 Task: Find connections with filter location Narbonne with filter topic #mortgage with filter profile language Spanish with filter current company Vrinda Global with filter school St. Joseph's Boys' Higher Secondary School with filter industry Geothermal Electric Power Generation with filter service category Interior Design with filter keywords title Application Developer
Action: Mouse moved to (640, 106)
Screenshot: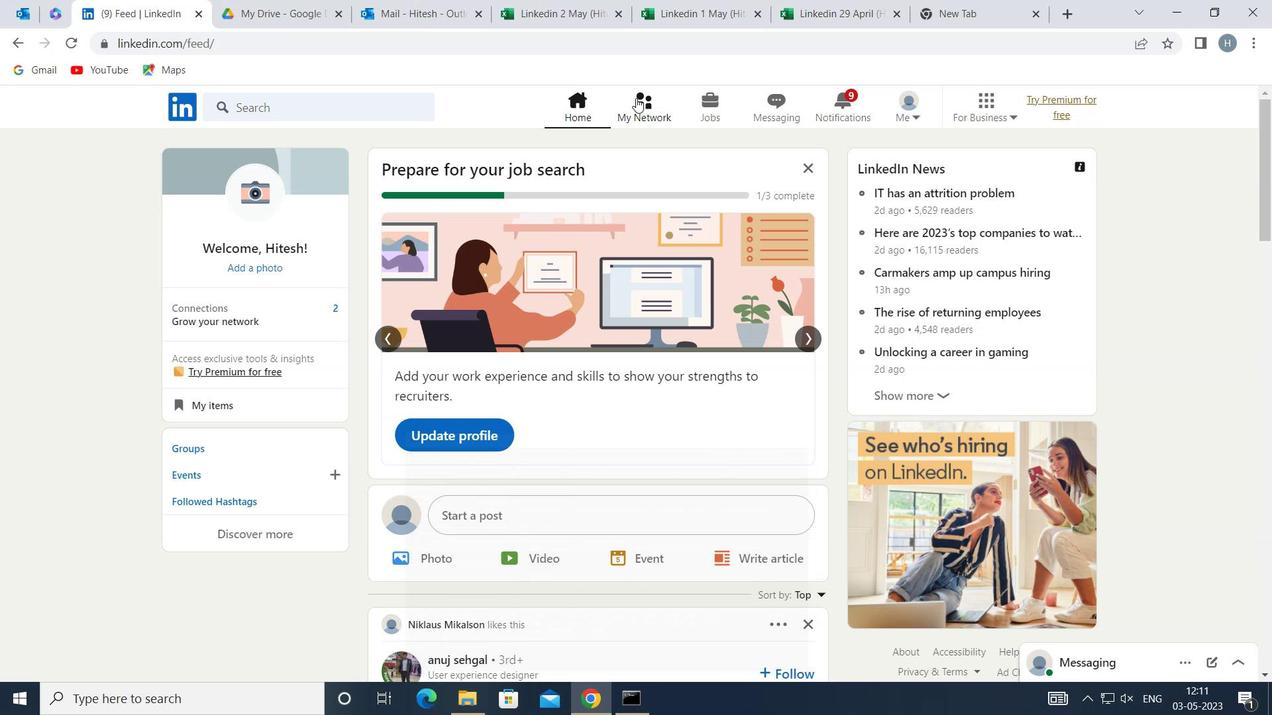 
Action: Mouse pressed left at (640, 106)
Screenshot: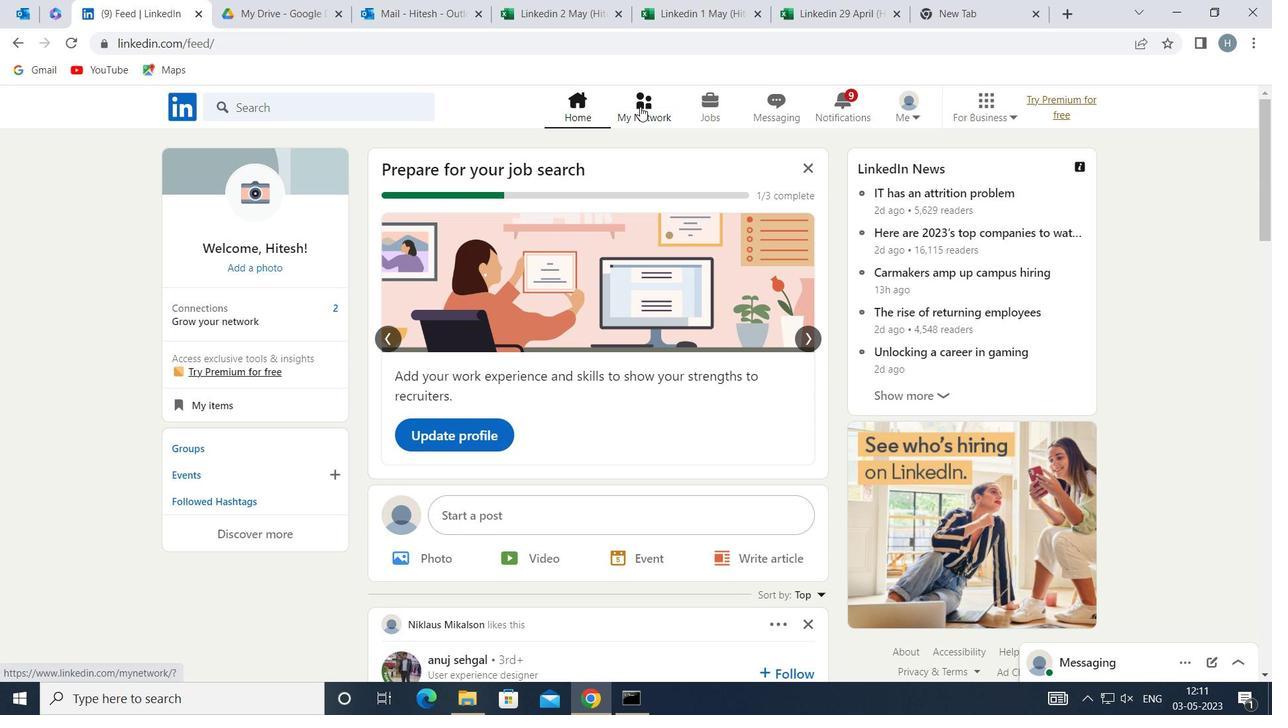 
Action: Mouse moved to (371, 202)
Screenshot: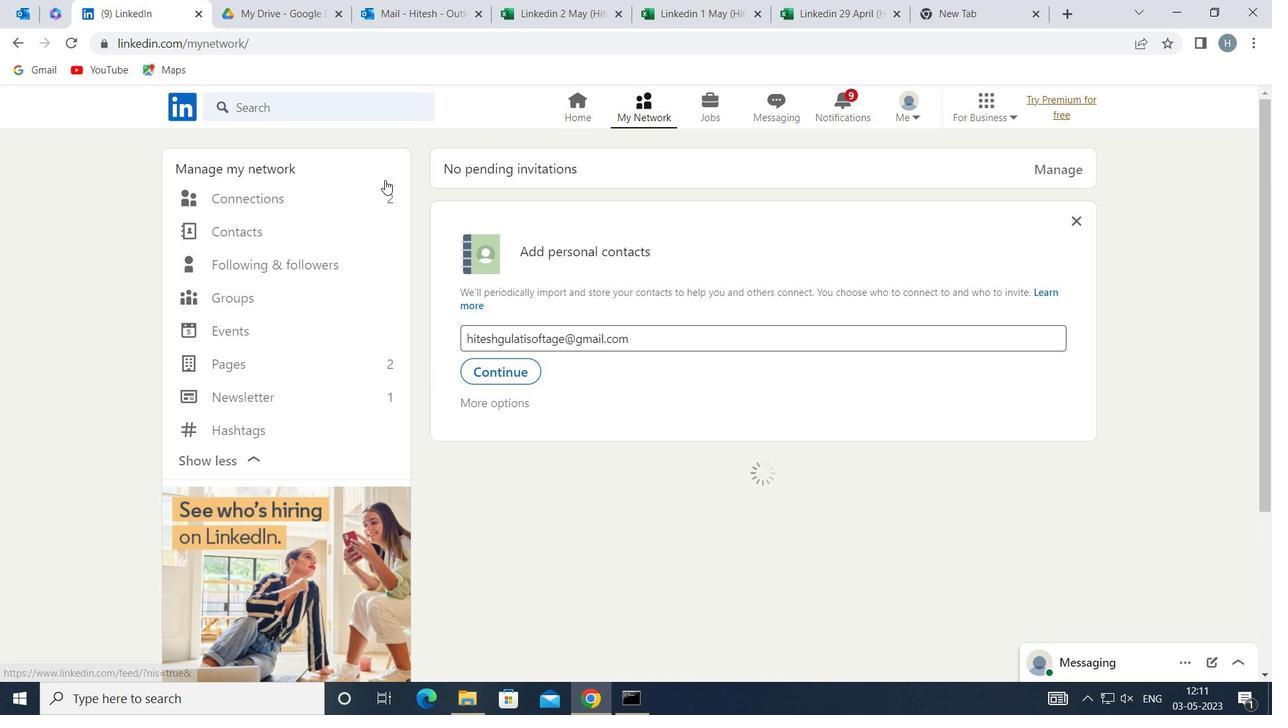 
Action: Mouse pressed left at (371, 202)
Screenshot: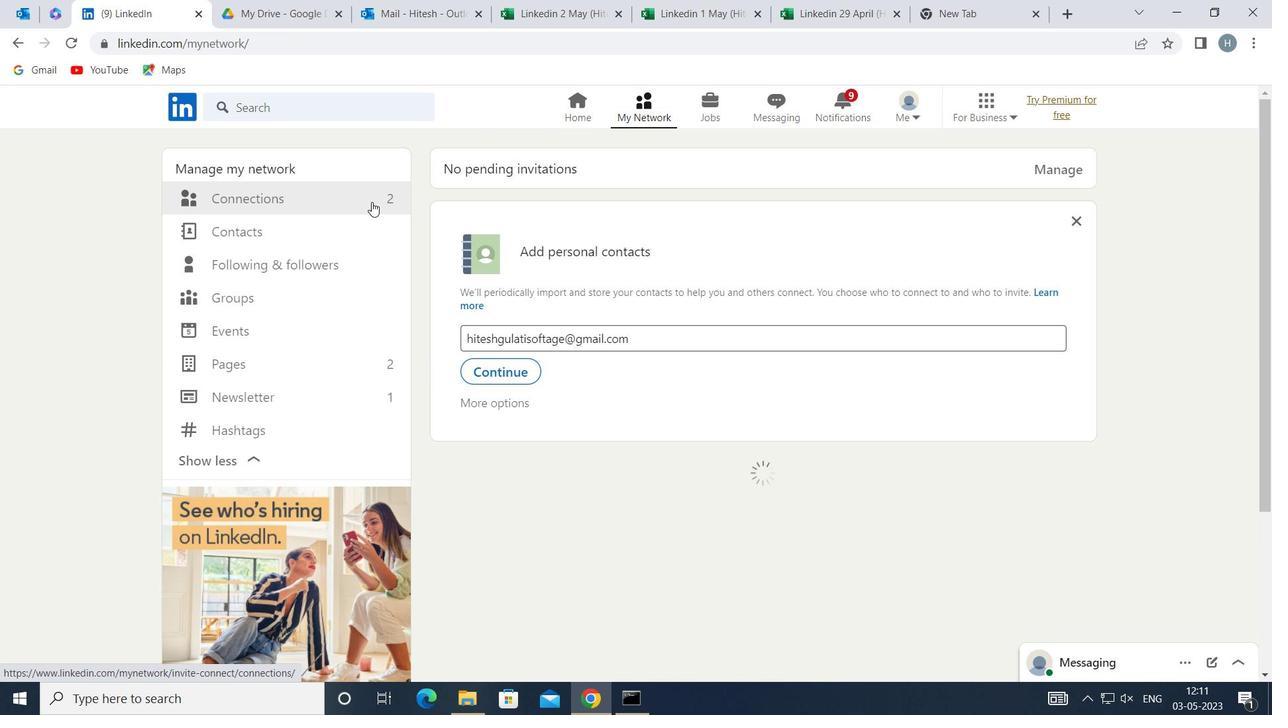 
Action: Mouse moved to (749, 200)
Screenshot: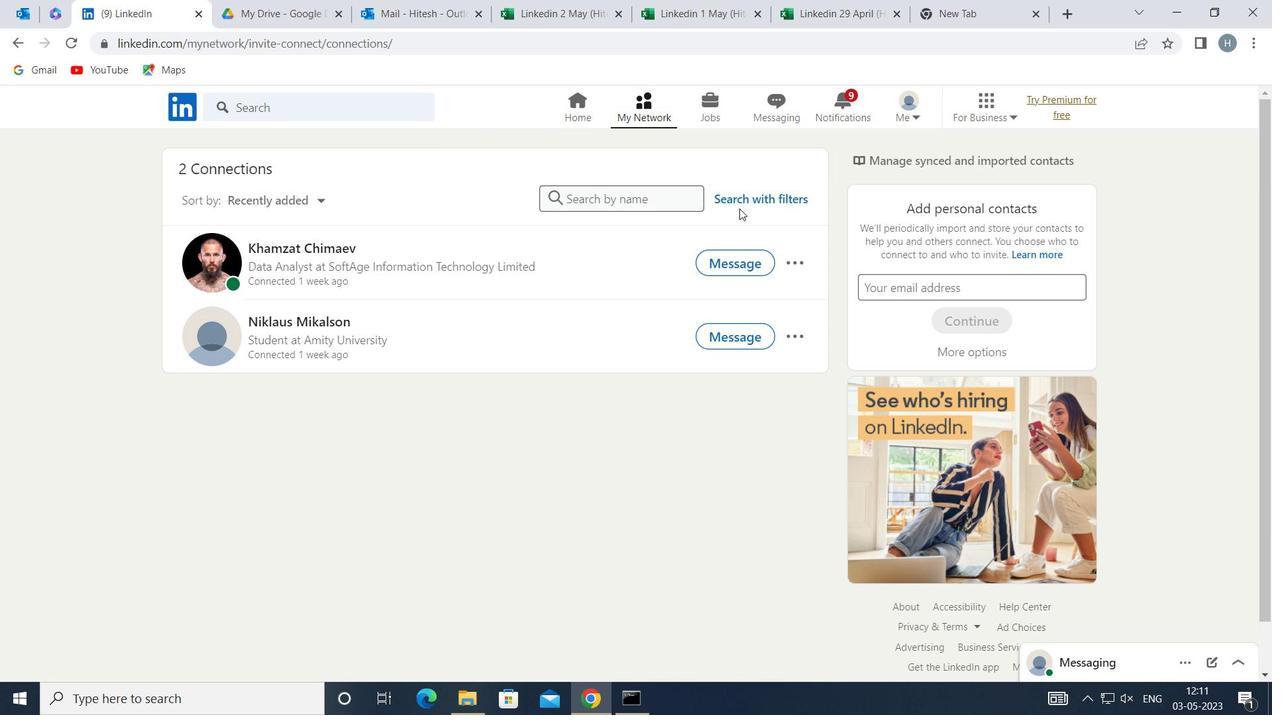 
Action: Mouse pressed left at (749, 200)
Screenshot: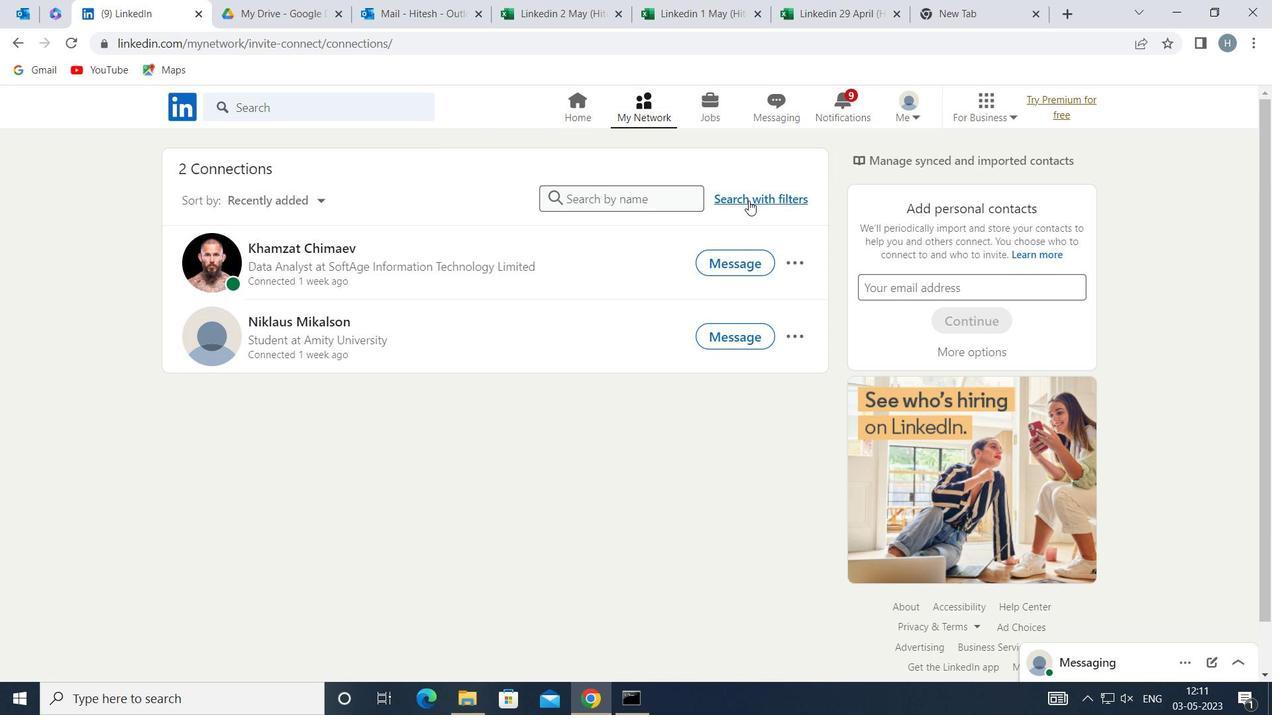 
Action: Mouse moved to (705, 153)
Screenshot: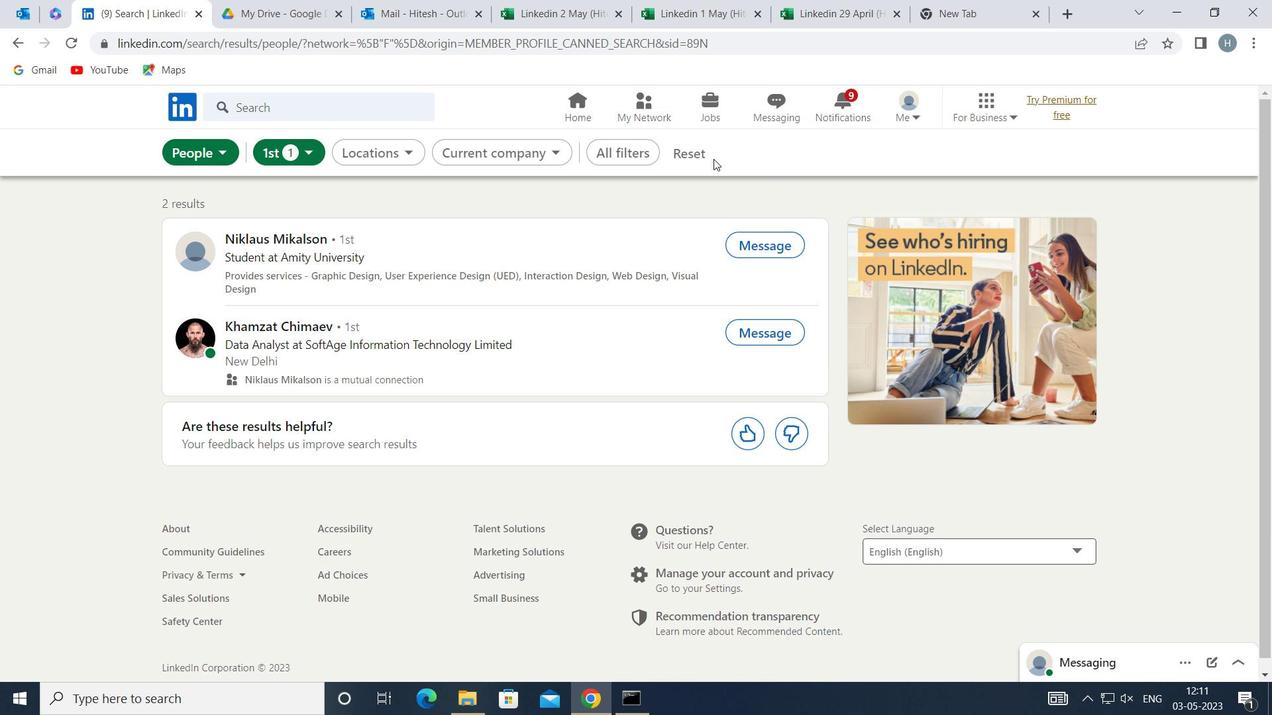 
Action: Mouse pressed left at (705, 153)
Screenshot: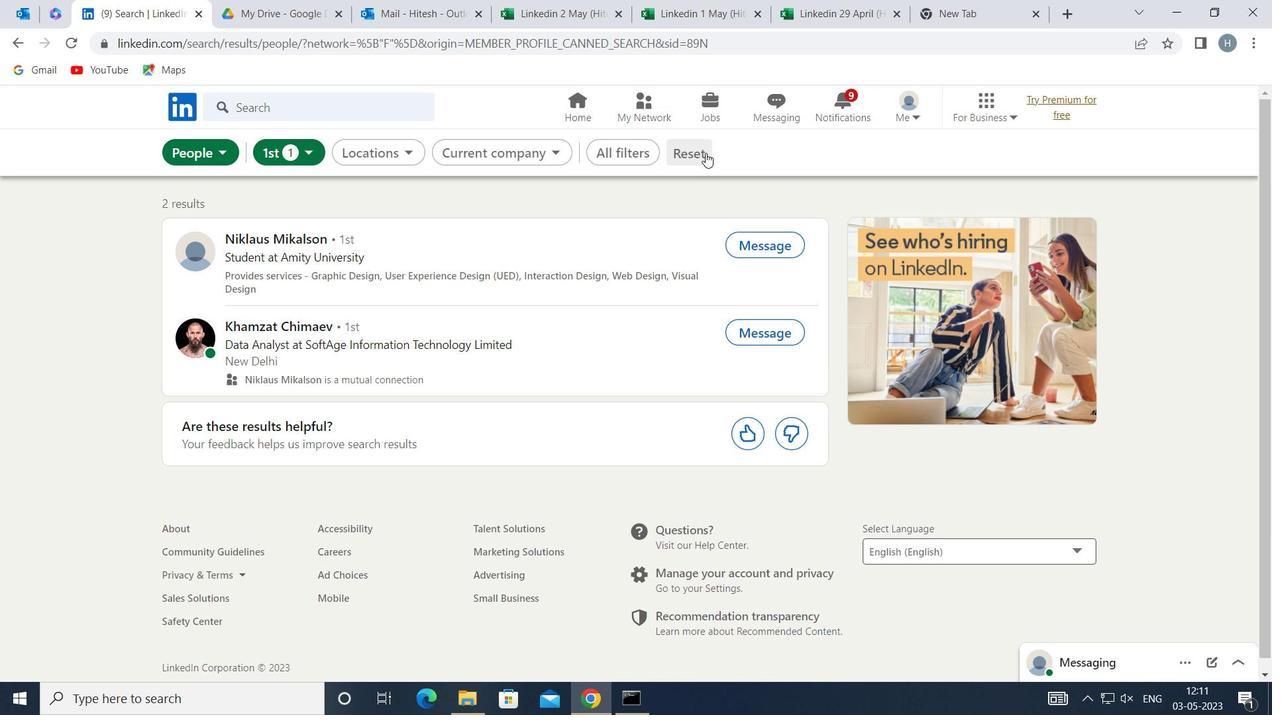 
Action: Mouse moved to (688, 153)
Screenshot: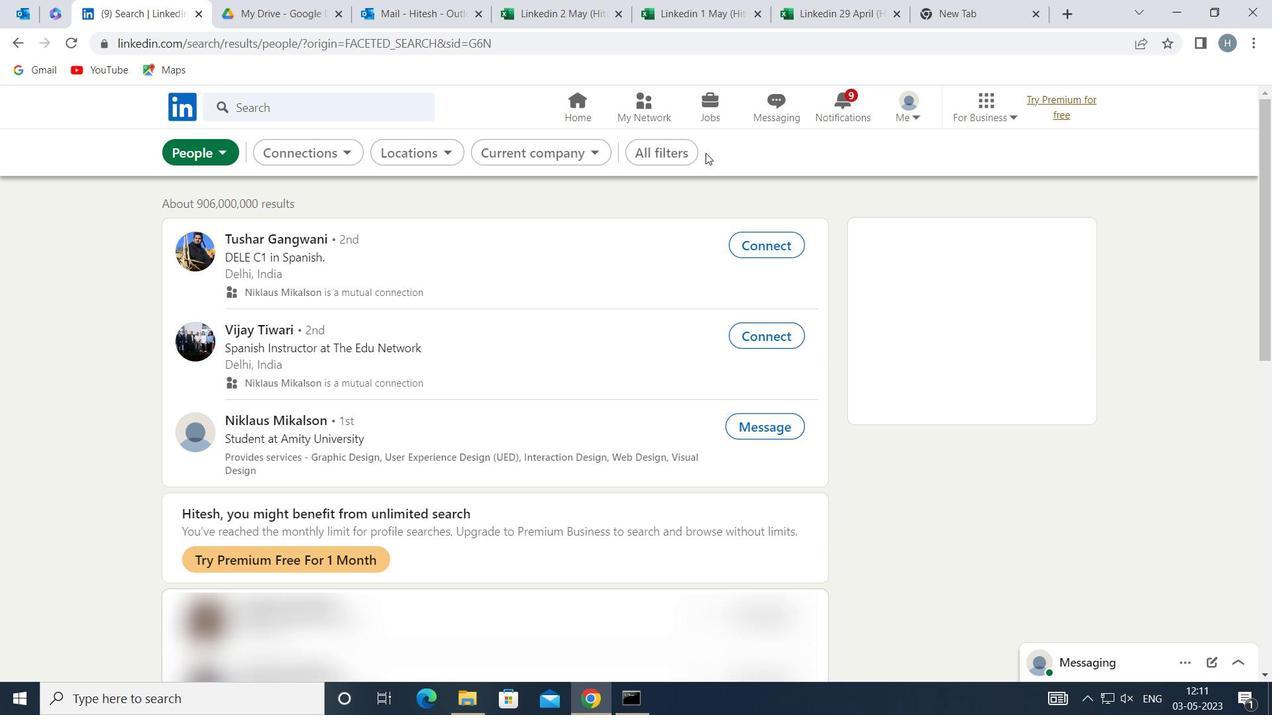 
Action: Mouse pressed left at (688, 153)
Screenshot: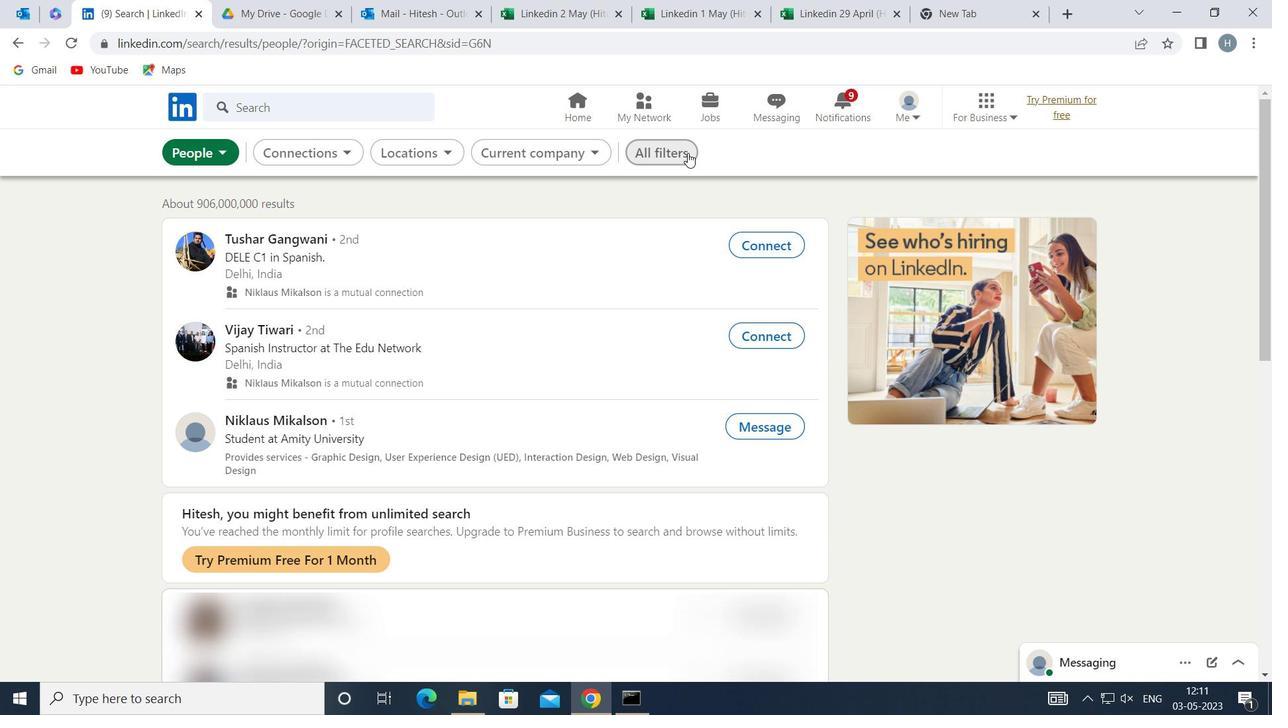 
Action: Mouse moved to (997, 323)
Screenshot: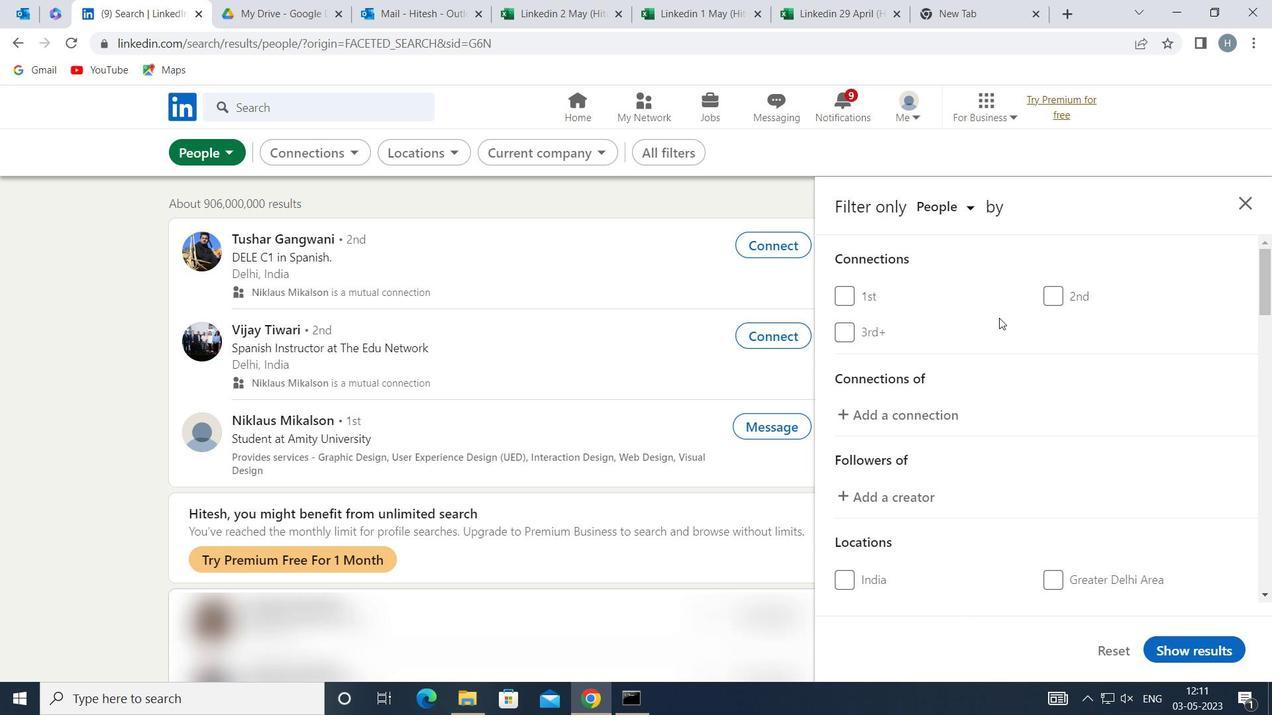 
Action: Mouse scrolled (997, 322) with delta (0, 0)
Screenshot: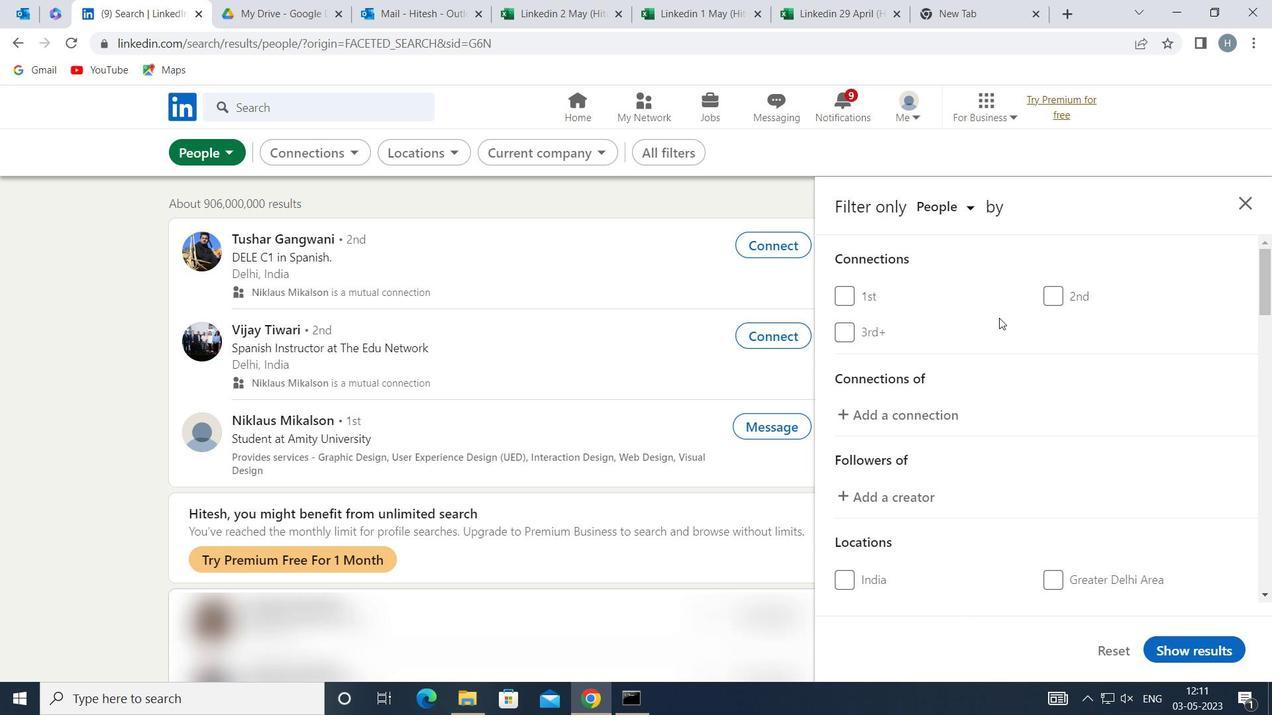 
Action: Mouse moved to (997, 325)
Screenshot: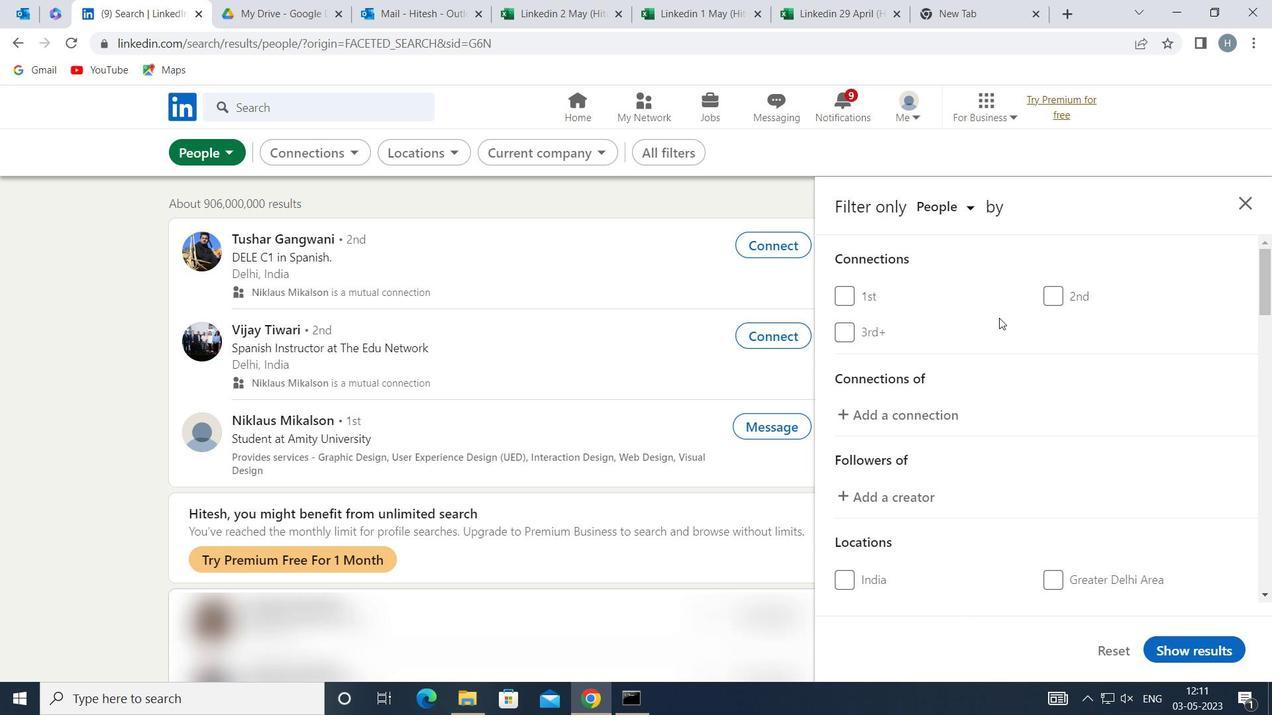 
Action: Mouse scrolled (997, 324) with delta (0, 0)
Screenshot: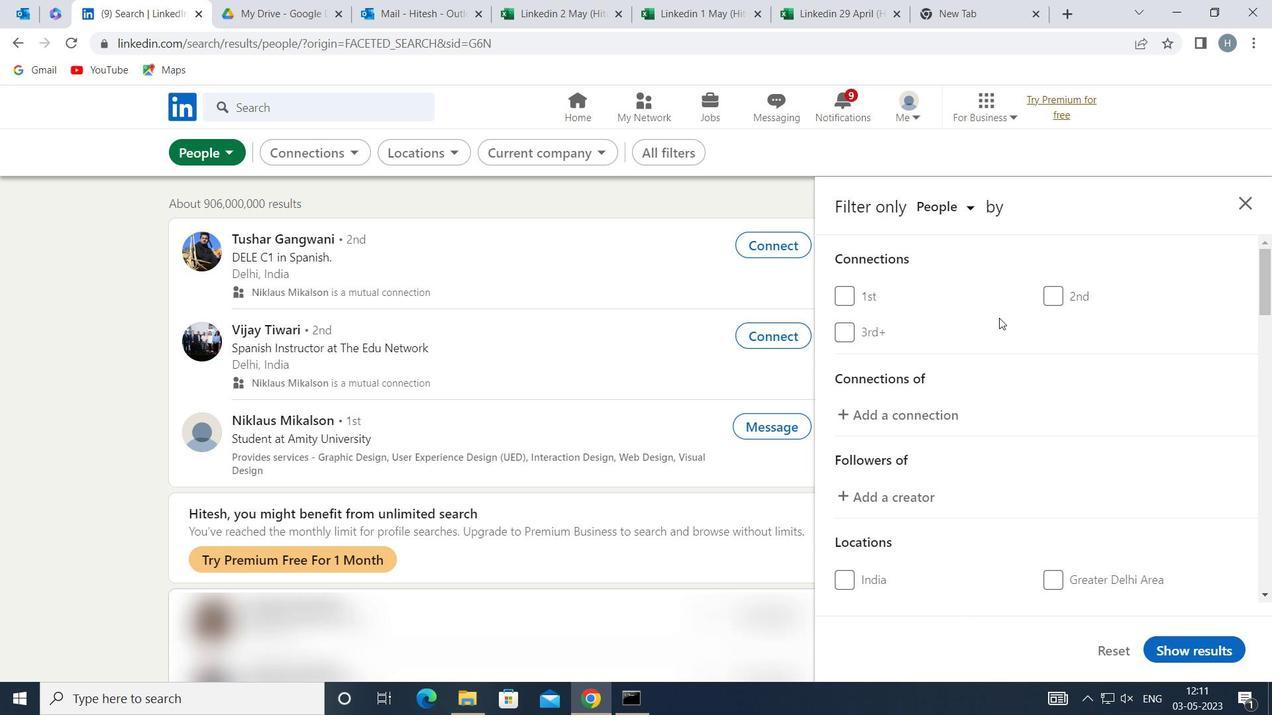 
Action: Mouse scrolled (997, 324) with delta (0, 0)
Screenshot: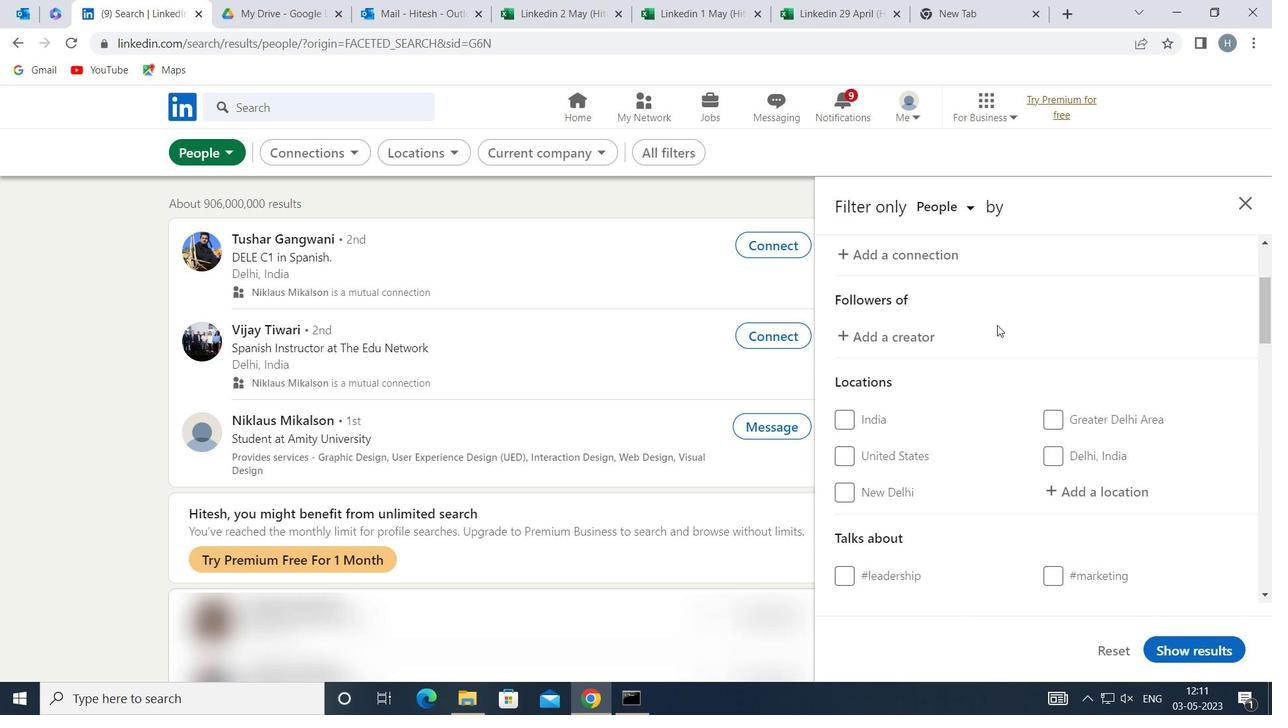 
Action: Mouse moved to (1072, 404)
Screenshot: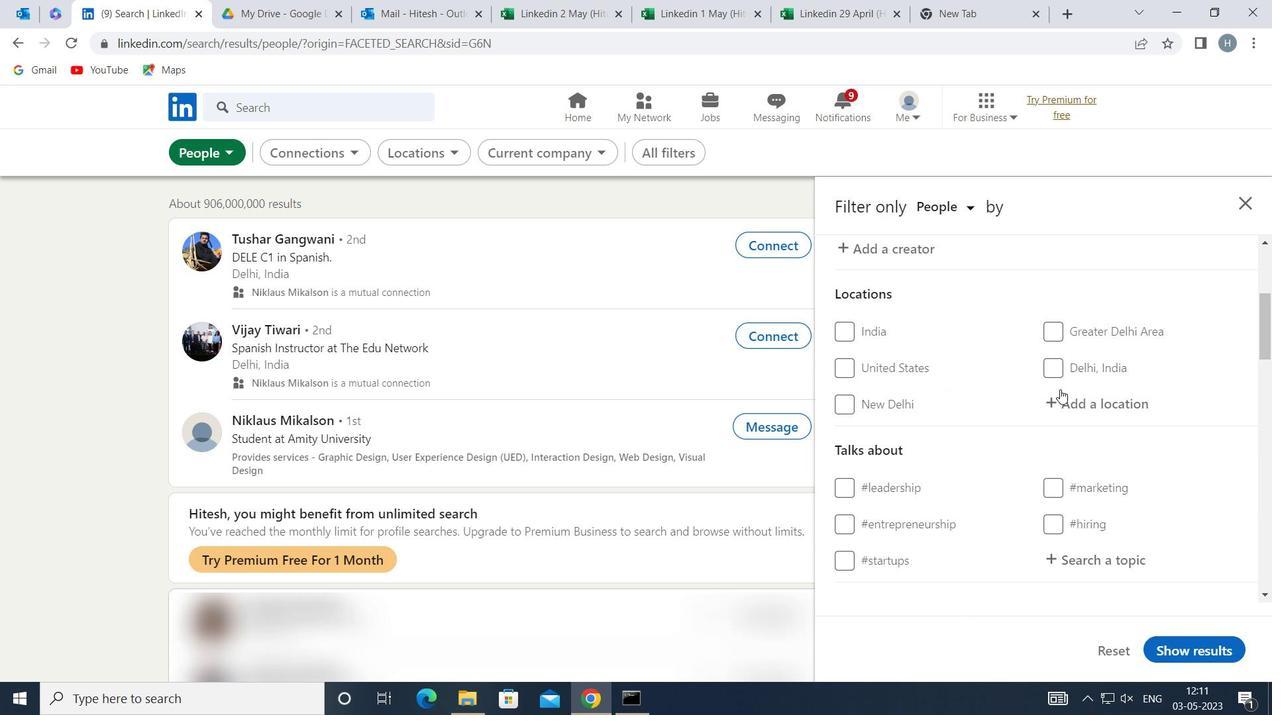 
Action: Mouse pressed left at (1072, 404)
Screenshot: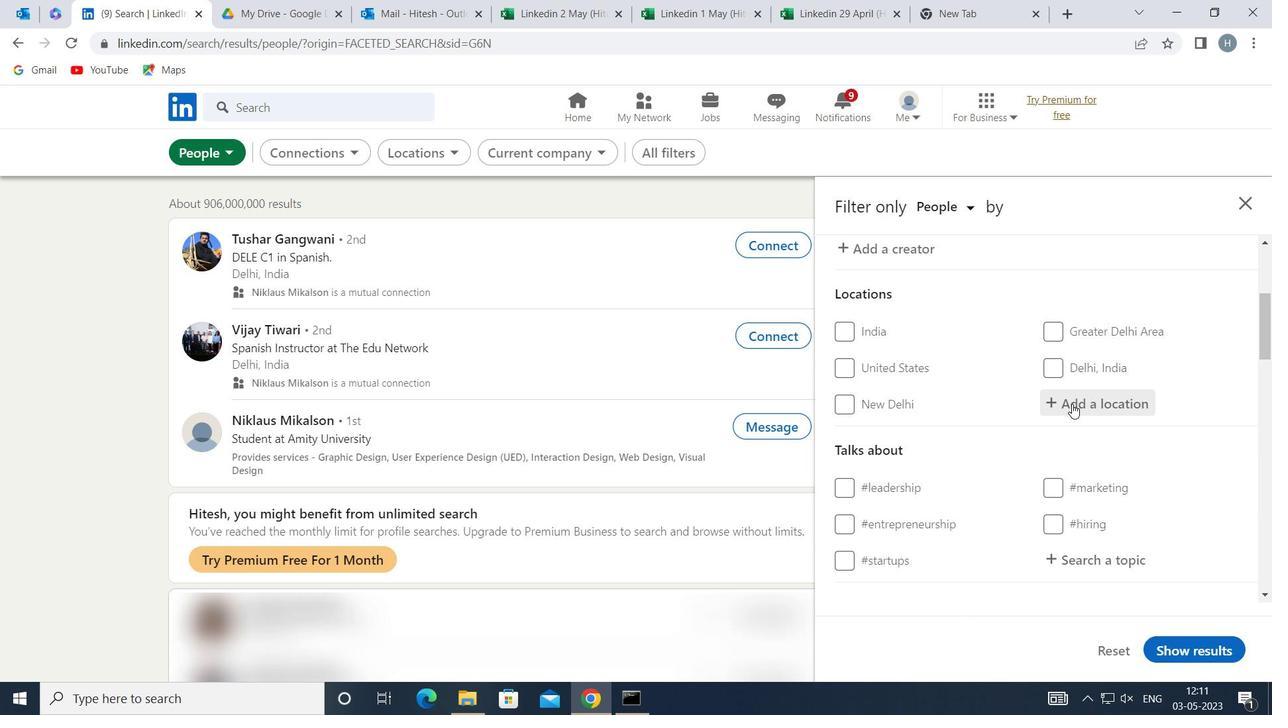 
Action: Key pressed <Key.shift>NARBONNE
Screenshot: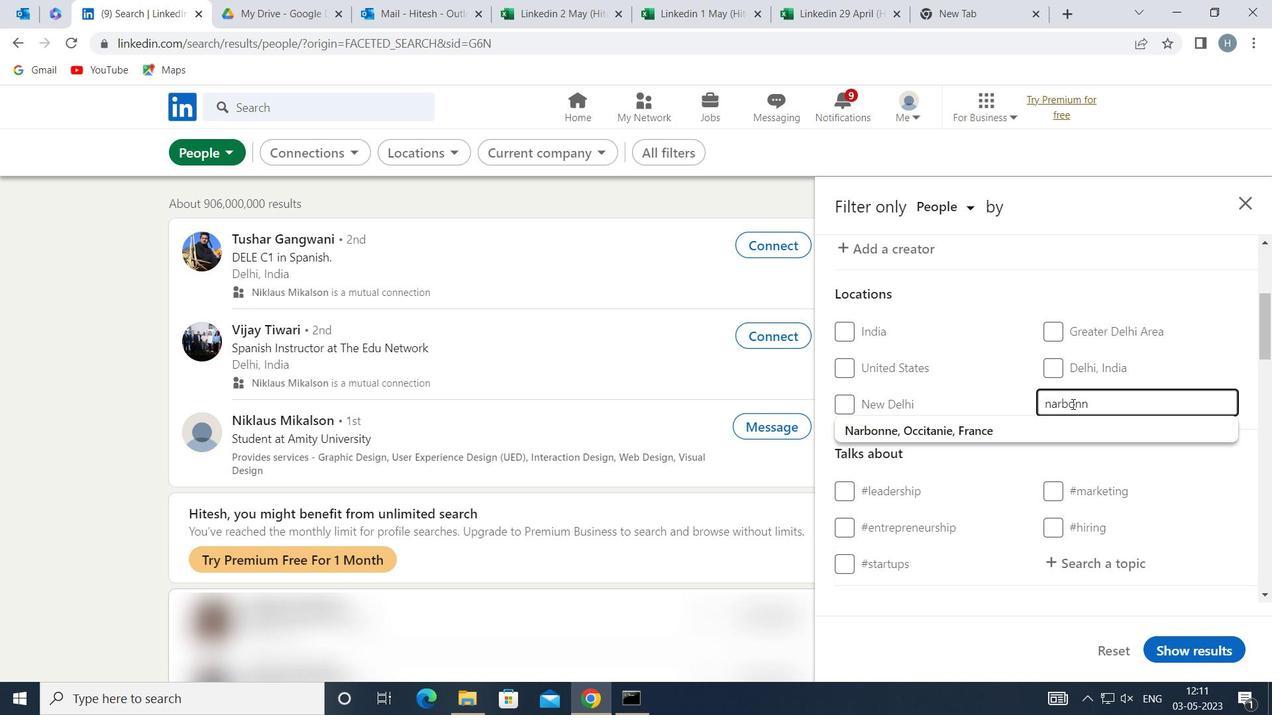 
Action: Mouse moved to (1054, 432)
Screenshot: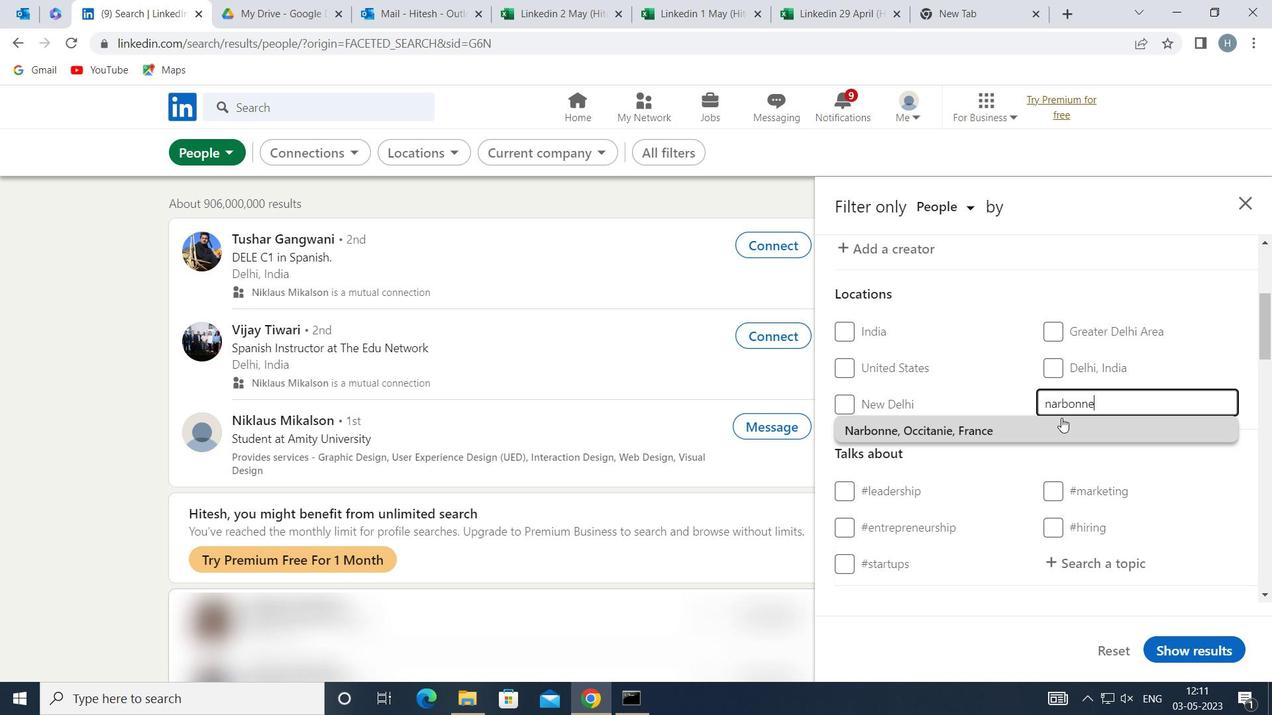 
Action: Mouse pressed left at (1054, 432)
Screenshot: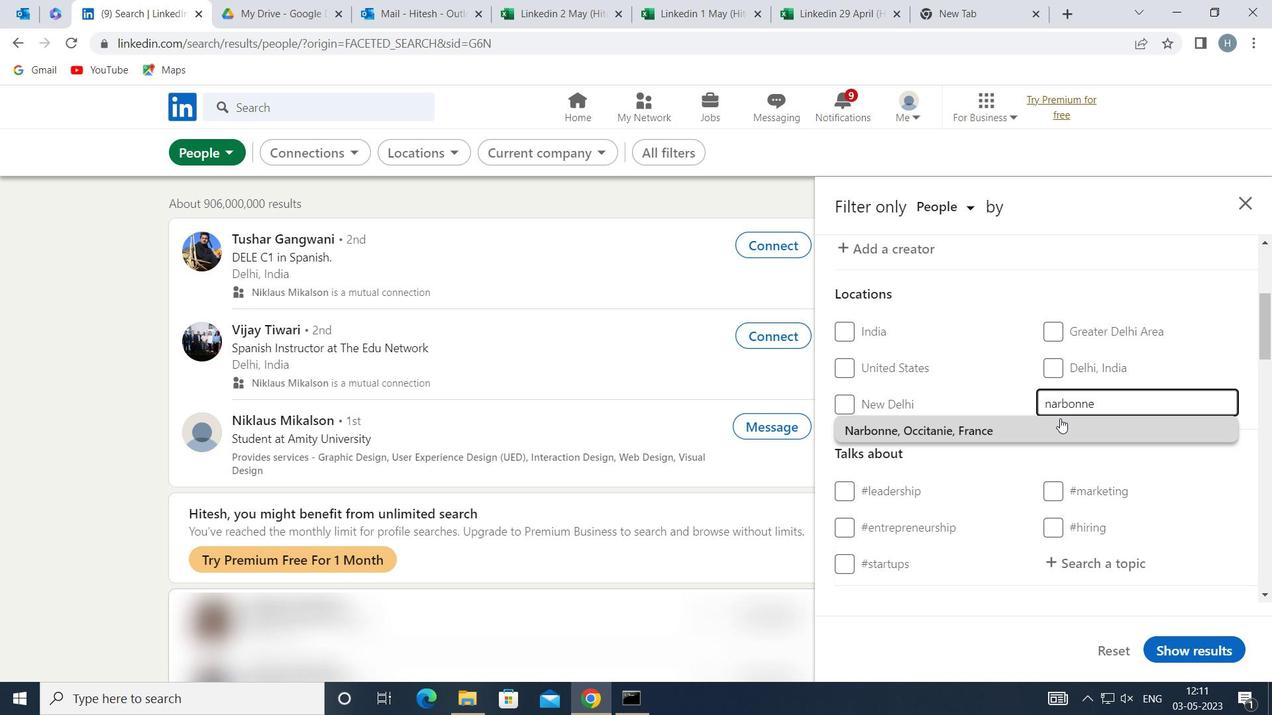 
Action: Mouse moved to (1053, 432)
Screenshot: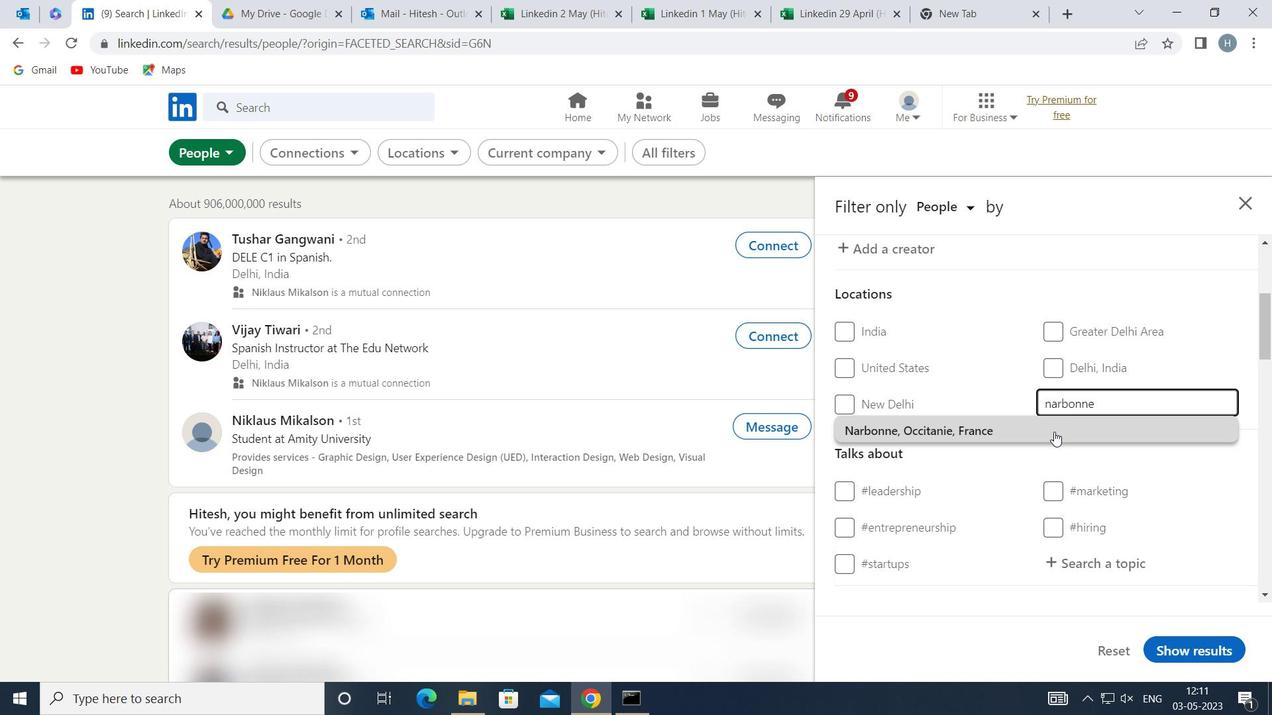 
Action: Mouse scrolled (1053, 431) with delta (0, 0)
Screenshot: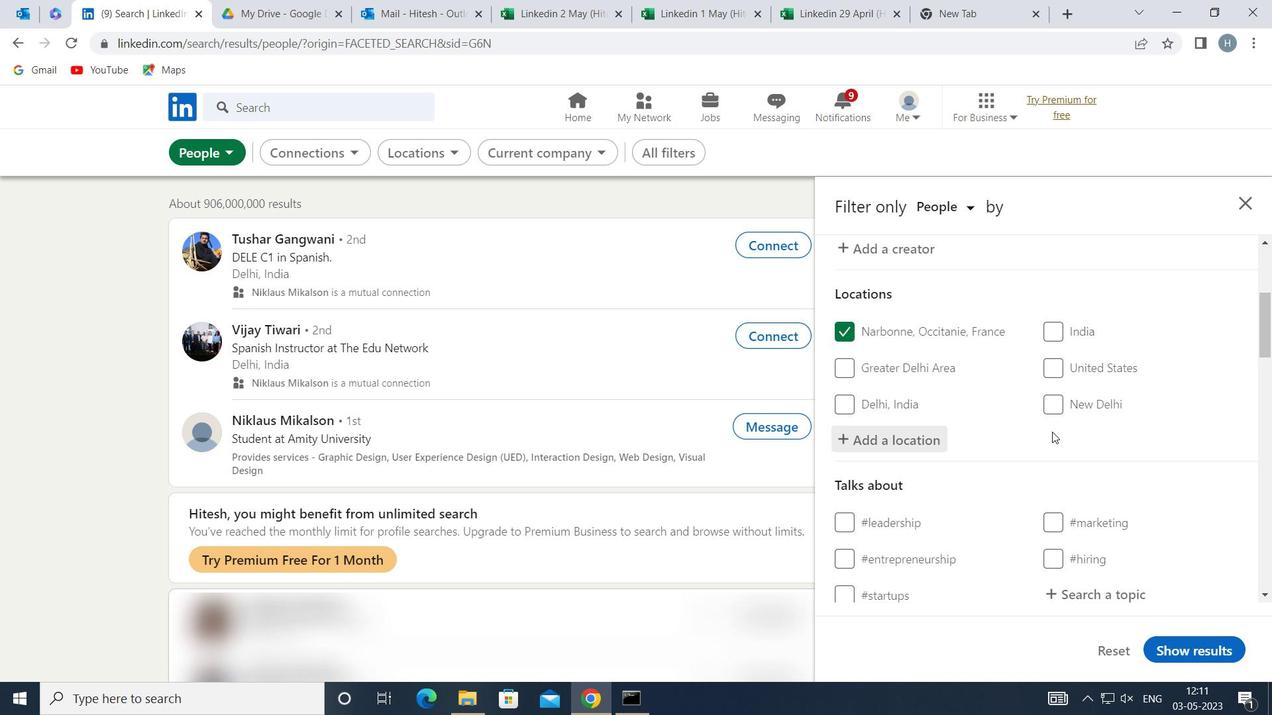
Action: Mouse scrolled (1053, 431) with delta (0, 0)
Screenshot: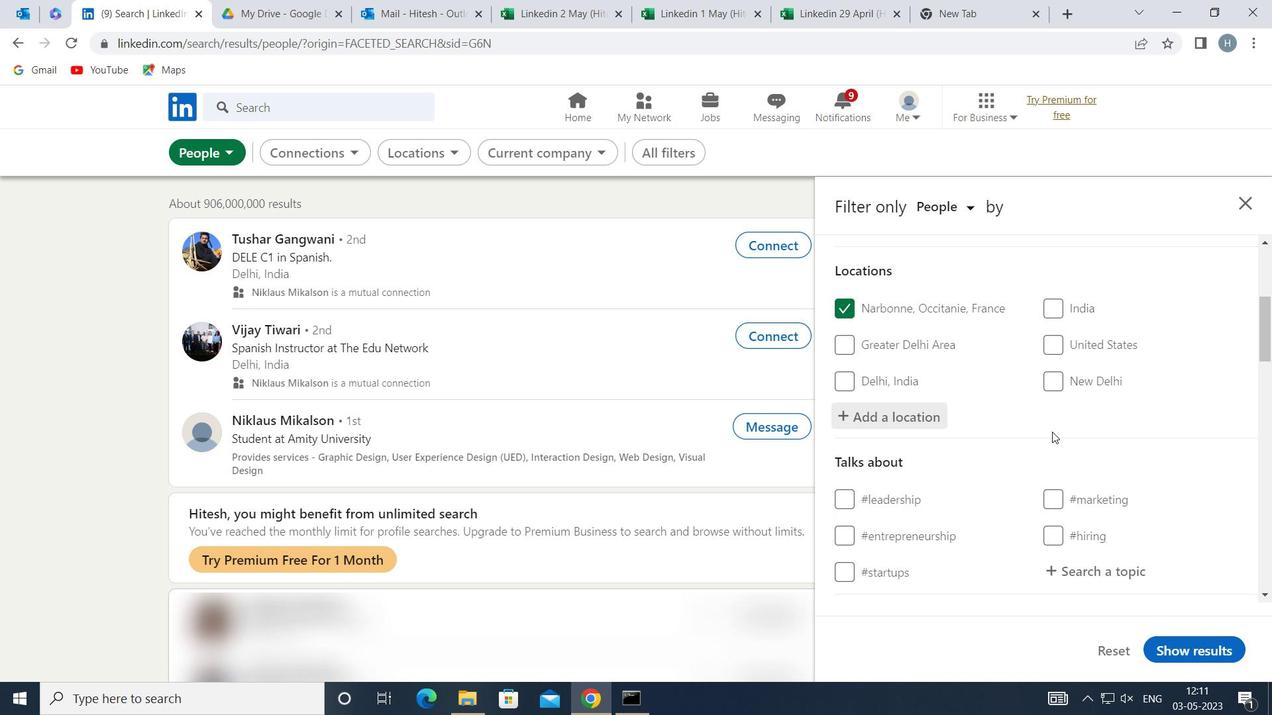 
Action: Mouse moved to (1099, 430)
Screenshot: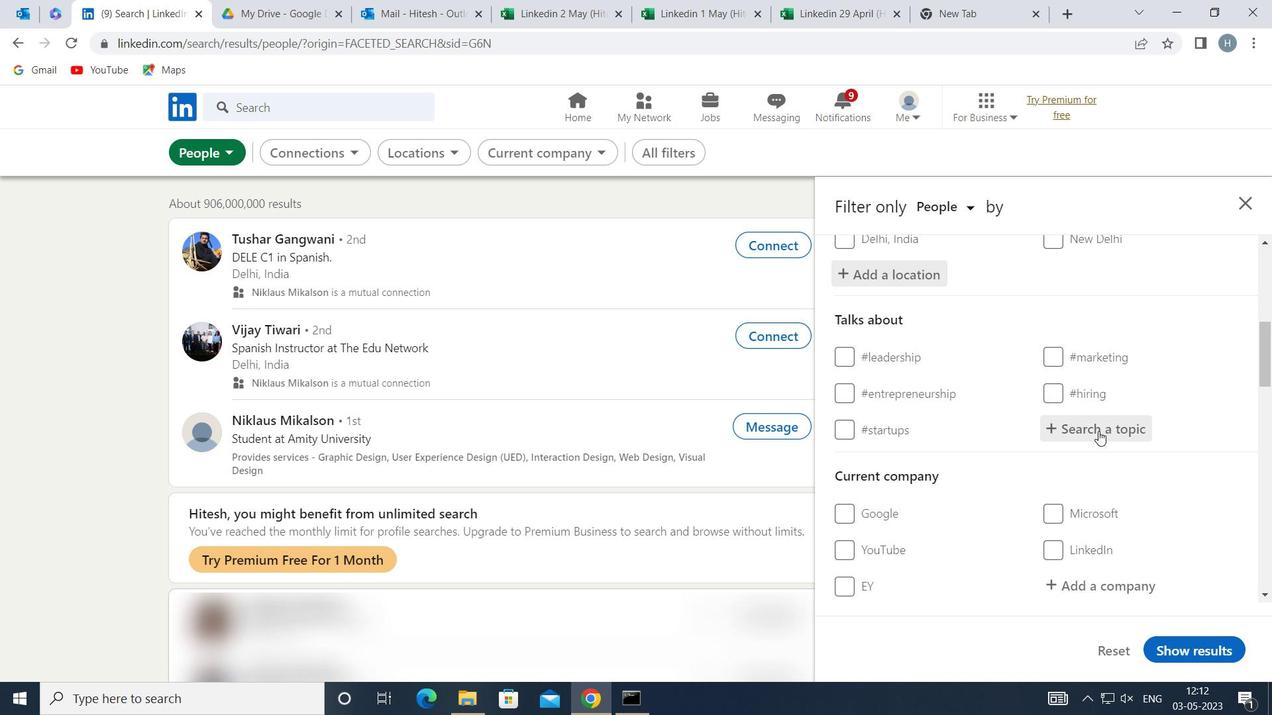 
Action: Mouse pressed left at (1099, 430)
Screenshot: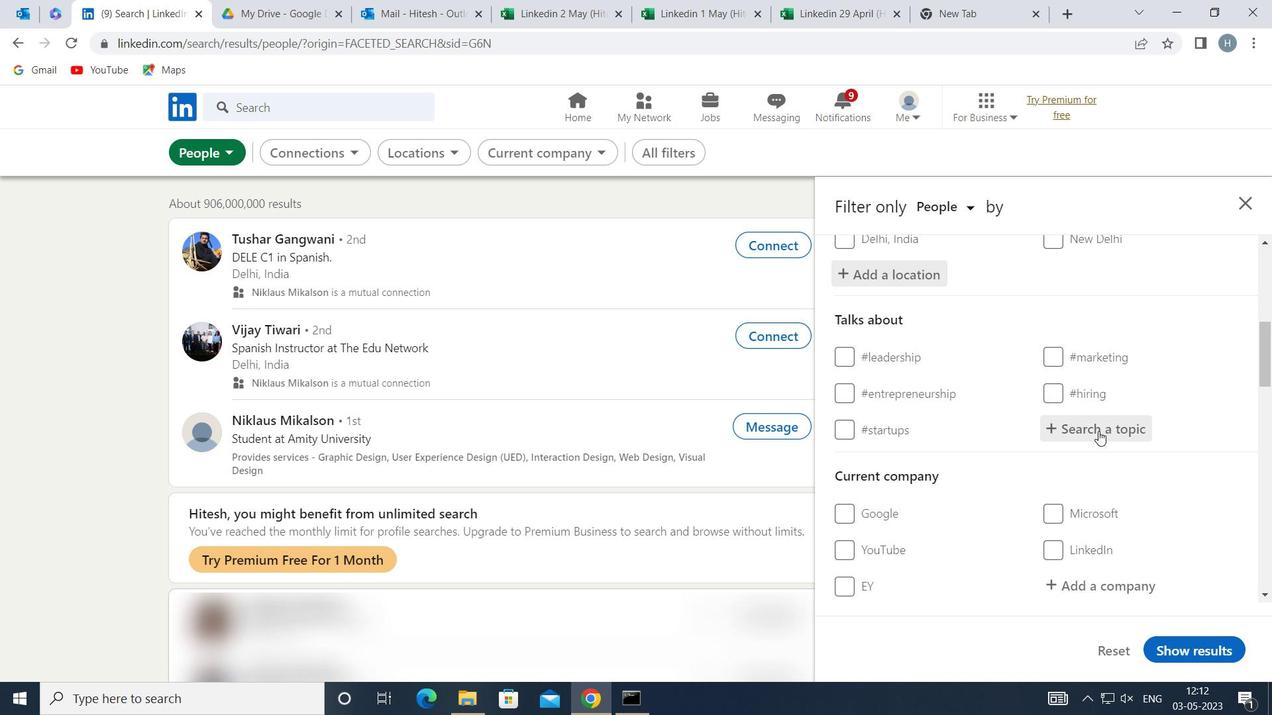 
Action: Key pressed <Key.shift>MORTGAGE
Screenshot: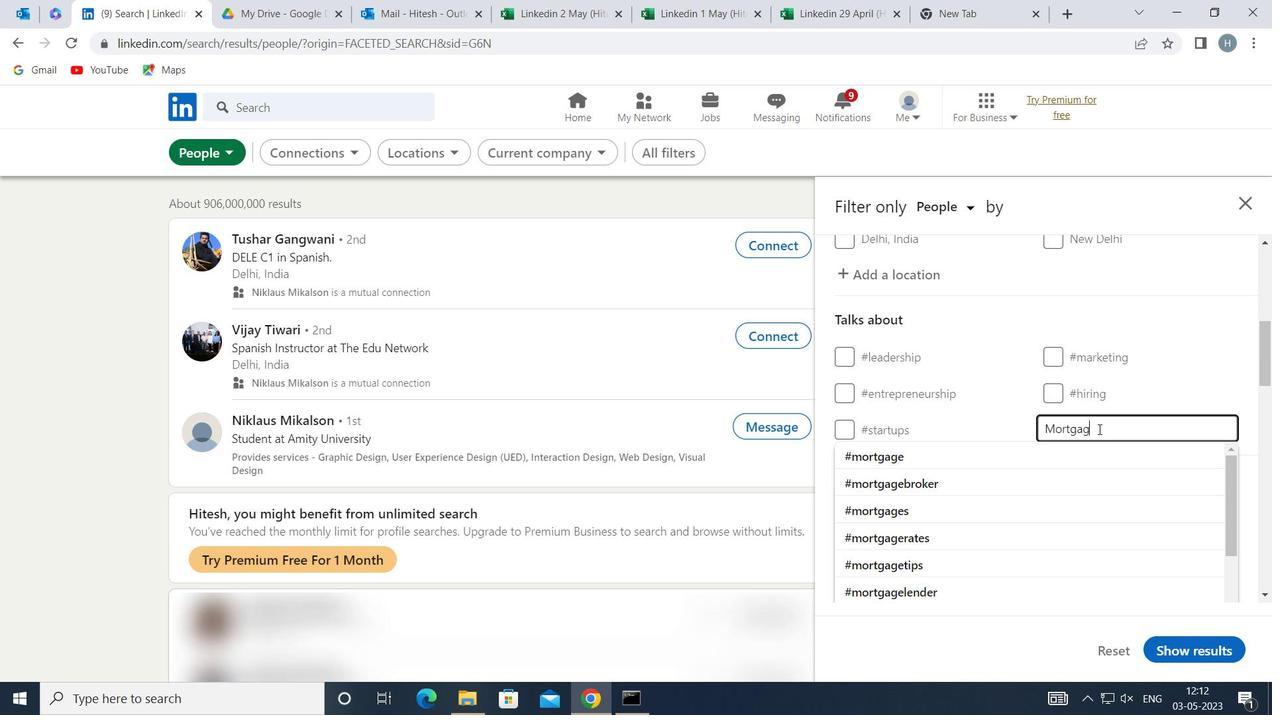 
Action: Mouse moved to (1002, 452)
Screenshot: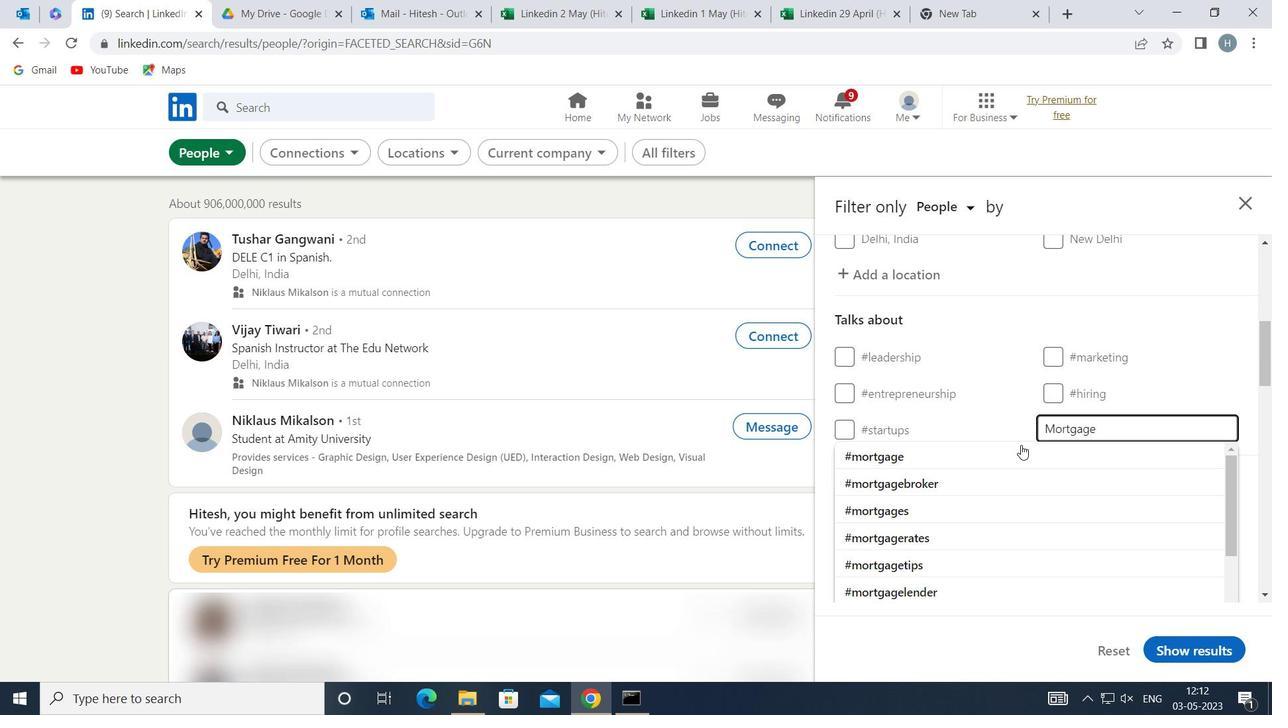 
Action: Mouse pressed left at (1002, 452)
Screenshot: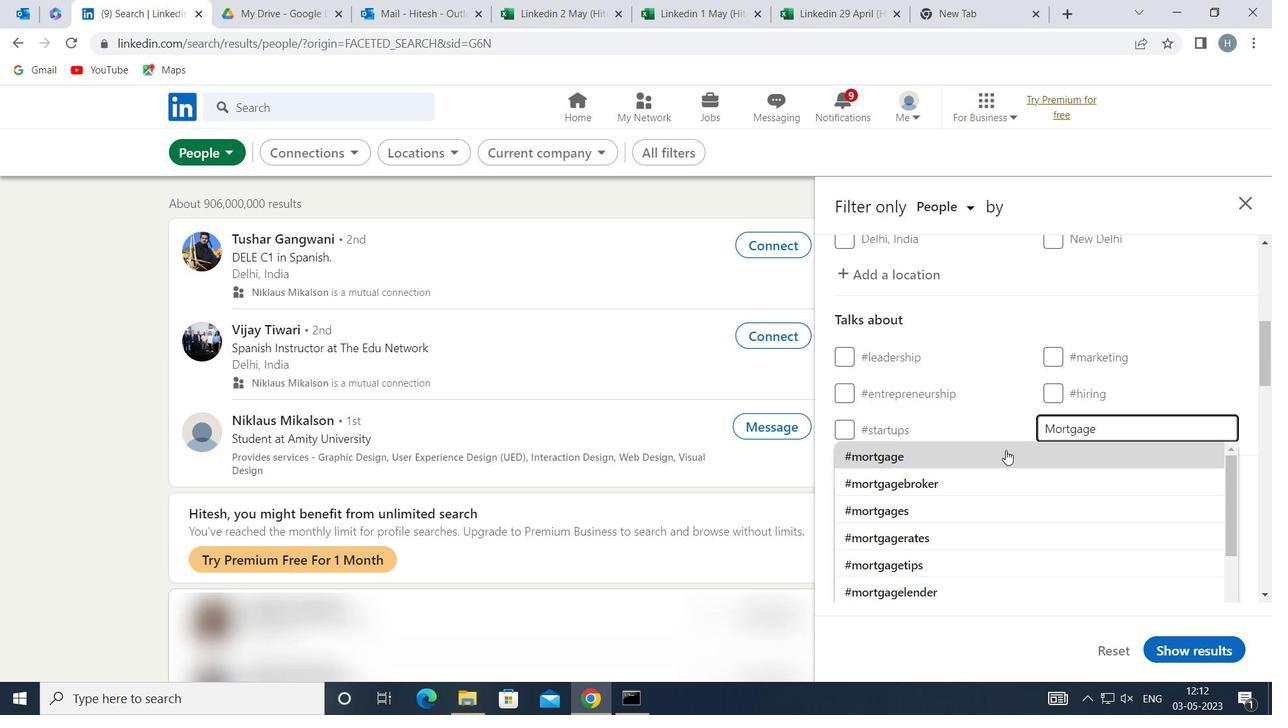 
Action: Mouse moved to (1004, 425)
Screenshot: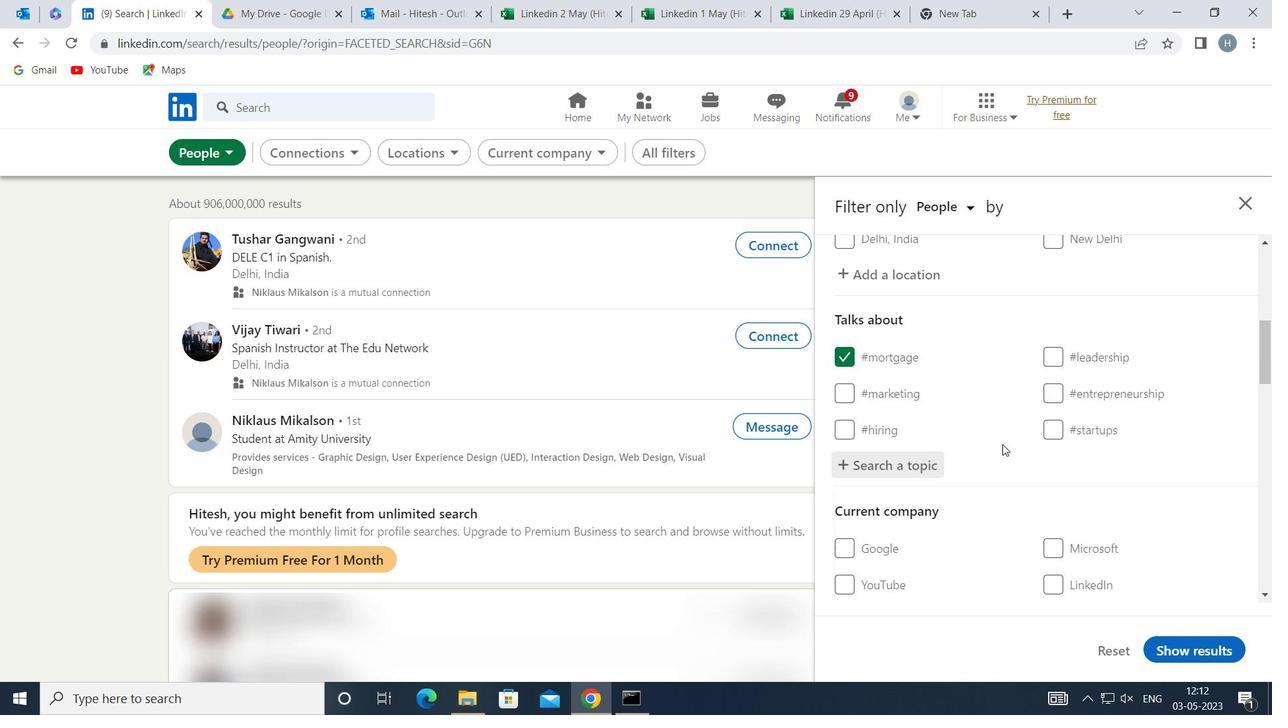 
Action: Mouse scrolled (1004, 424) with delta (0, 0)
Screenshot: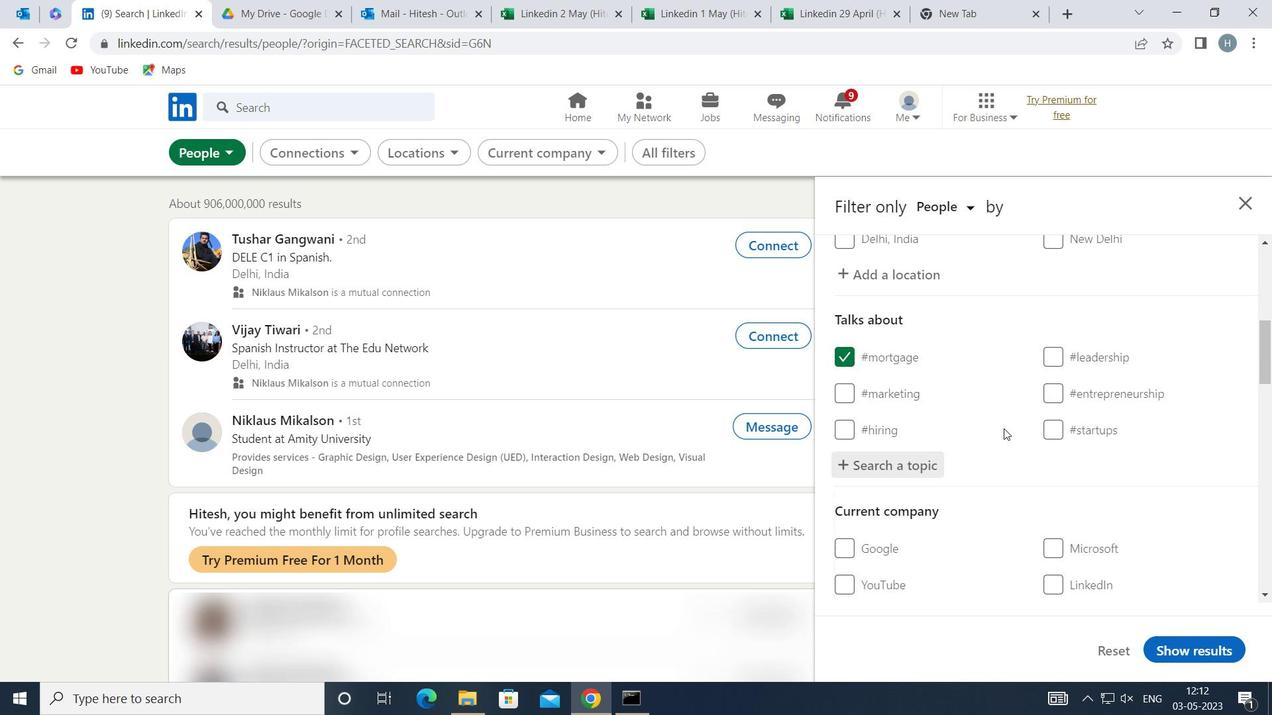 
Action: Mouse moved to (1004, 424)
Screenshot: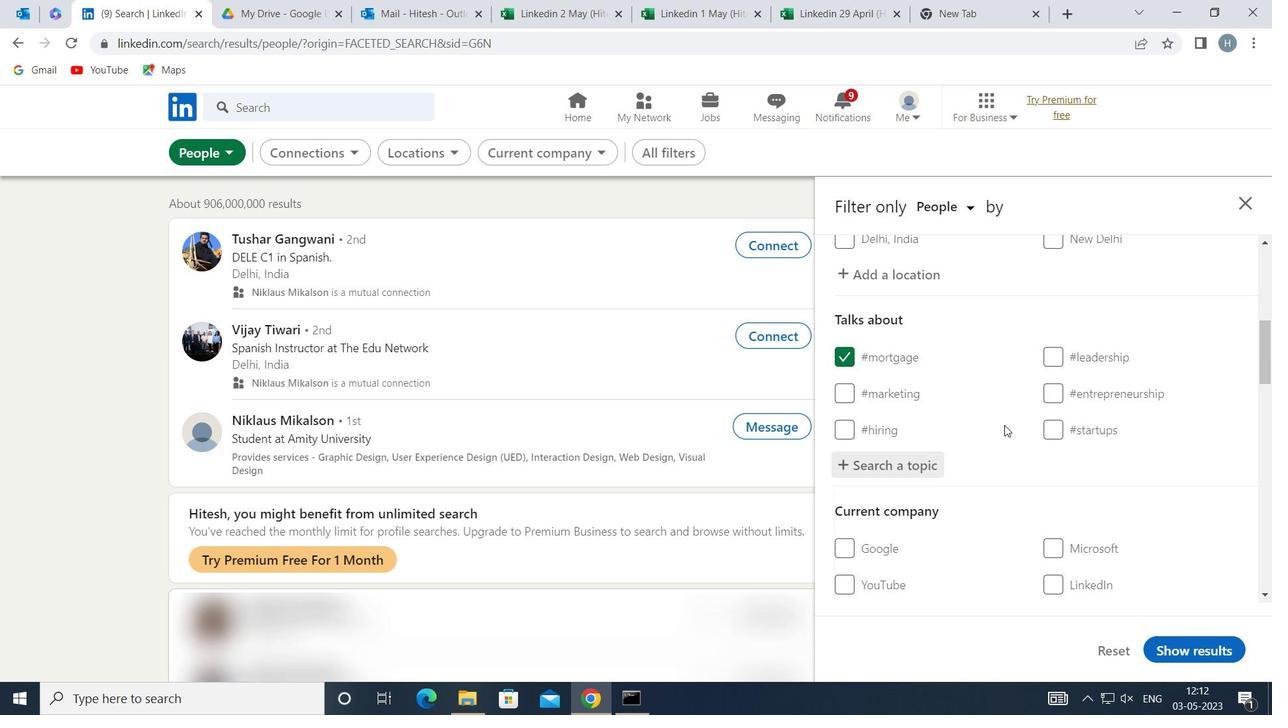 
Action: Mouse scrolled (1004, 423) with delta (0, 0)
Screenshot: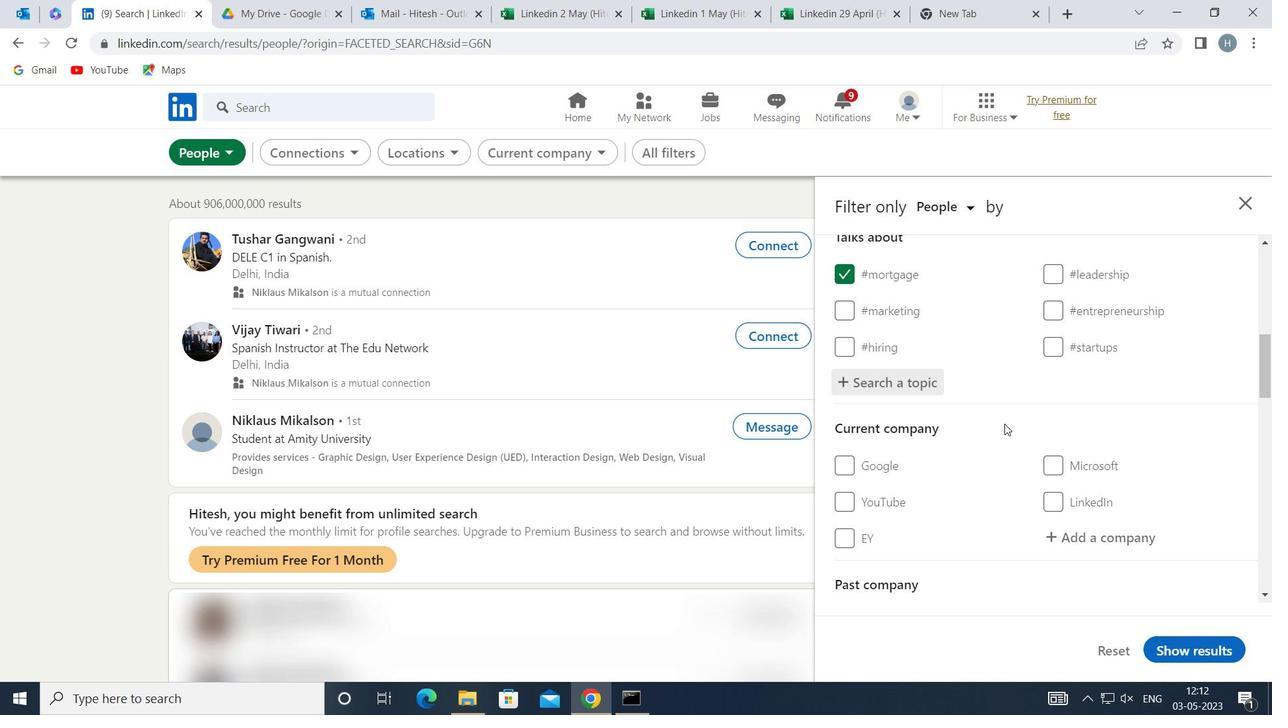 
Action: Mouse scrolled (1004, 423) with delta (0, 0)
Screenshot: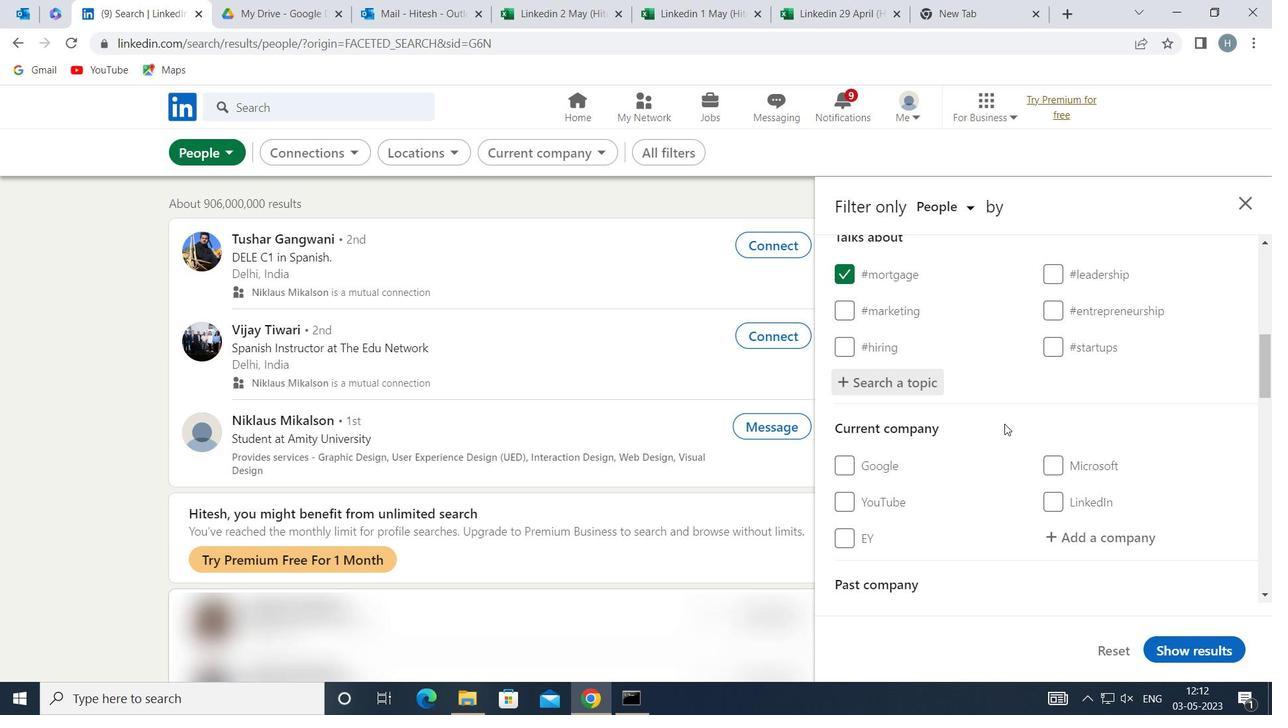 
Action: Mouse moved to (1005, 424)
Screenshot: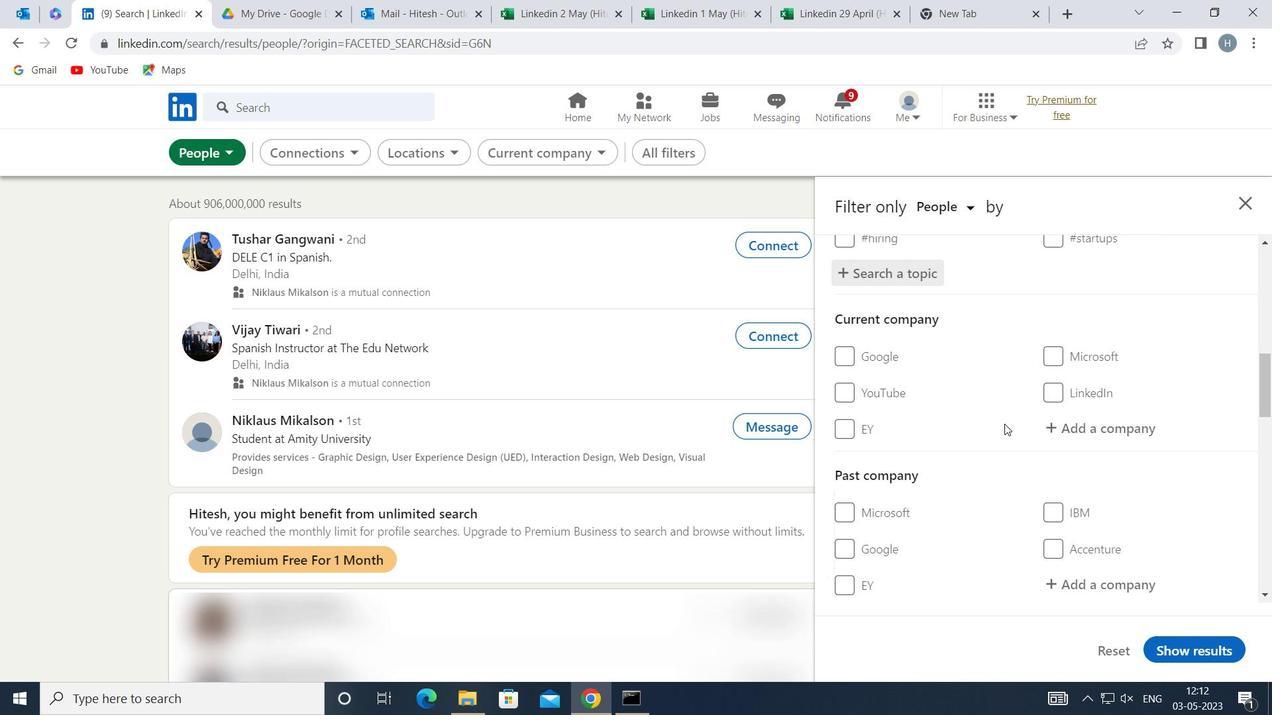 
Action: Mouse scrolled (1005, 424) with delta (0, 0)
Screenshot: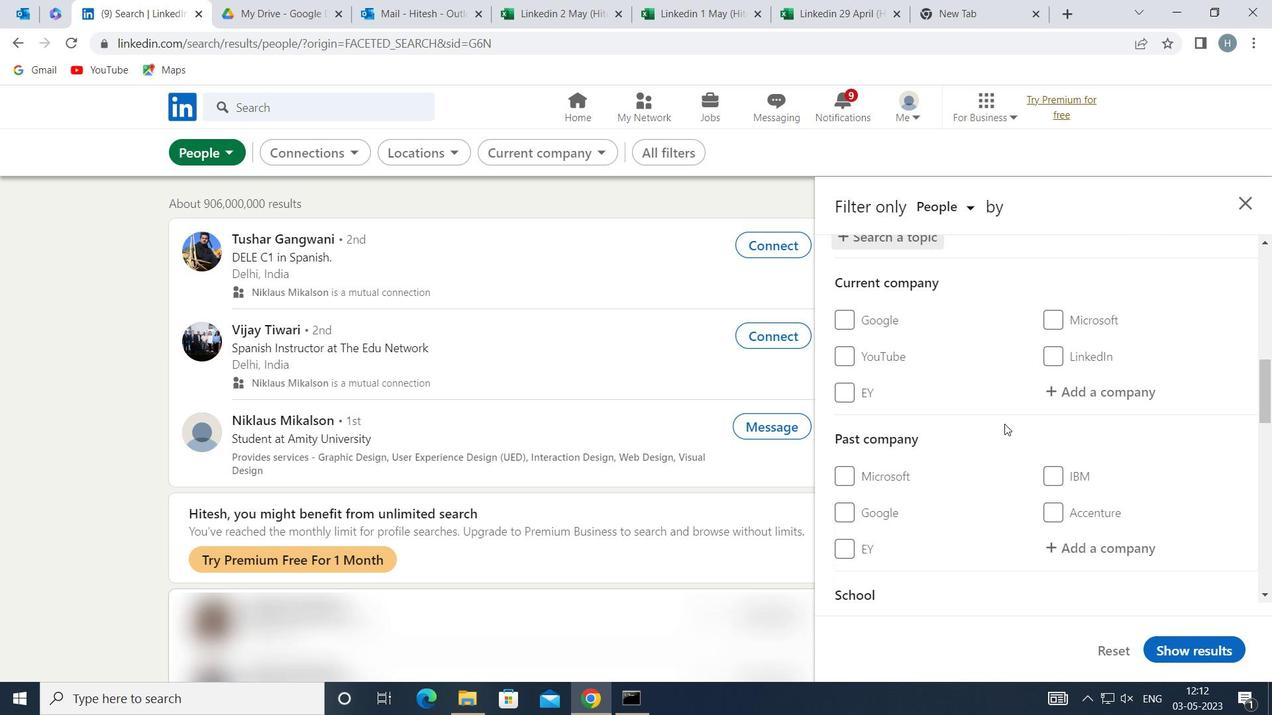 
Action: Mouse moved to (1005, 434)
Screenshot: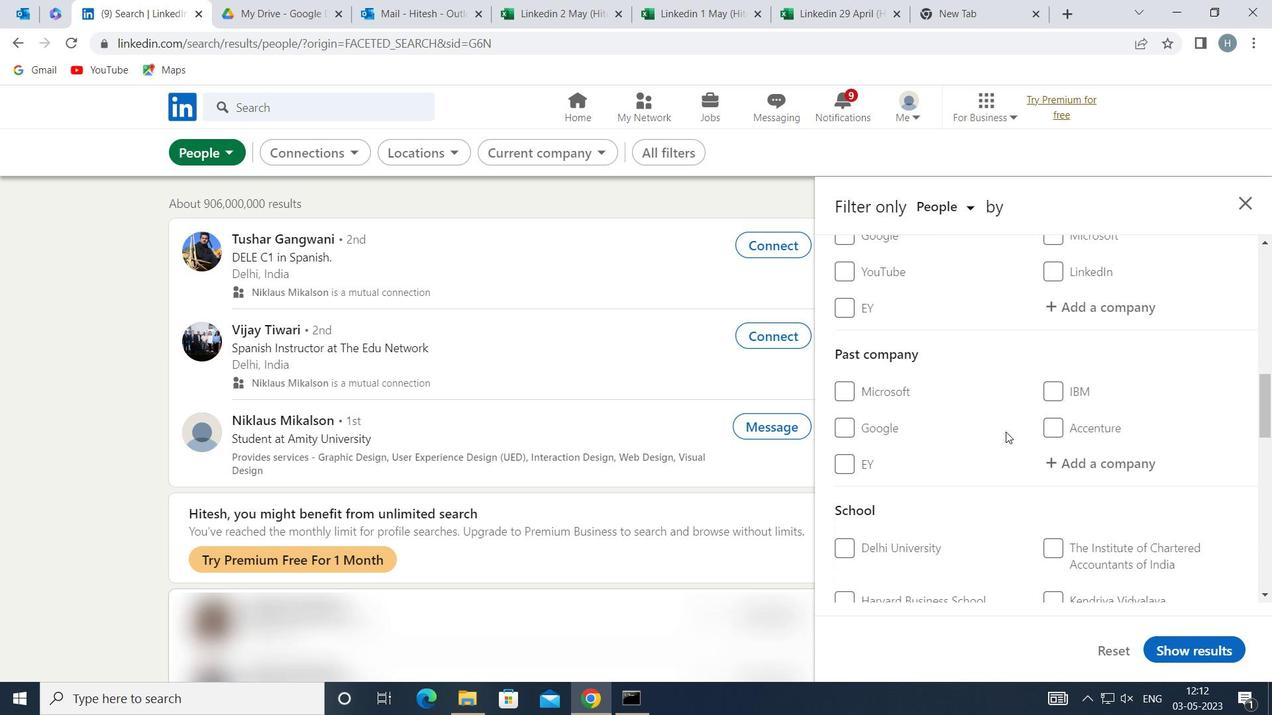 
Action: Mouse scrolled (1005, 433) with delta (0, 0)
Screenshot: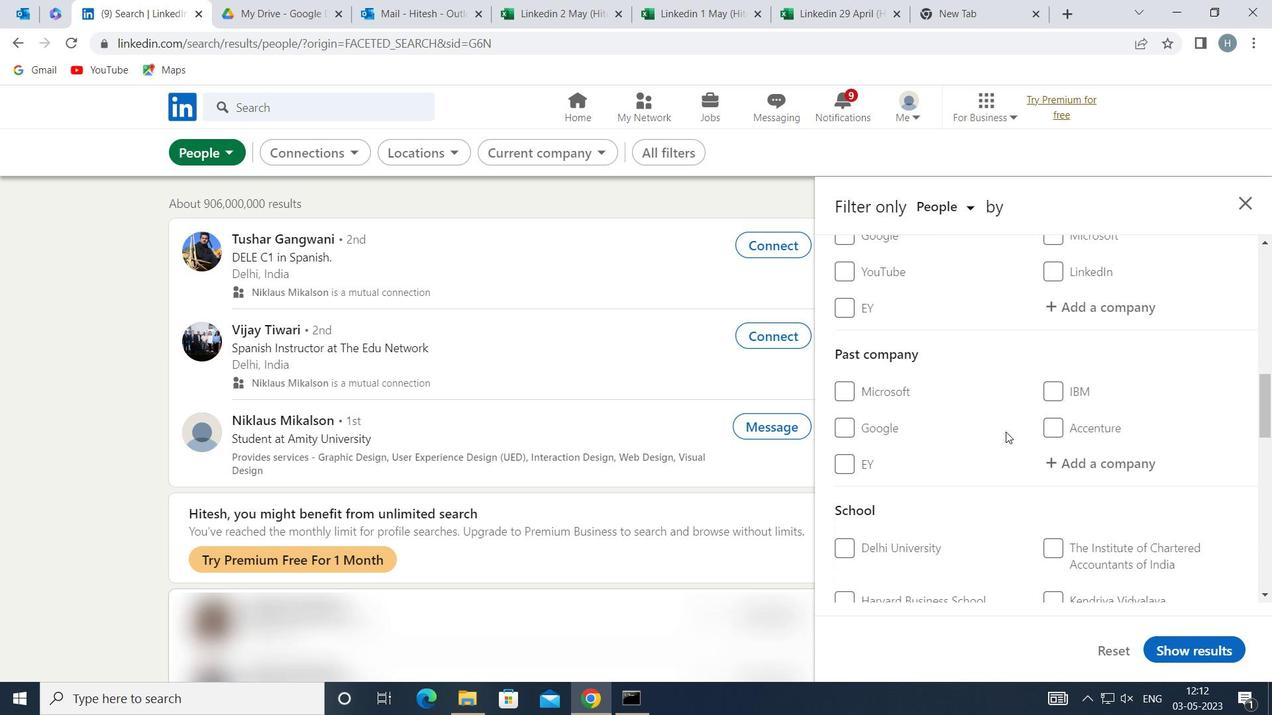 
Action: Mouse moved to (1003, 444)
Screenshot: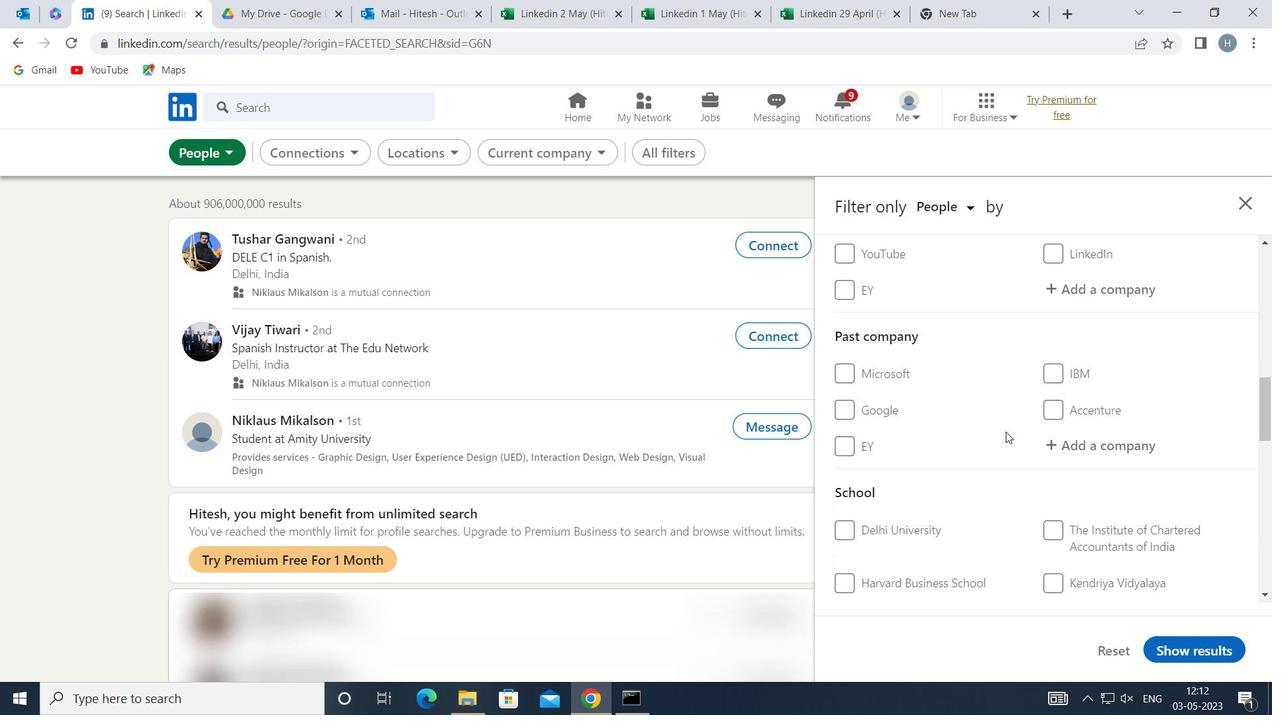 
Action: Mouse scrolled (1003, 444) with delta (0, 0)
Screenshot: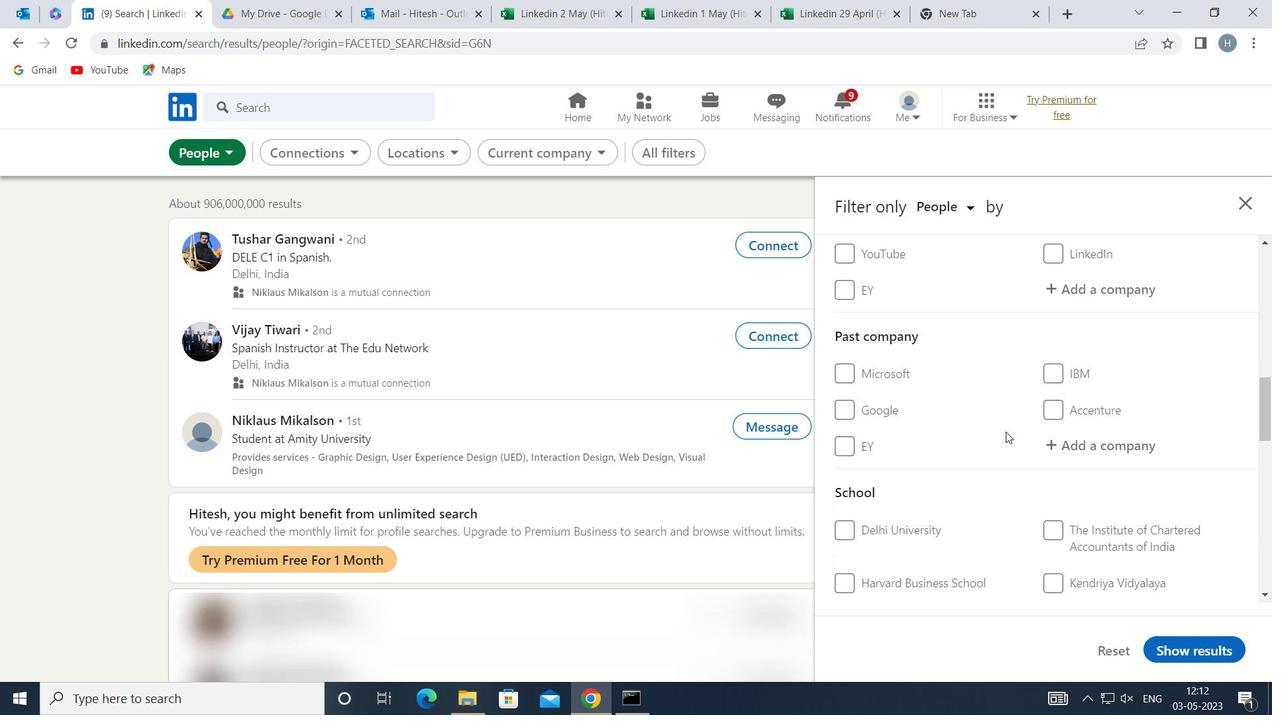 
Action: Mouse moved to (1002, 450)
Screenshot: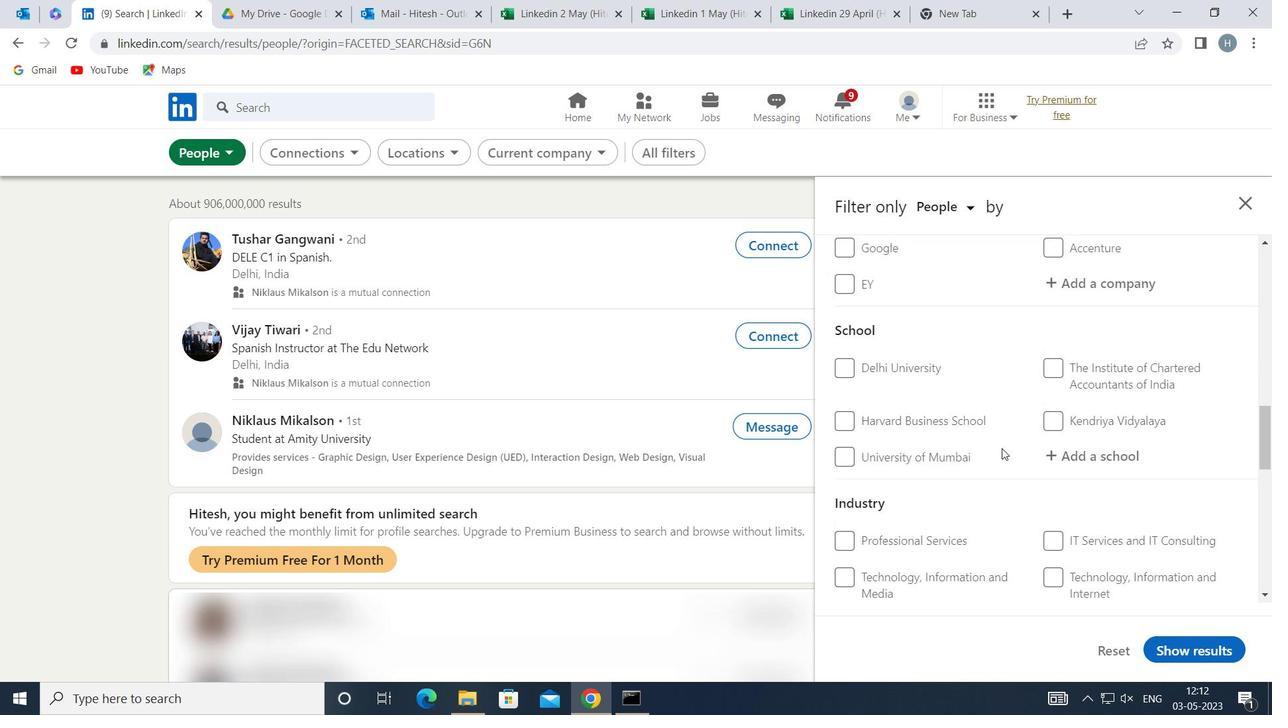 
Action: Mouse scrolled (1002, 449) with delta (0, 0)
Screenshot: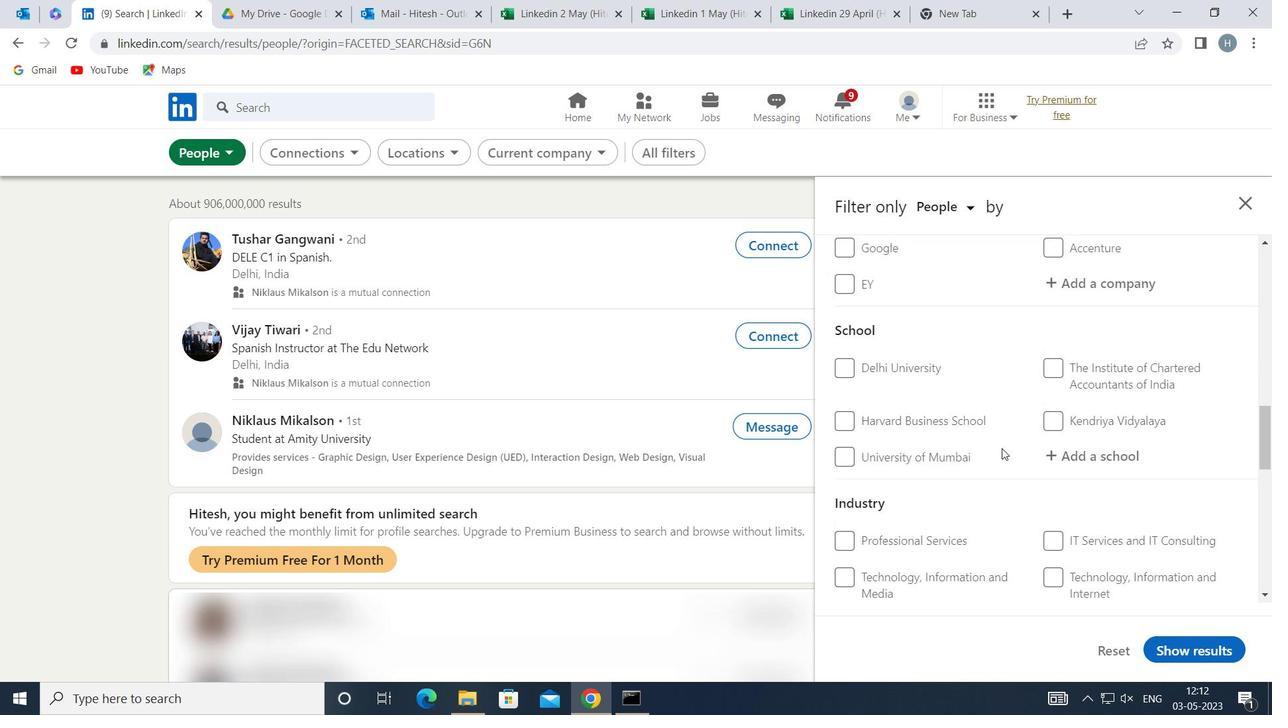 
Action: Mouse moved to (1002, 452)
Screenshot: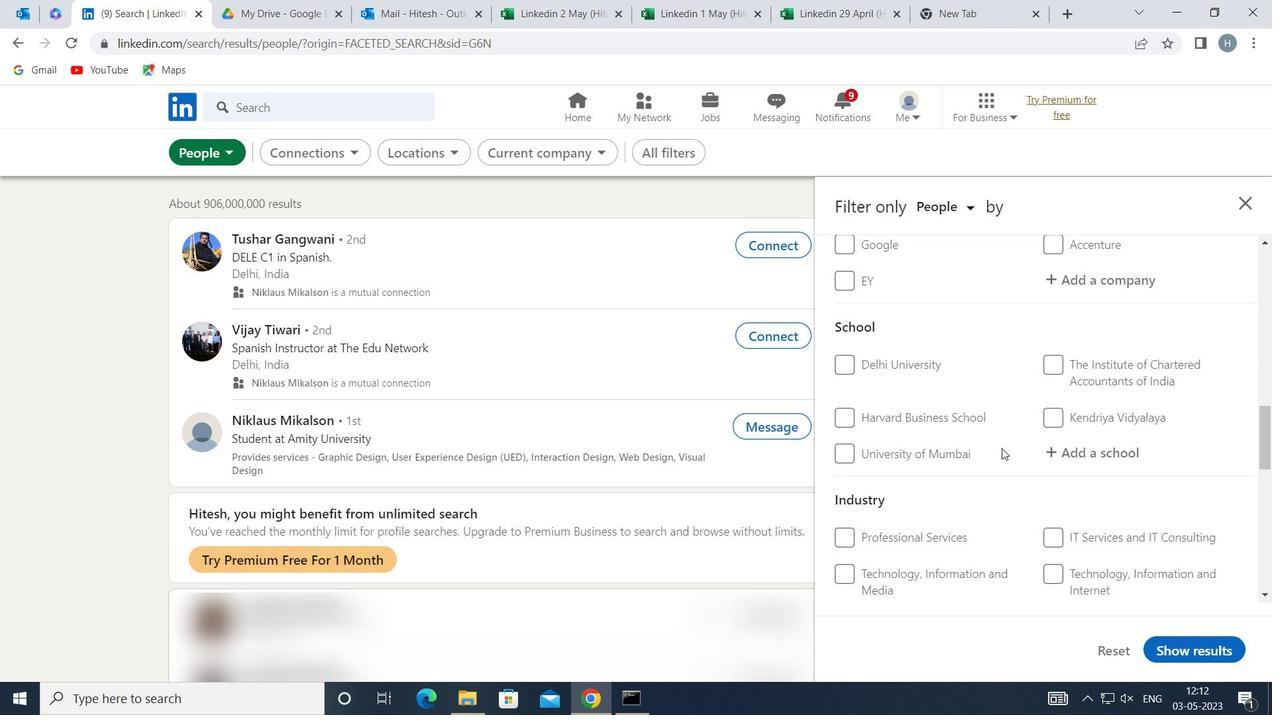 
Action: Mouse scrolled (1002, 451) with delta (0, 0)
Screenshot: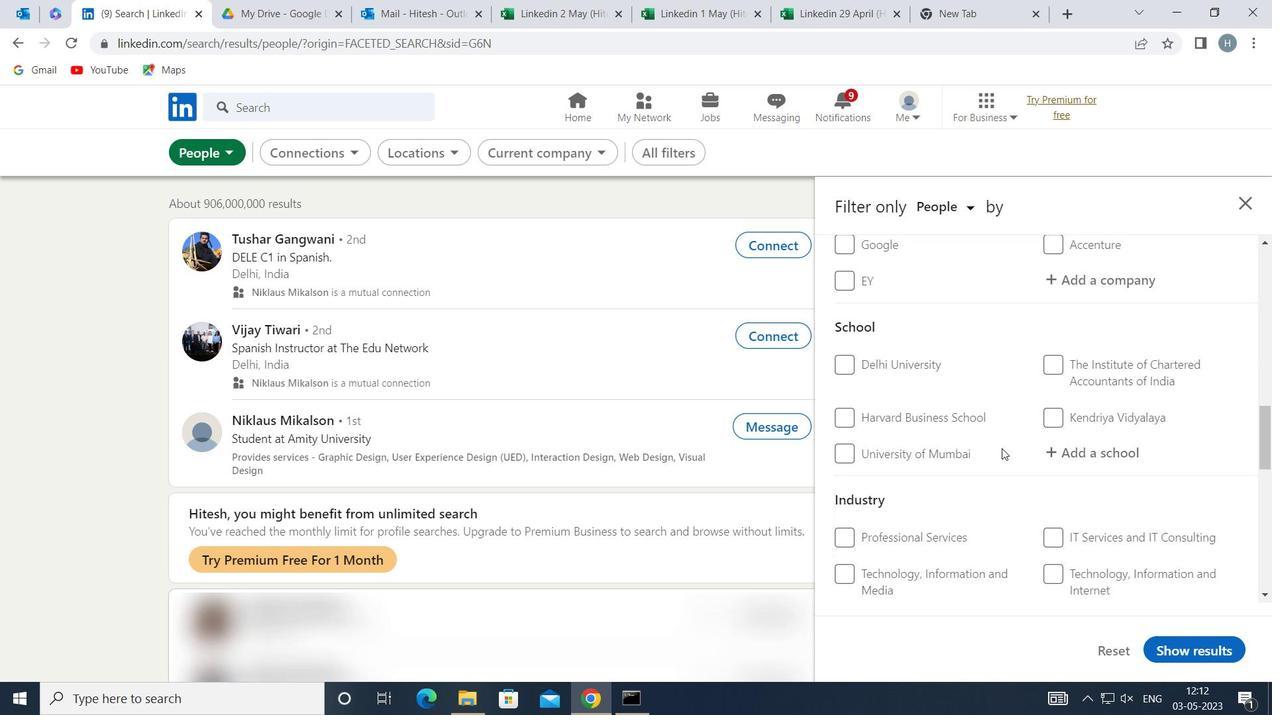 
Action: Mouse scrolled (1002, 451) with delta (0, 0)
Screenshot: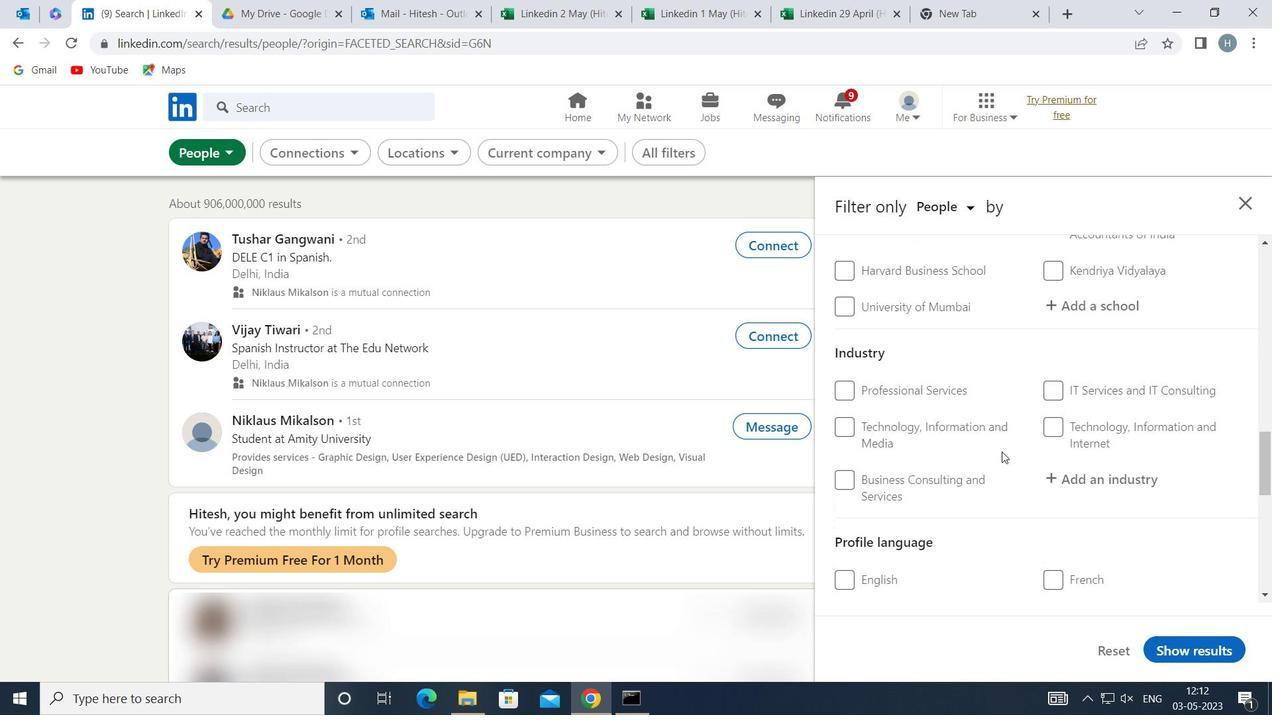 
Action: Mouse moved to (853, 519)
Screenshot: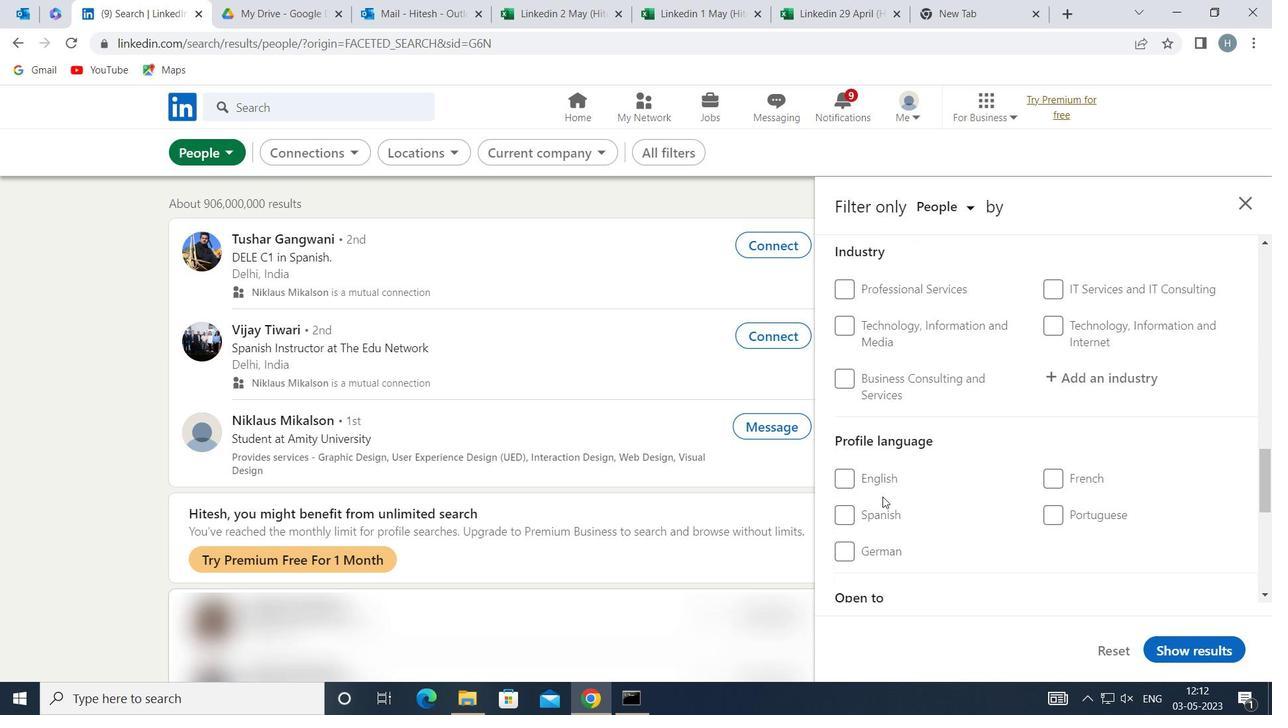 
Action: Mouse pressed left at (853, 519)
Screenshot: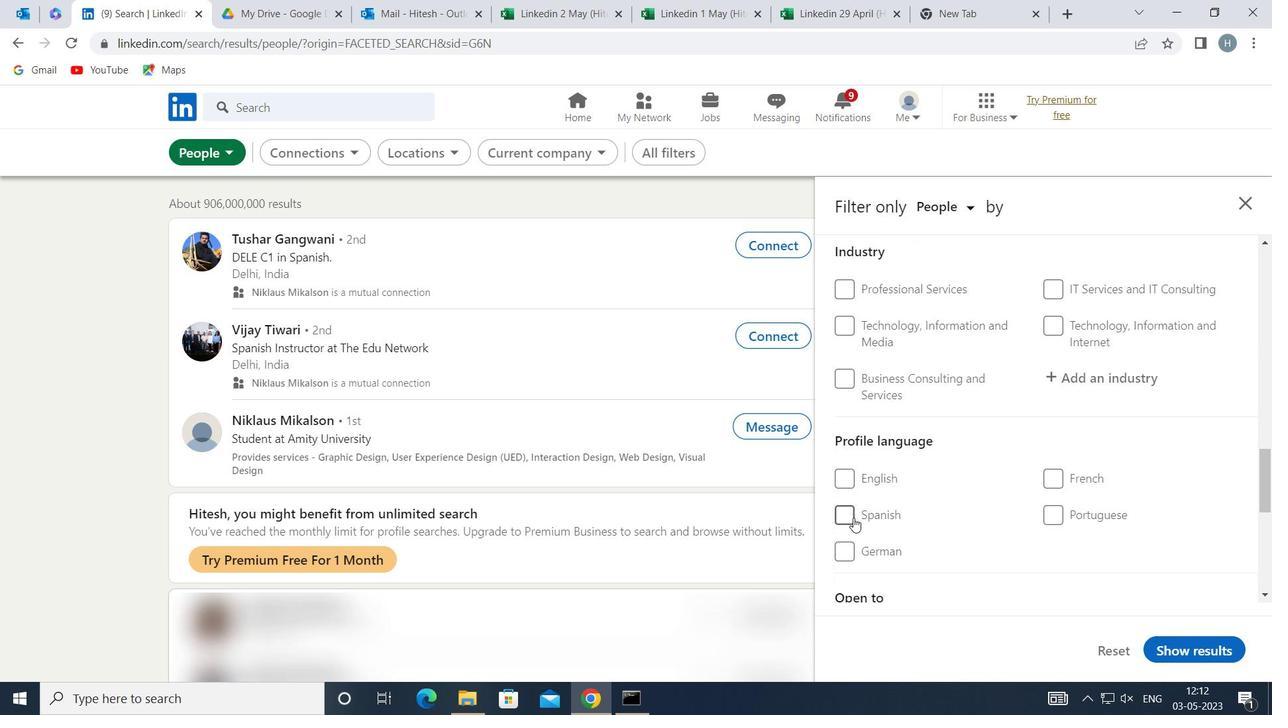 
Action: Mouse moved to (1021, 478)
Screenshot: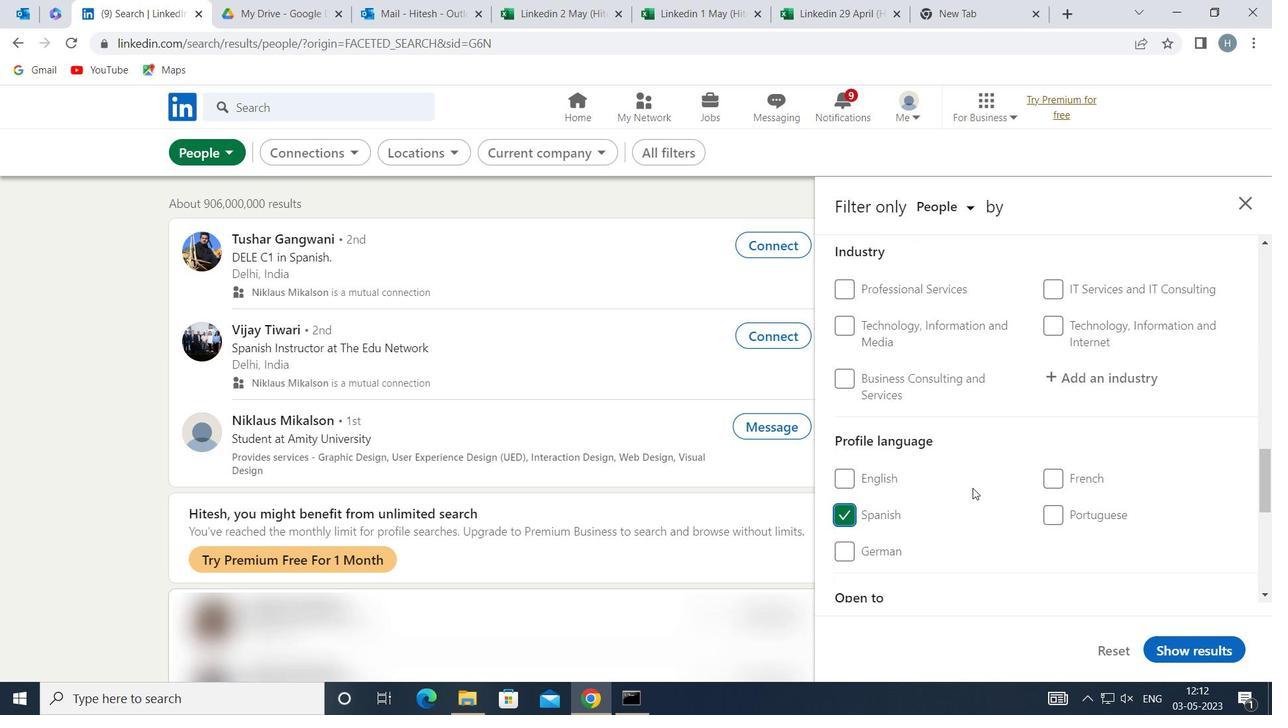 
Action: Mouse scrolled (1021, 479) with delta (0, 0)
Screenshot: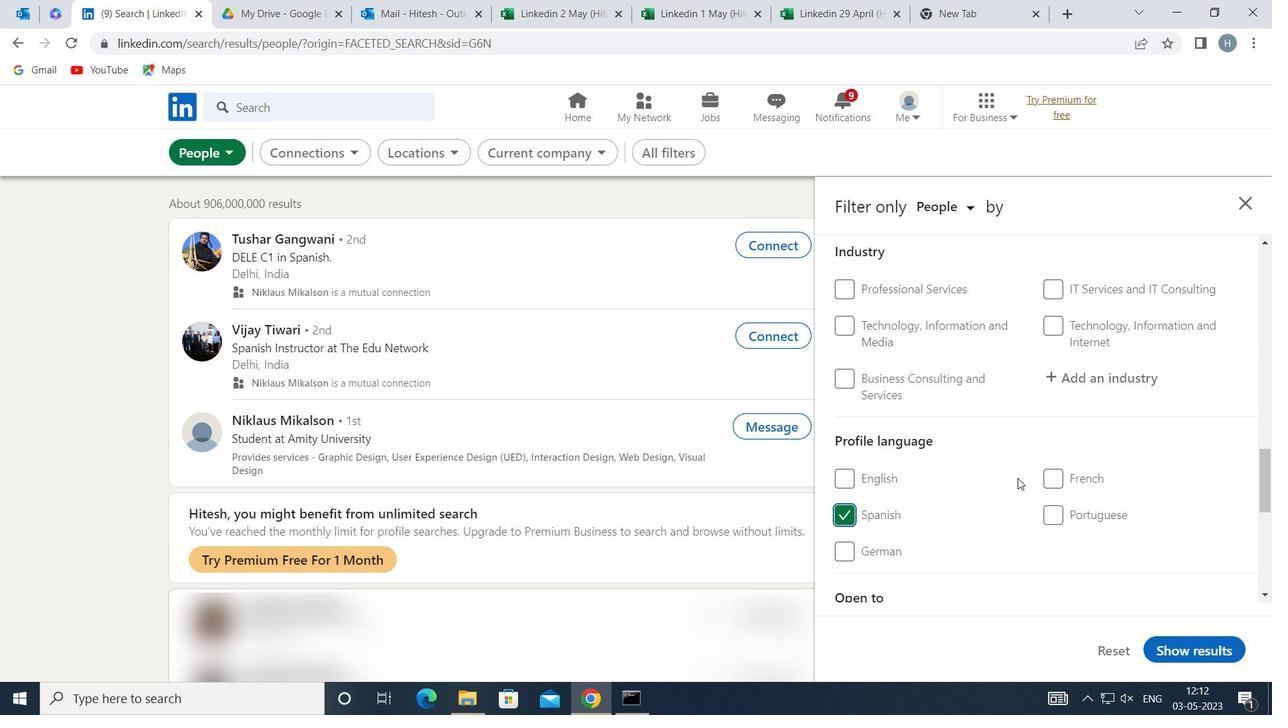 
Action: Mouse moved to (1021, 471)
Screenshot: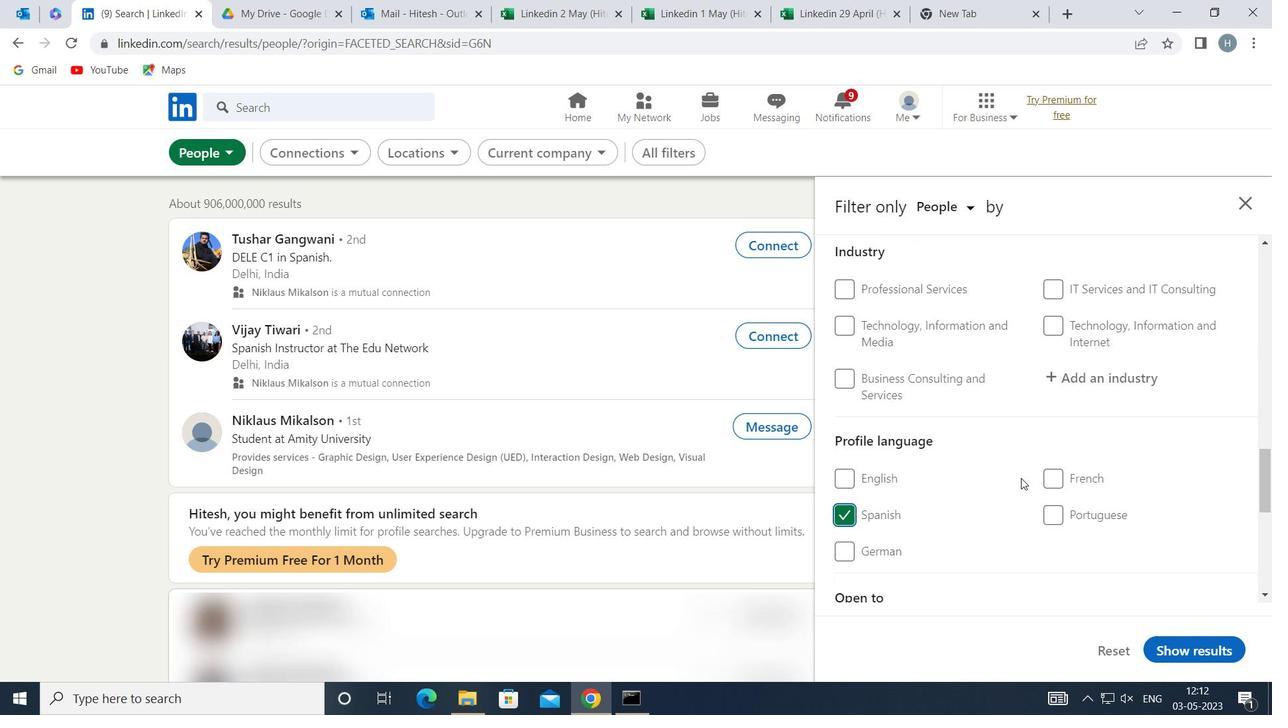 
Action: Mouse scrolled (1021, 472) with delta (0, 0)
Screenshot: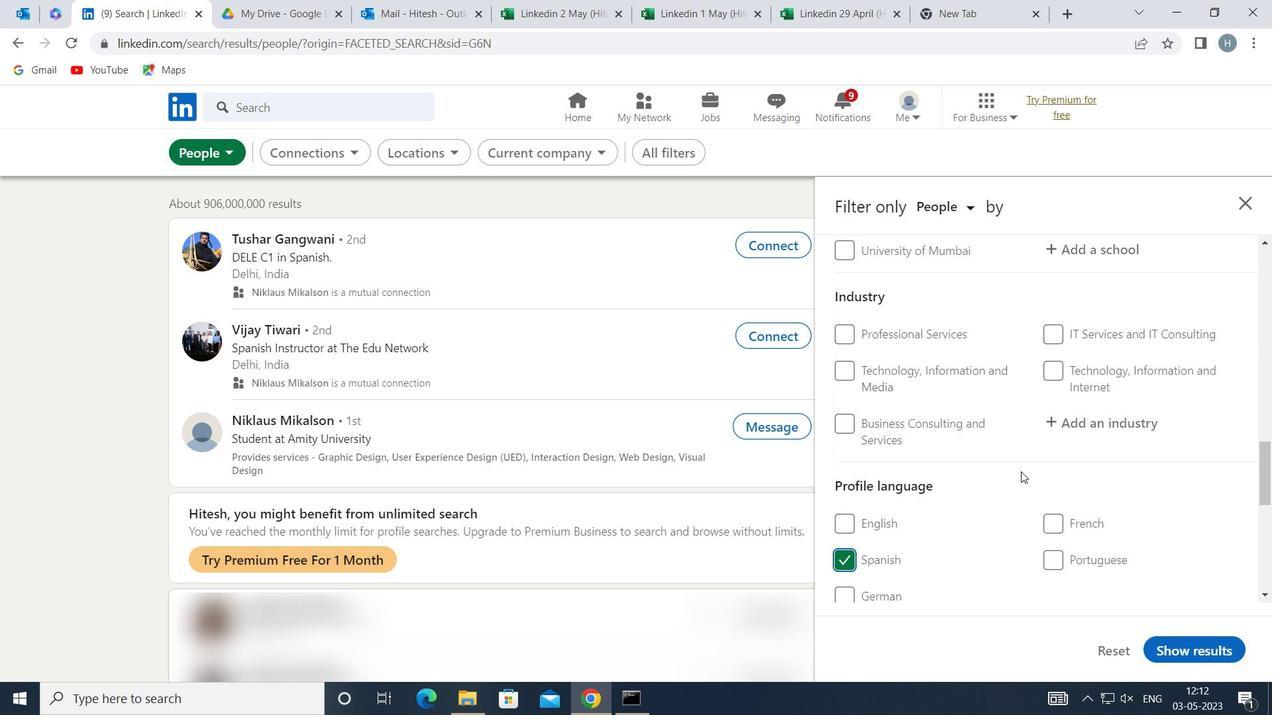 
Action: Mouse scrolled (1021, 472) with delta (0, 0)
Screenshot: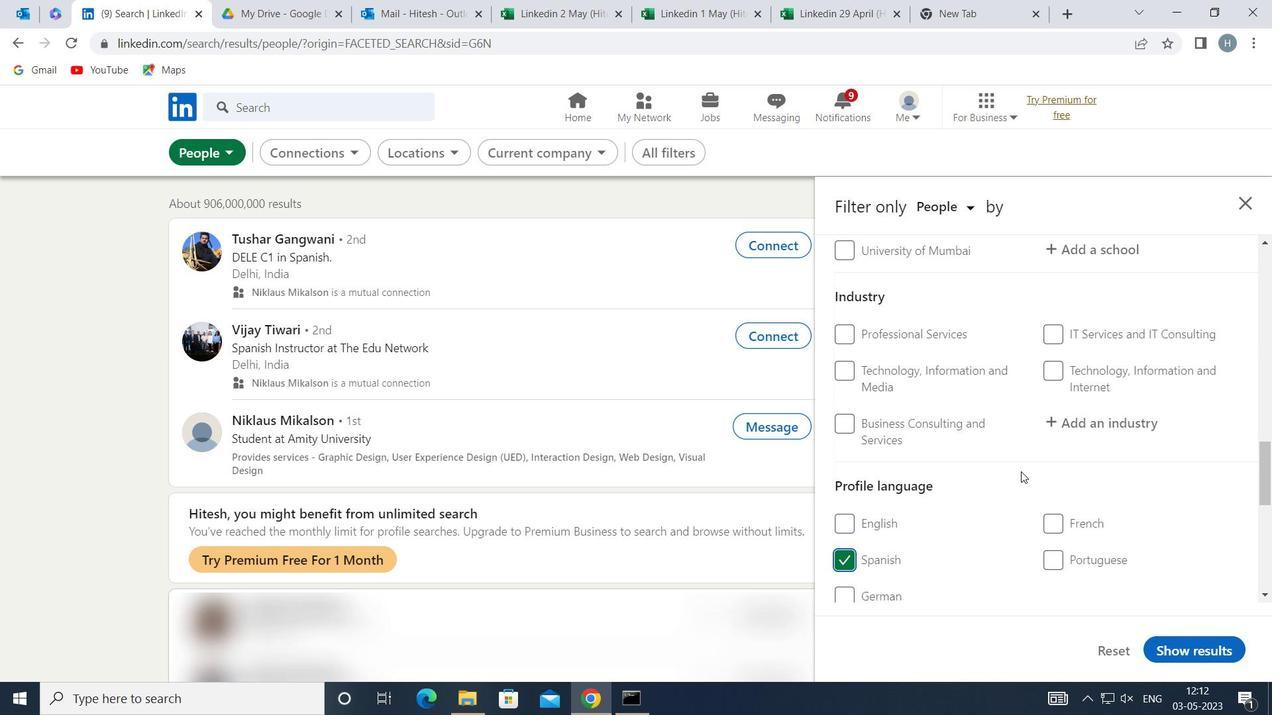 
Action: Mouse scrolled (1021, 472) with delta (0, 0)
Screenshot: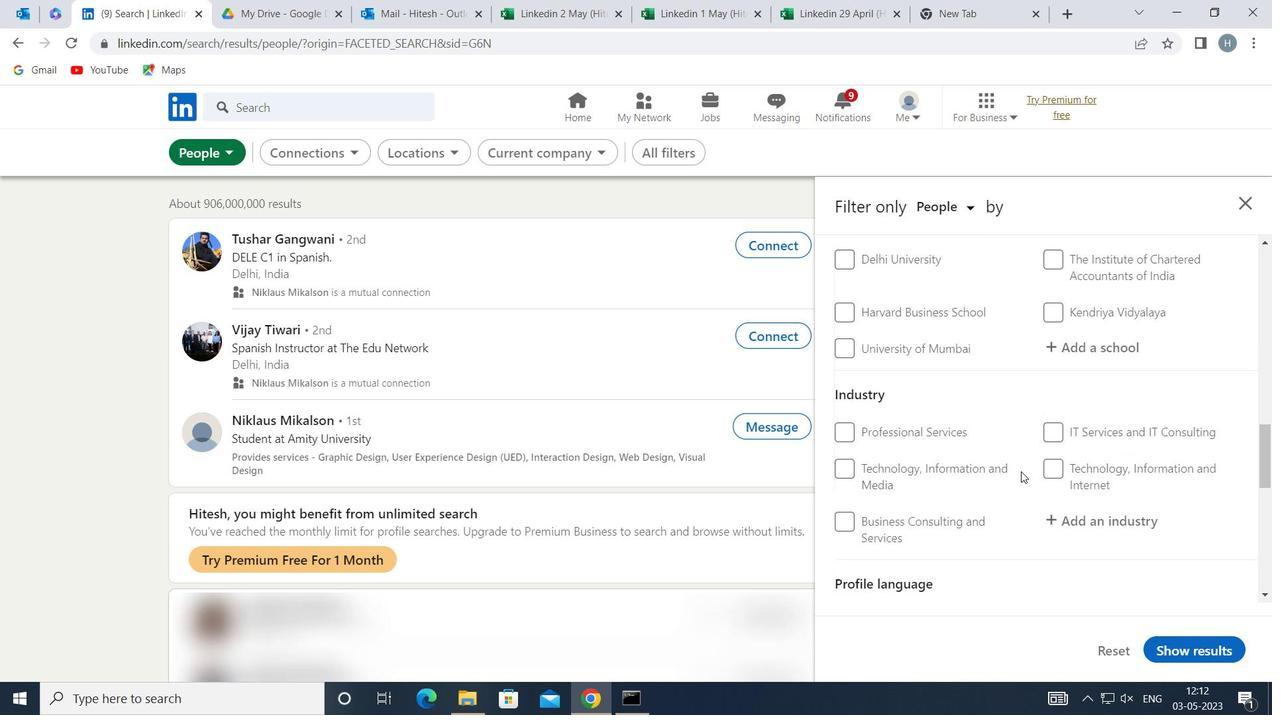 
Action: Mouse scrolled (1021, 472) with delta (0, 0)
Screenshot: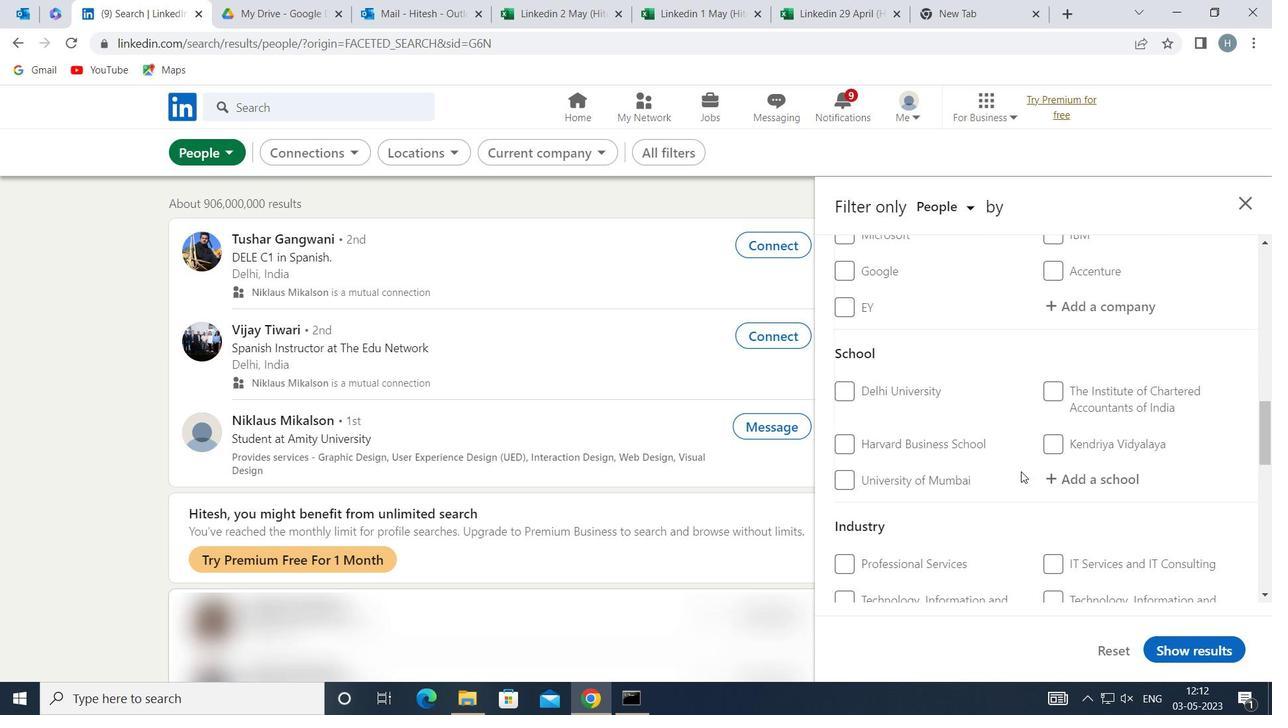 
Action: Mouse scrolled (1021, 472) with delta (0, 0)
Screenshot: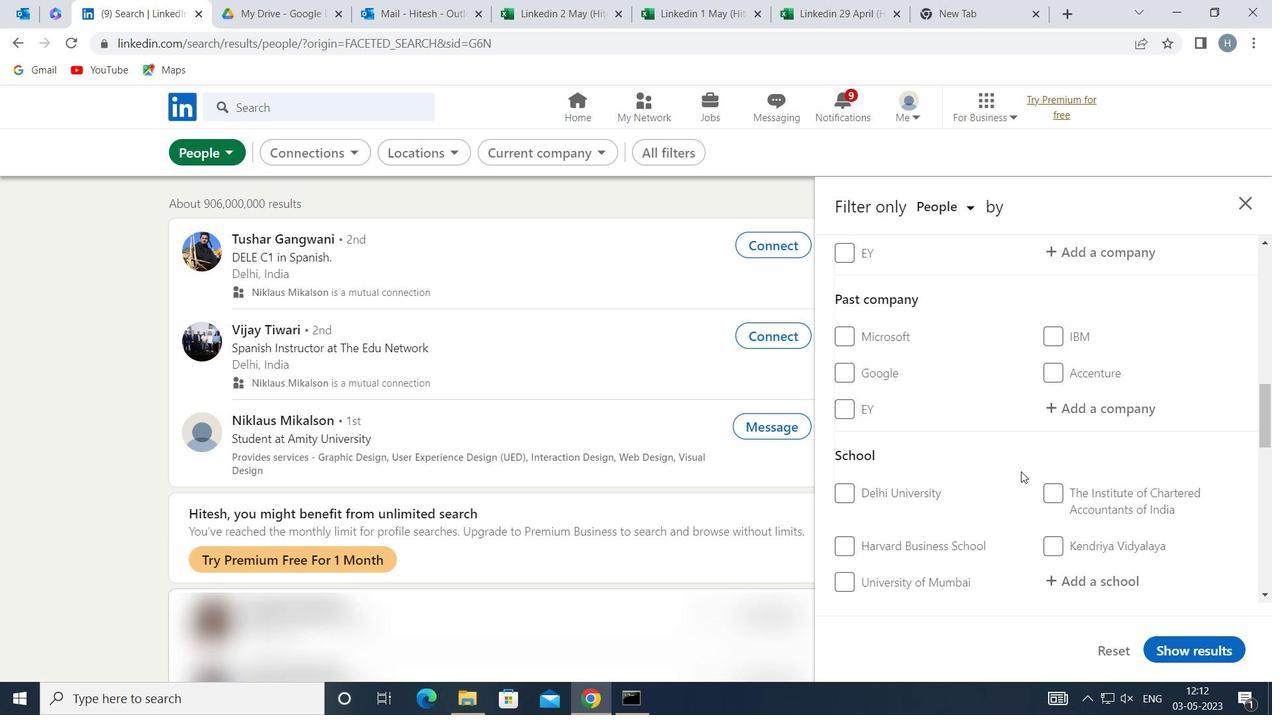 
Action: Mouse scrolled (1021, 472) with delta (0, 0)
Screenshot: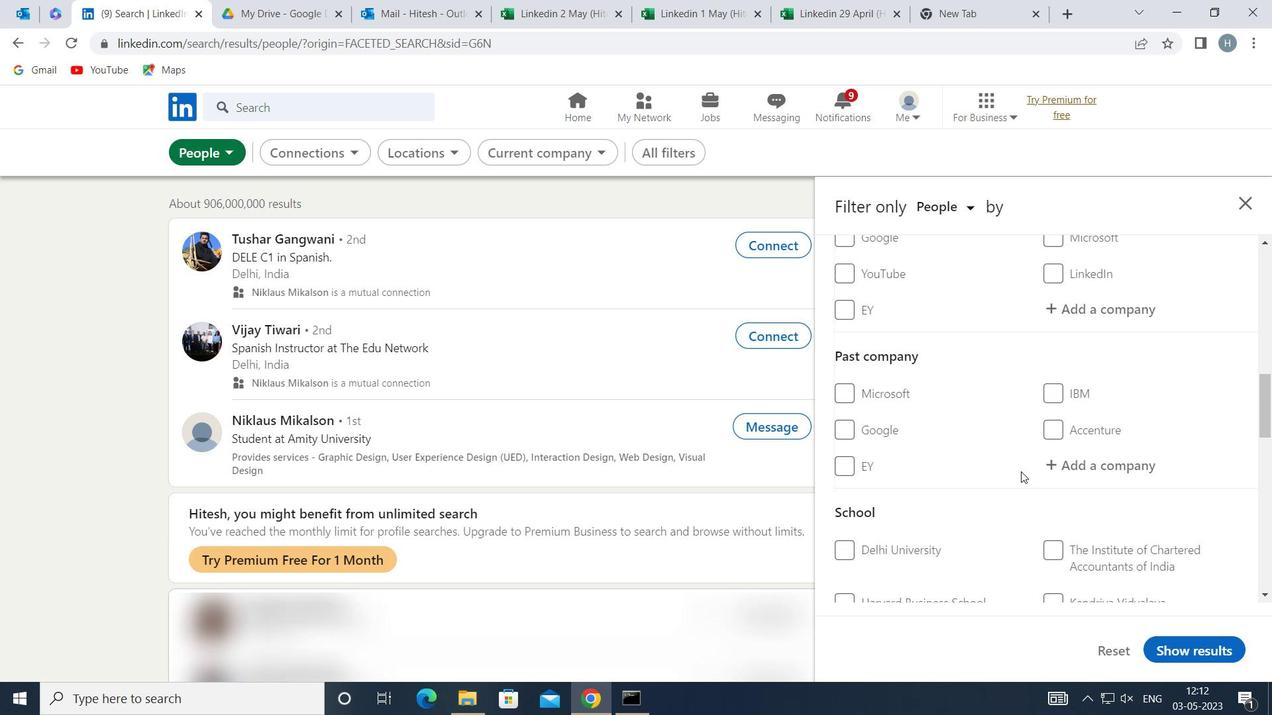 
Action: Mouse scrolled (1021, 472) with delta (0, 0)
Screenshot: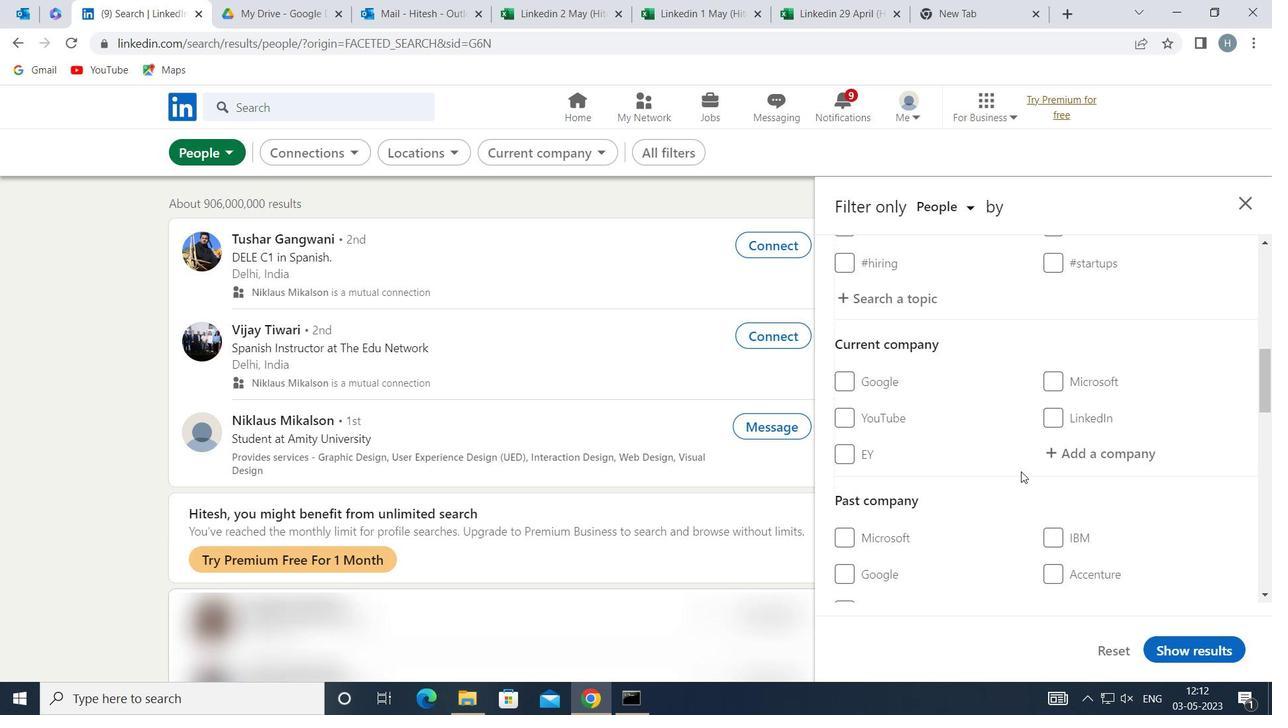 
Action: Mouse moved to (1041, 479)
Screenshot: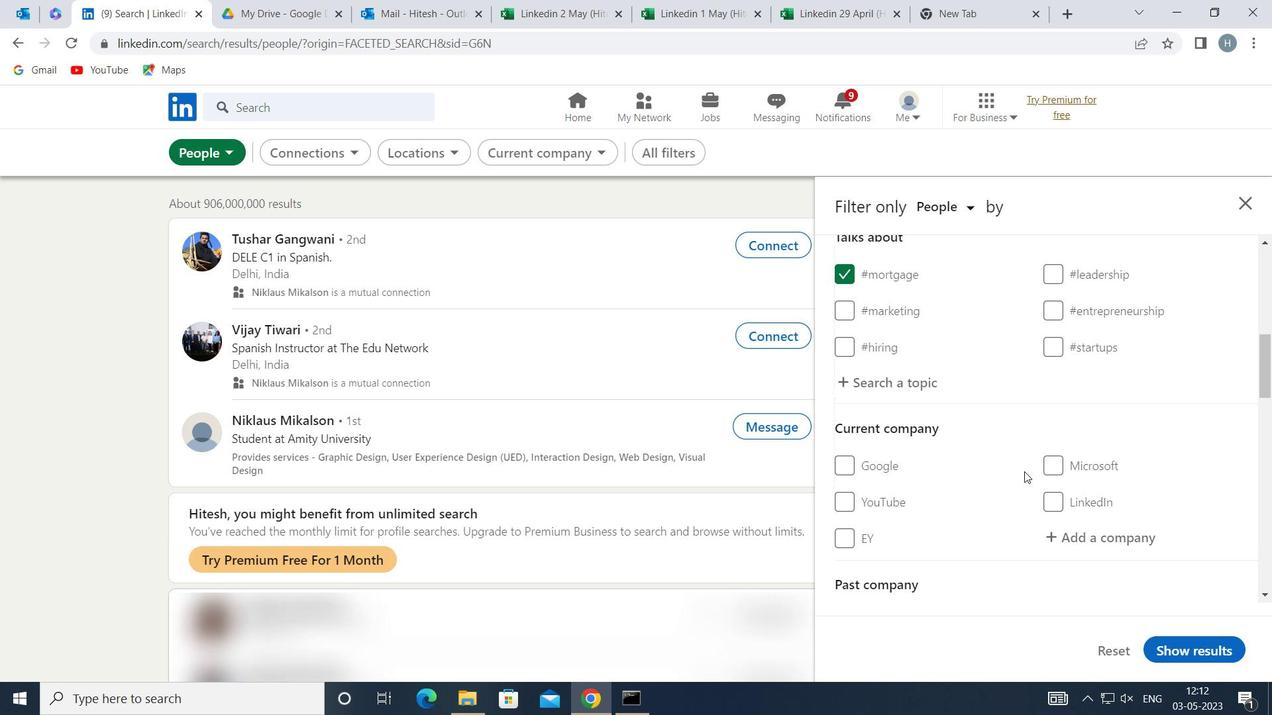 
Action: Mouse scrolled (1041, 478) with delta (0, 0)
Screenshot: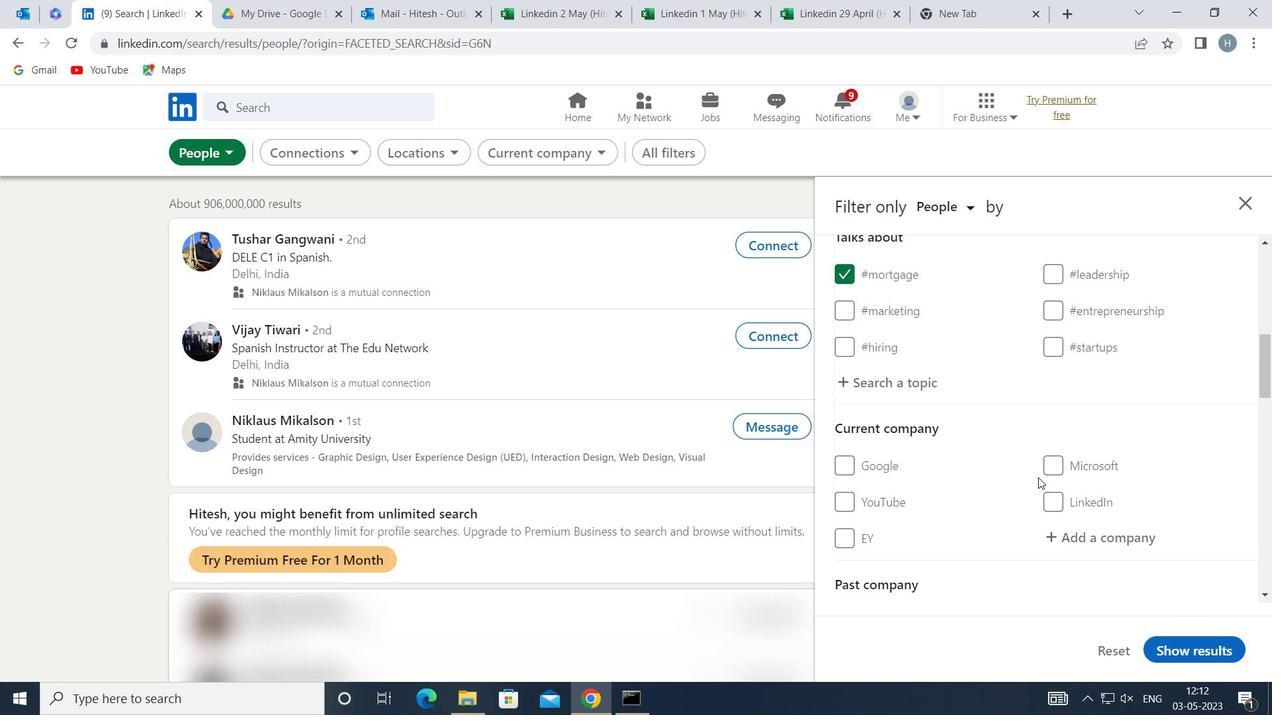 
Action: Mouse moved to (1110, 450)
Screenshot: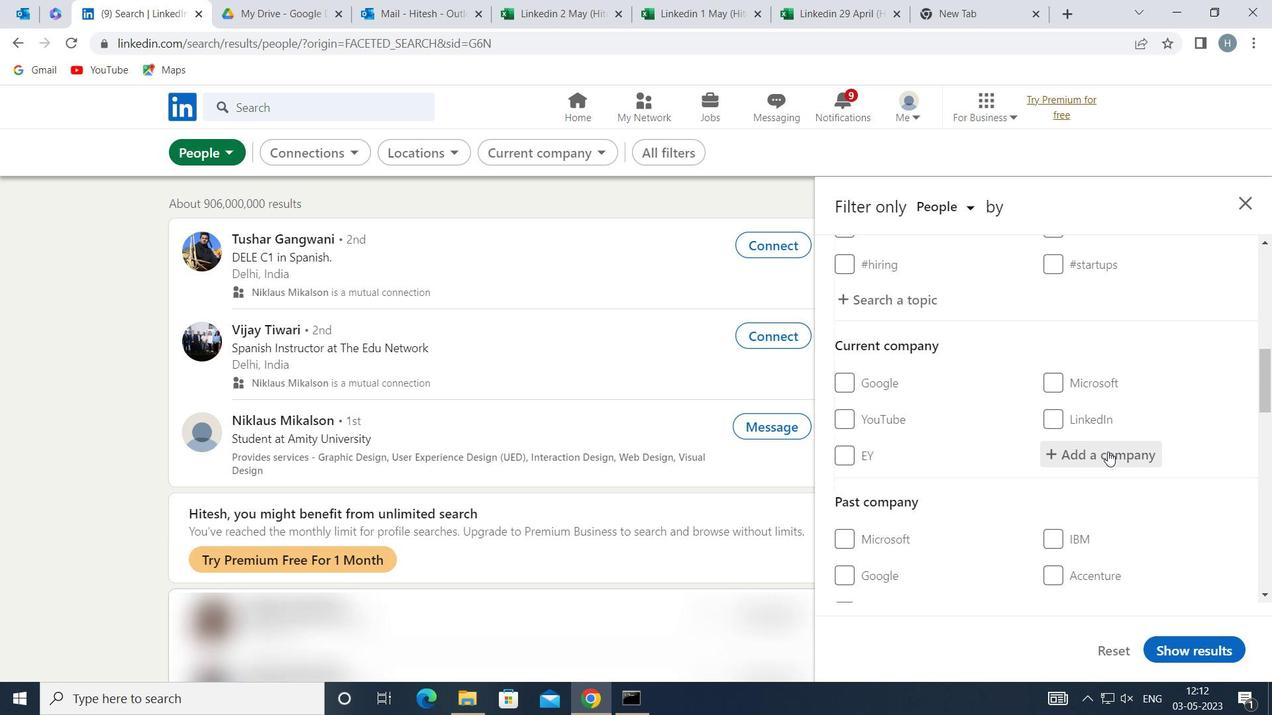 
Action: Mouse pressed left at (1110, 450)
Screenshot: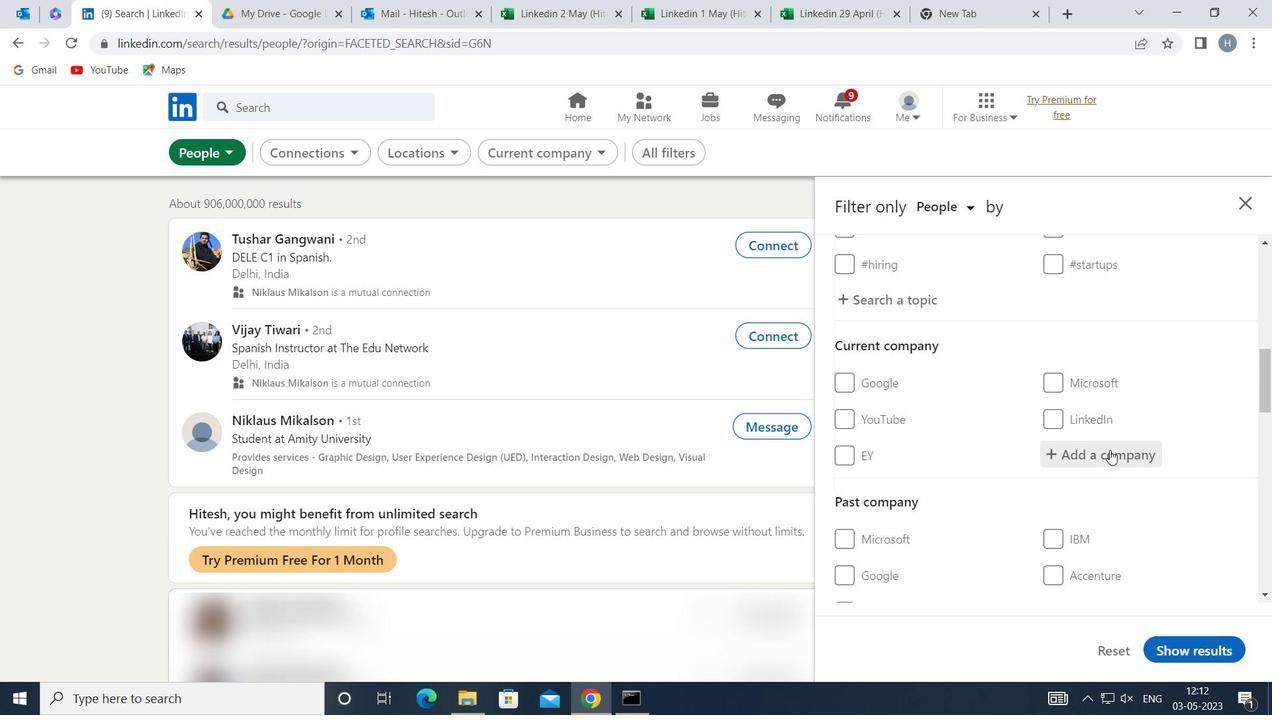 
Action: Mouse moved to (1098, 449)
Screenshot: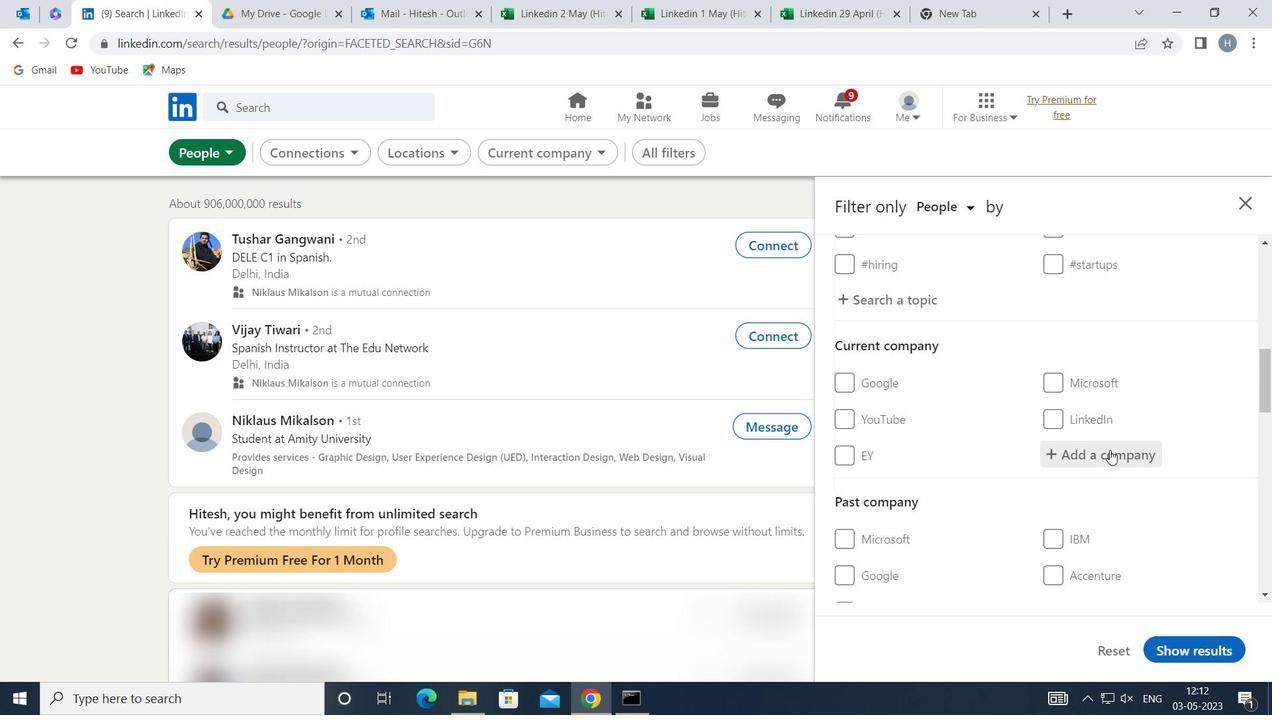 
Action: Key pressed <Key.shift>VRINDA<Key.space><Key.shift>GLOBAL
Screenshot: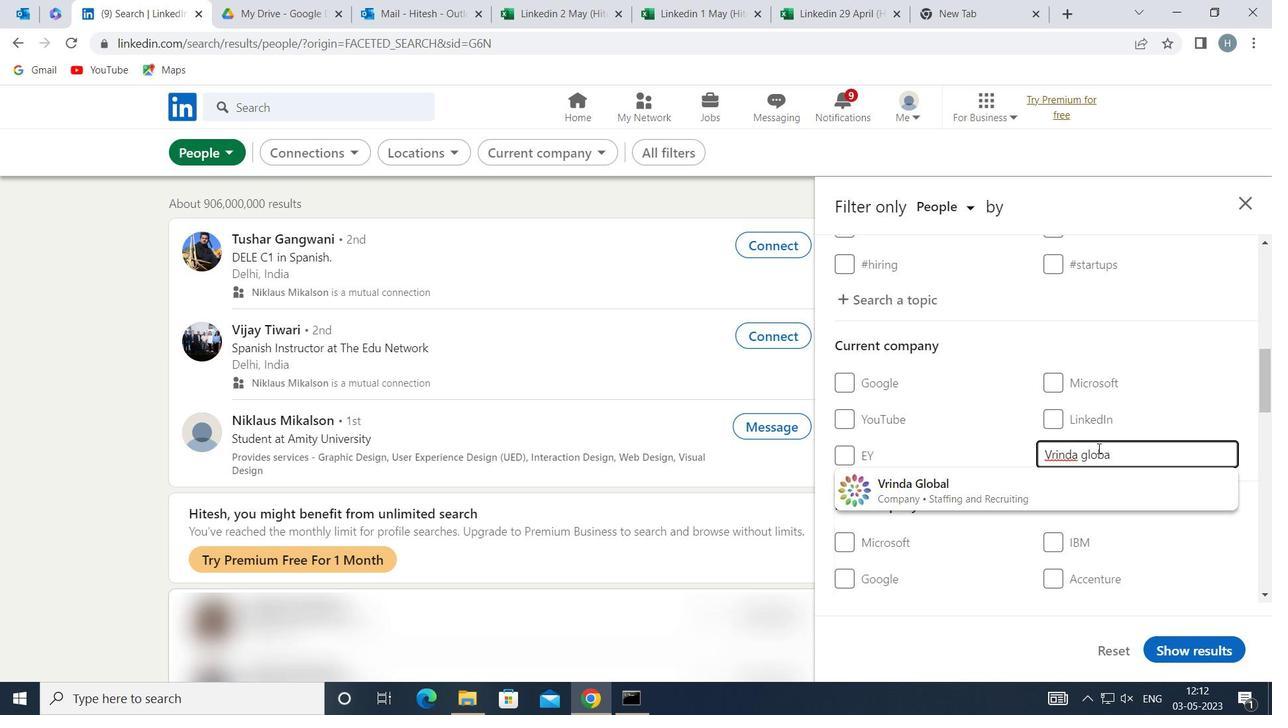 
Action: Mouse moved to (1062, 487)
Screenshot: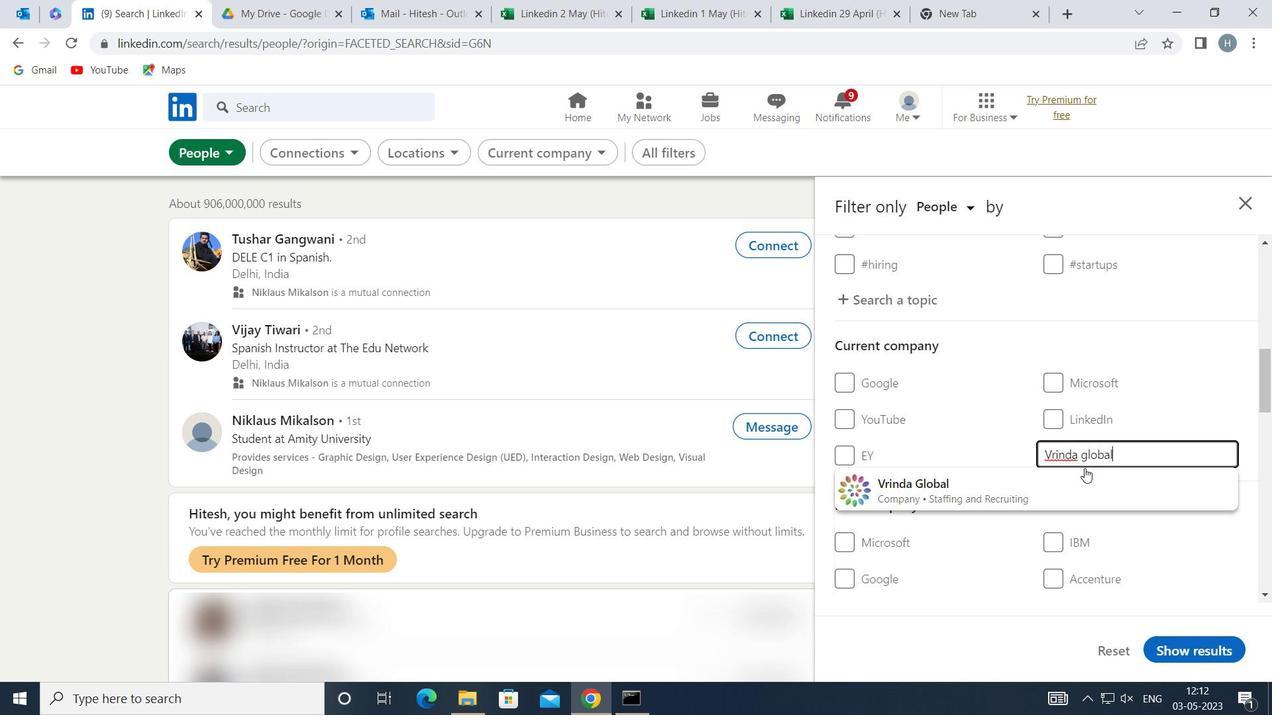 
Action: Mouse pressed left at (1062, 487)
Screenshot: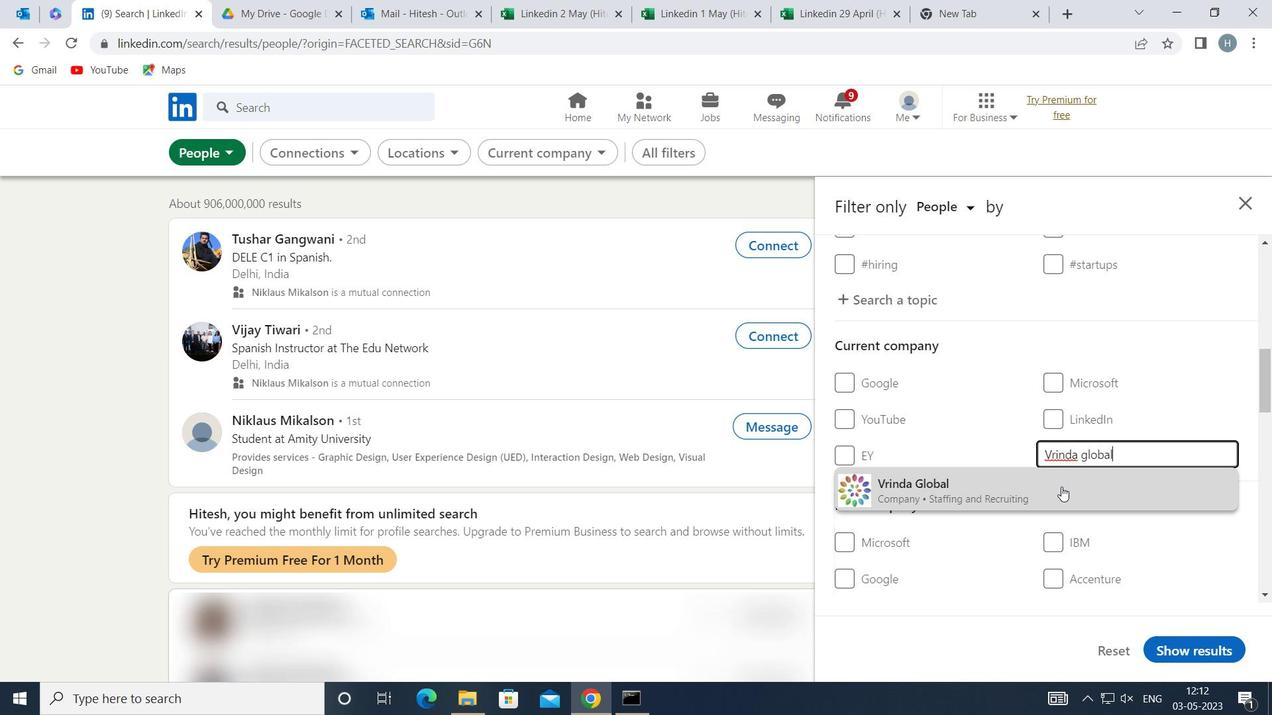 
Action: Mouse moved to (1006, 446)
Screenshot: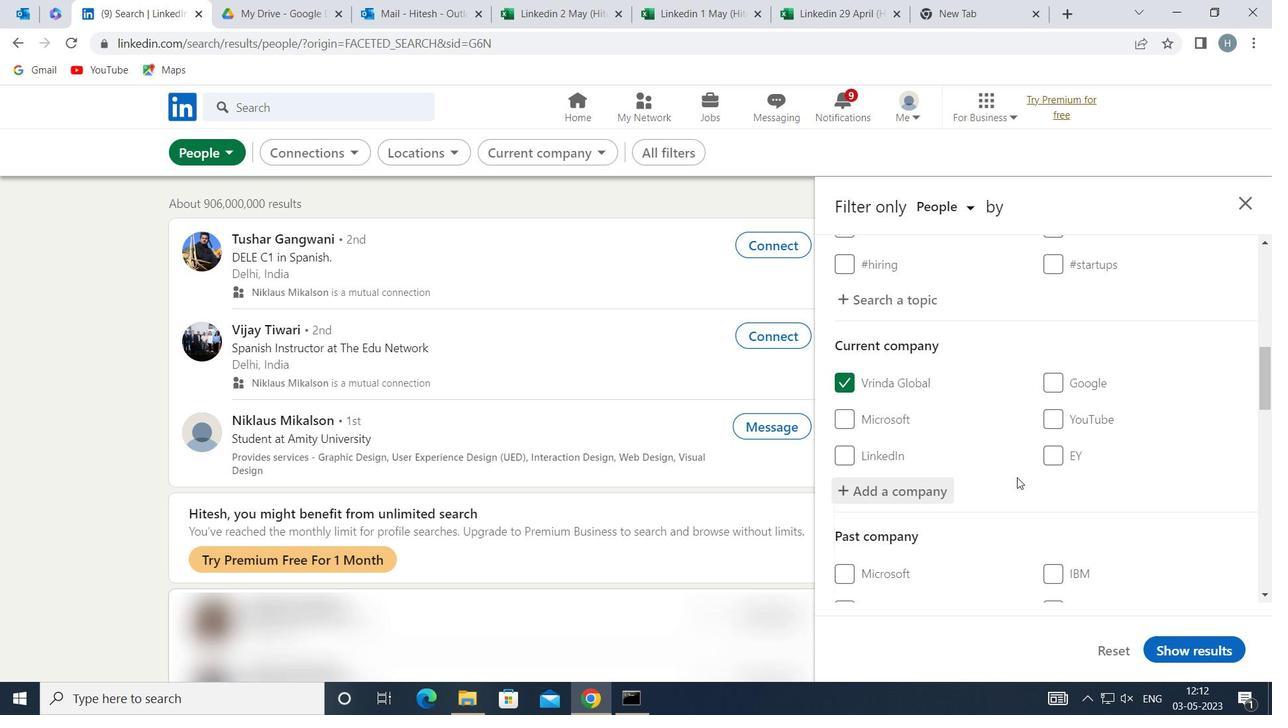 
Action: Mouse scrolled (1006, 446) with delta (0, 0)
Screenshot: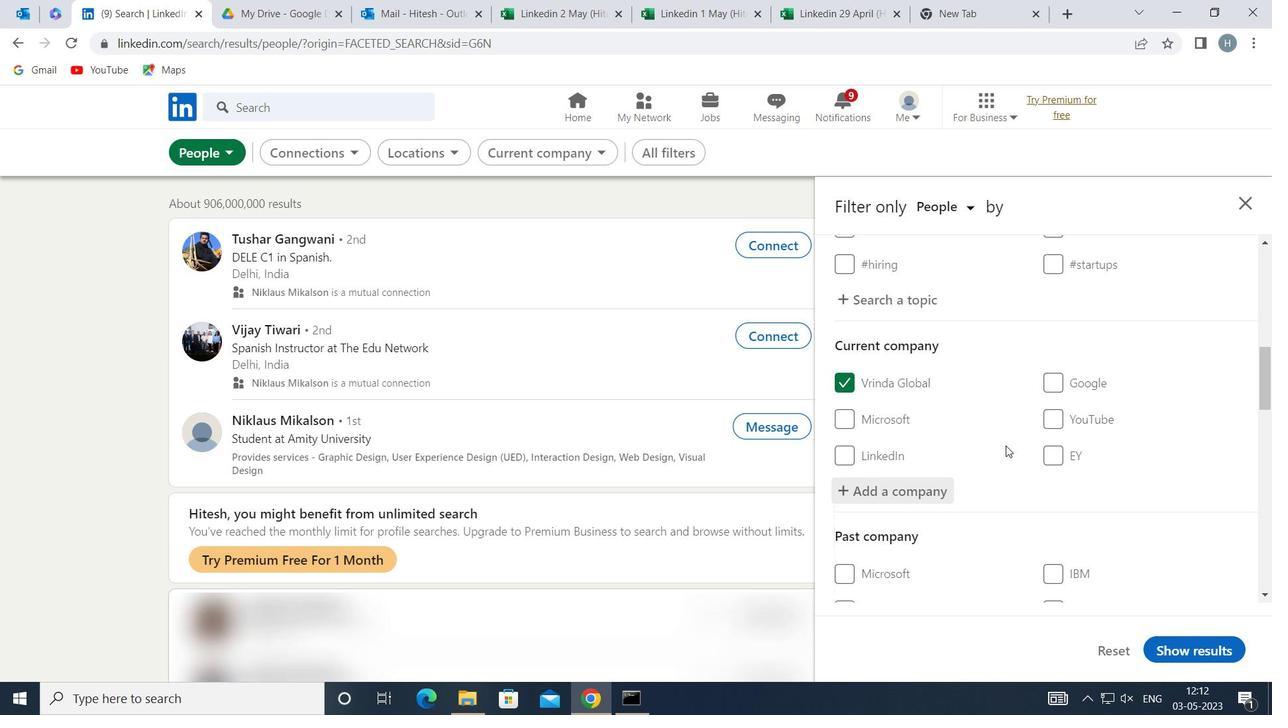 
Action: Mouse scrolled (1006, 446) with delta (0, 0)
Screenshot: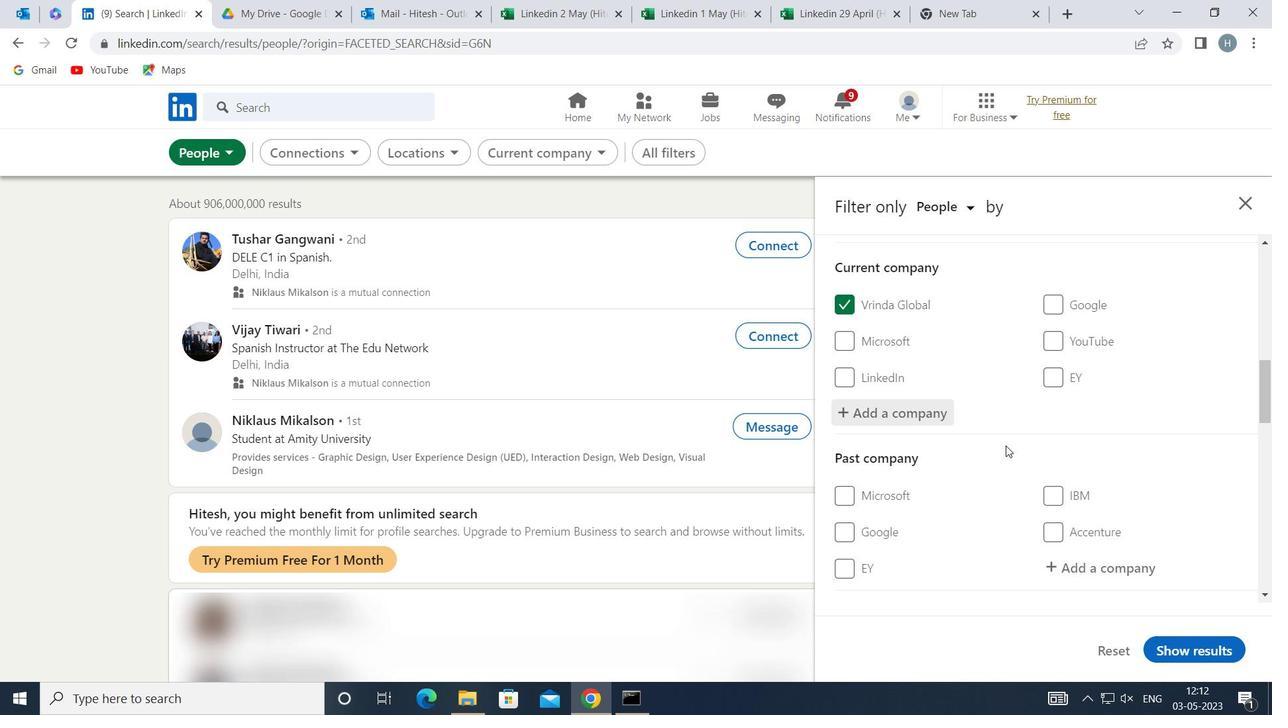 
Action: Mouse scrolled (1006, 446) with delta (0, 0)
Screenshot: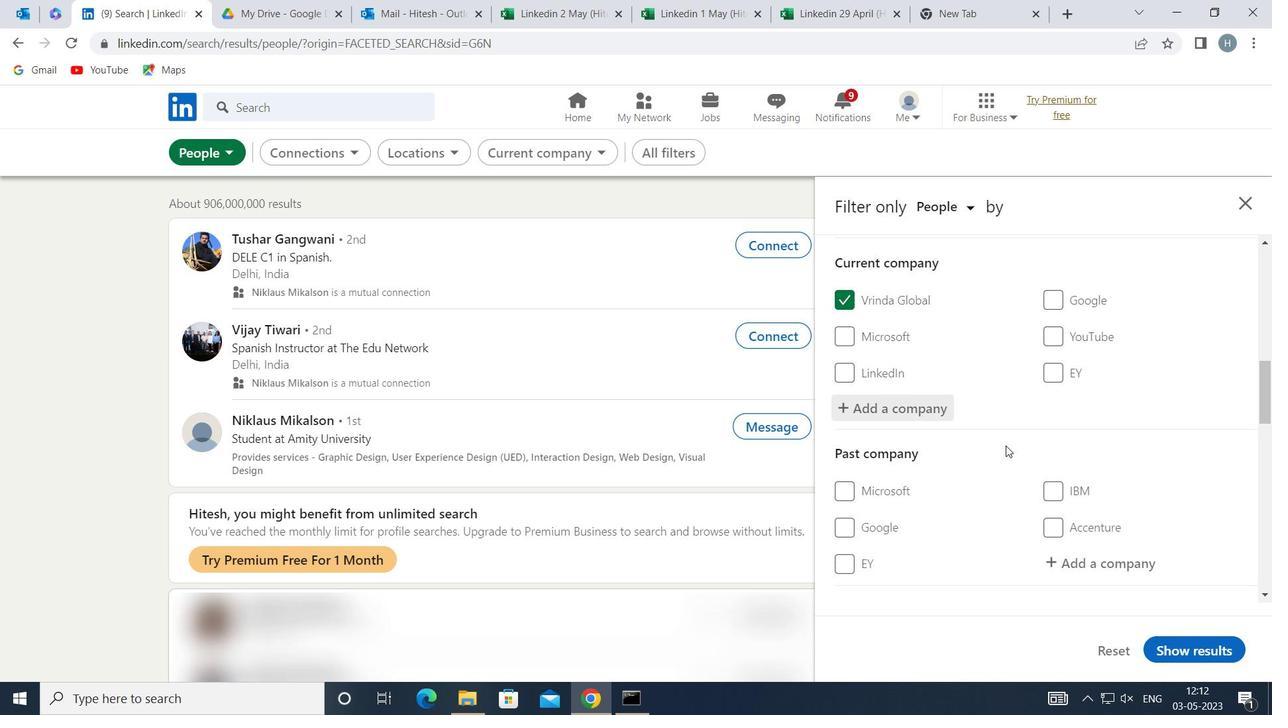 
Action: Mouse moved to (1006, 446)
Screenshot: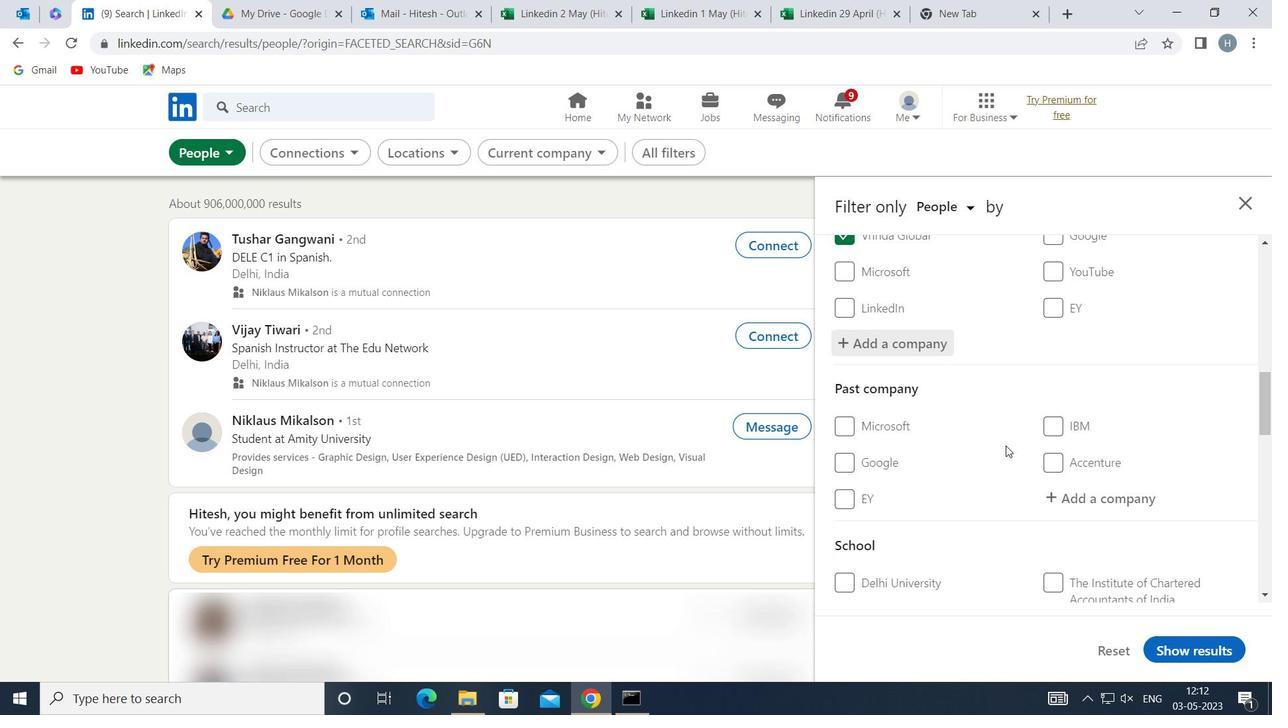 
Action: Mouse scrolled (1006, 445) with delta (0, 0)
Screenshot: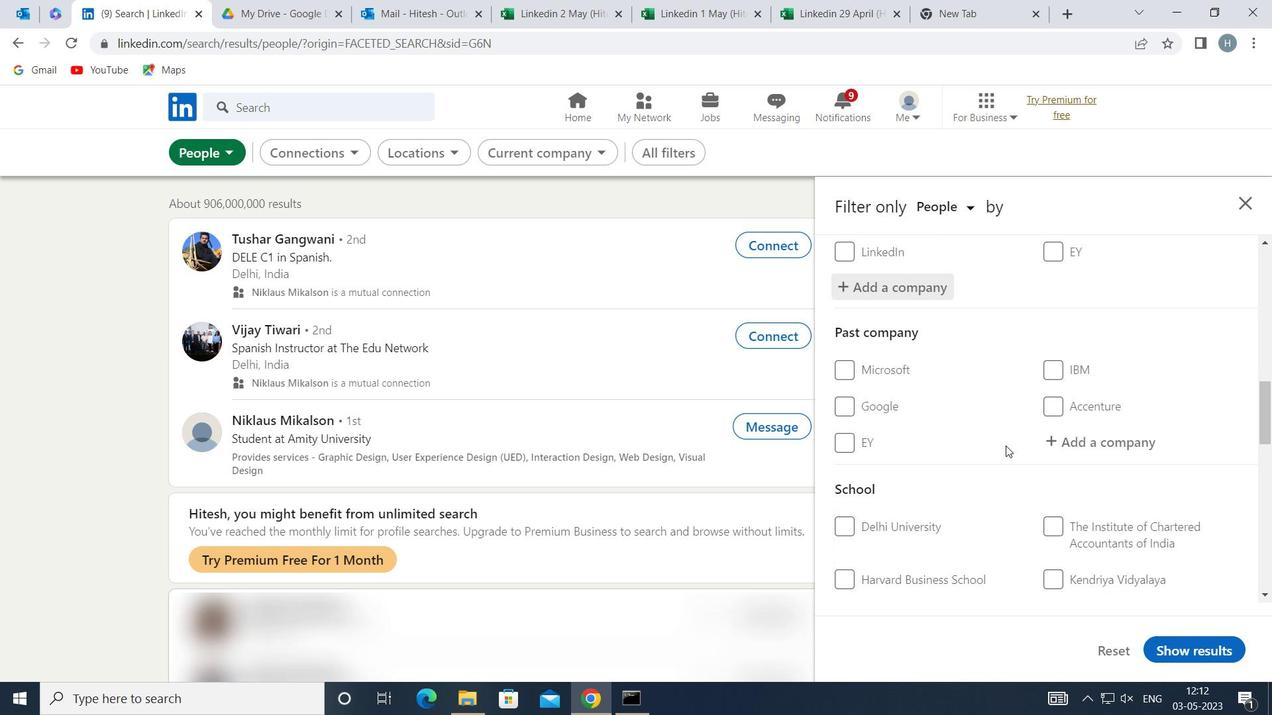 
Action: Mouse moved to (1084, 479)
Screenshot: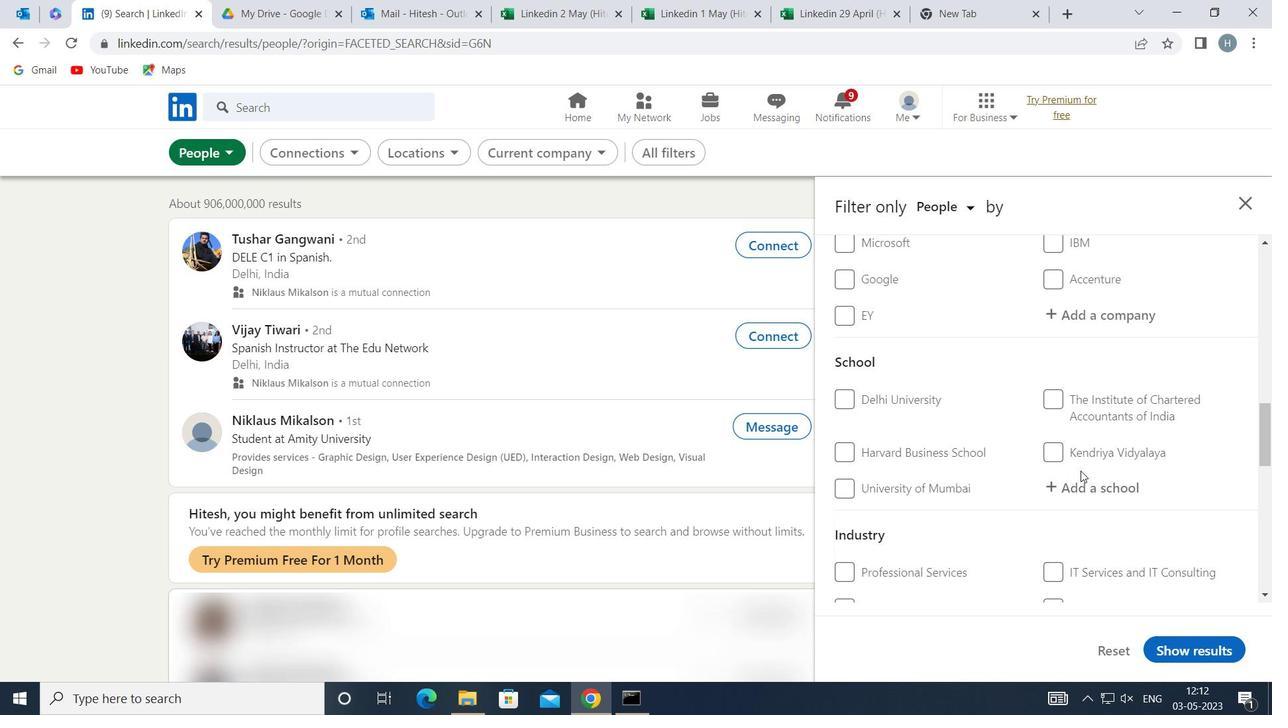 
Action: Mouse pressed left at (1084, 479)
Screenshot: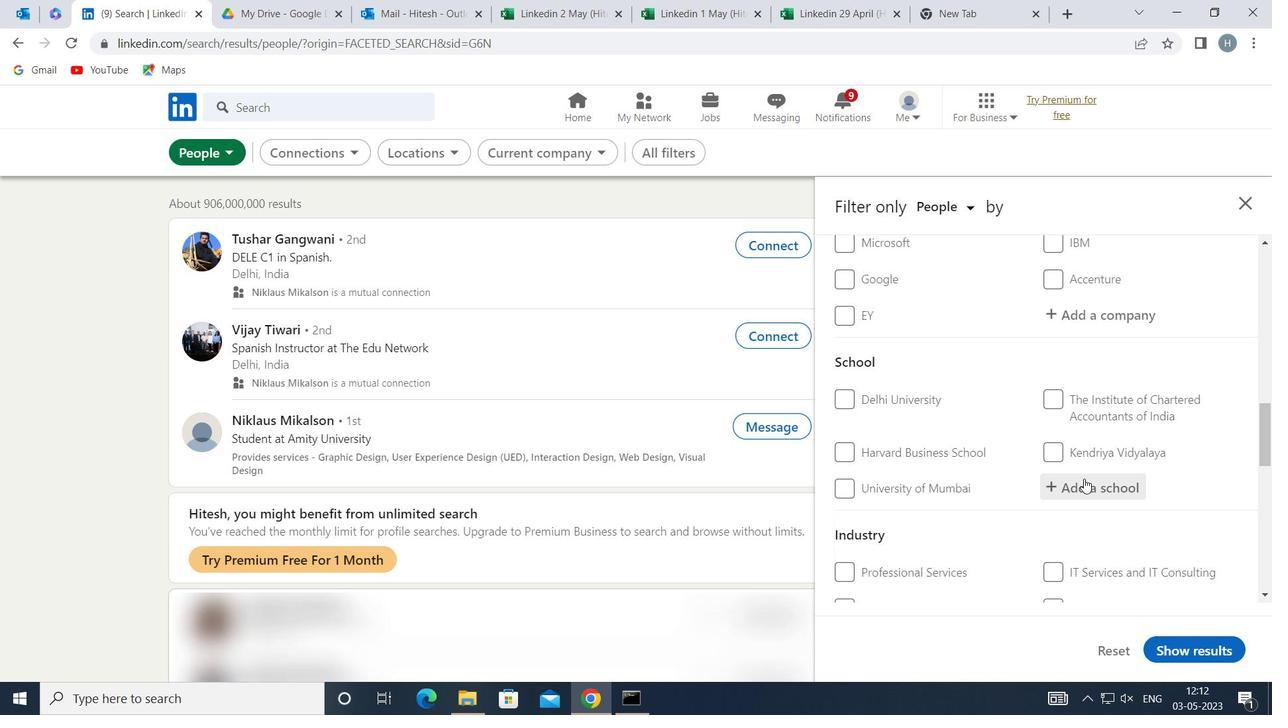 
Action: Mouse moved to (1086, 480)
Screenshot: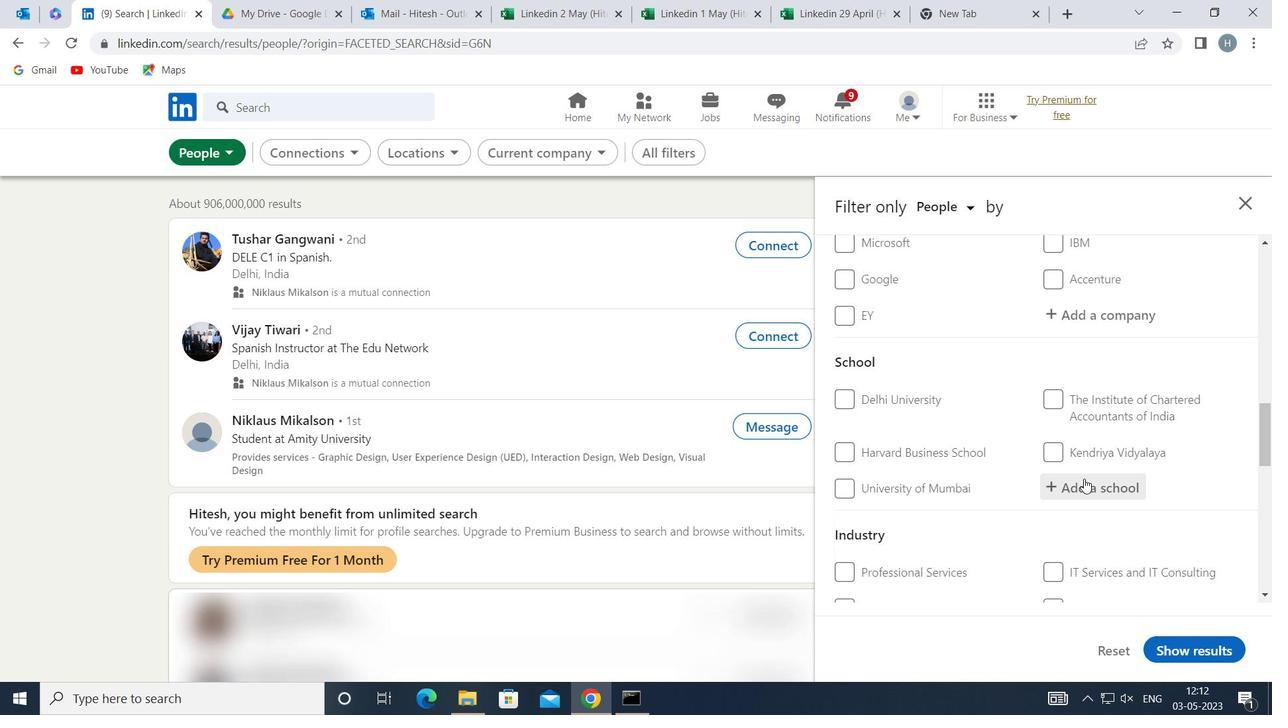 
Action: Key pressed <Key.shift>ST<Key.space><Key.shift>JOSEPH'S<Key.space><Key.shift>BOYS
Screenshot: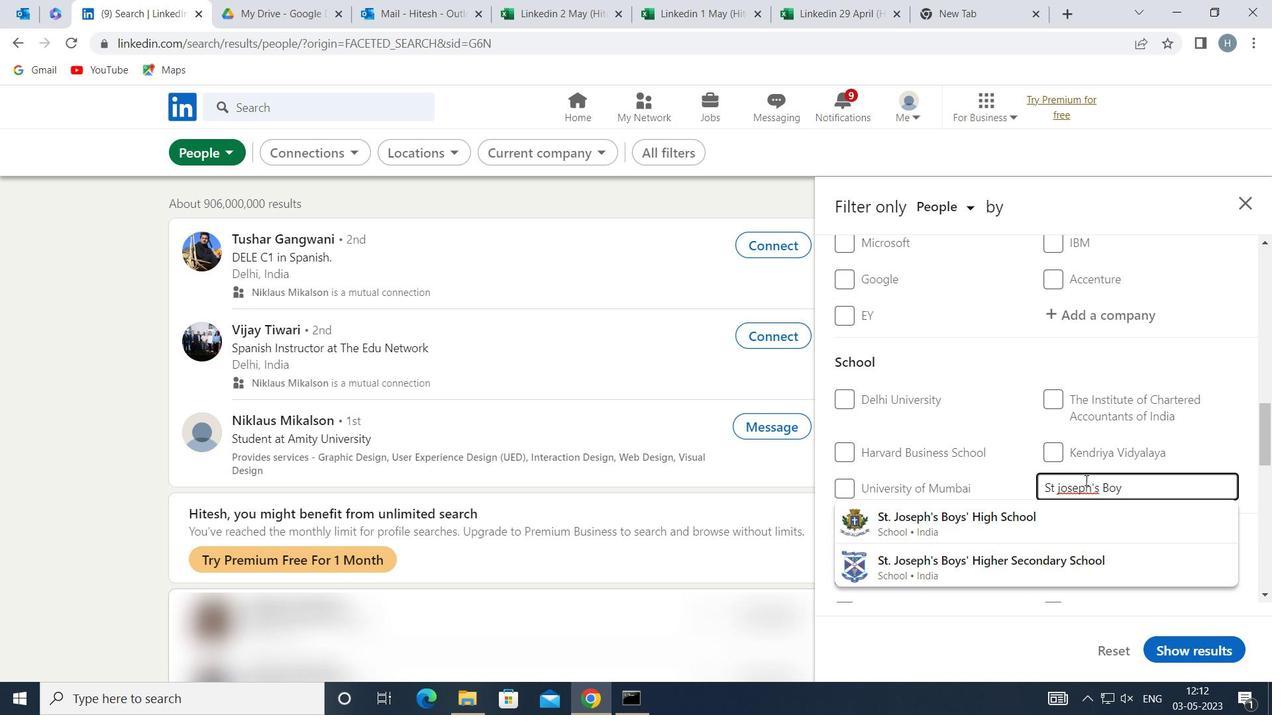 
Action: Mouse moved to (1076, 561)
Screenshot: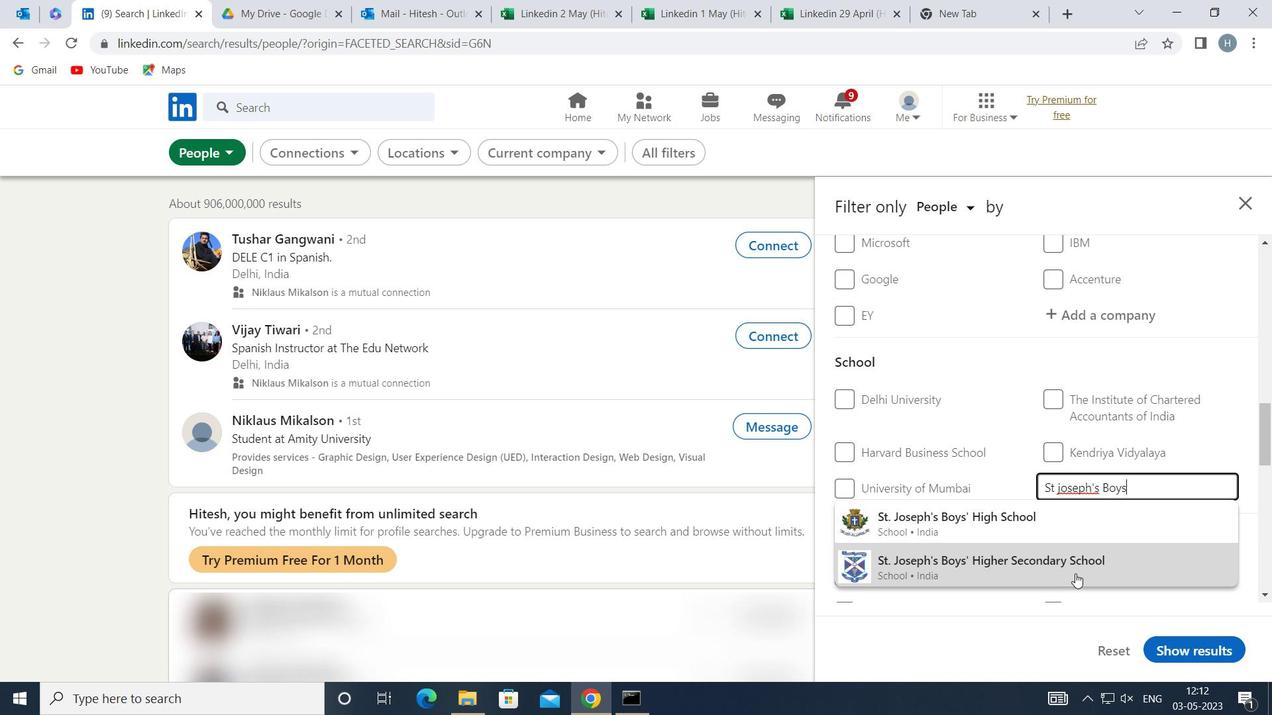 
Action: Mouse pressed left at (1076, 561)
Screenshot: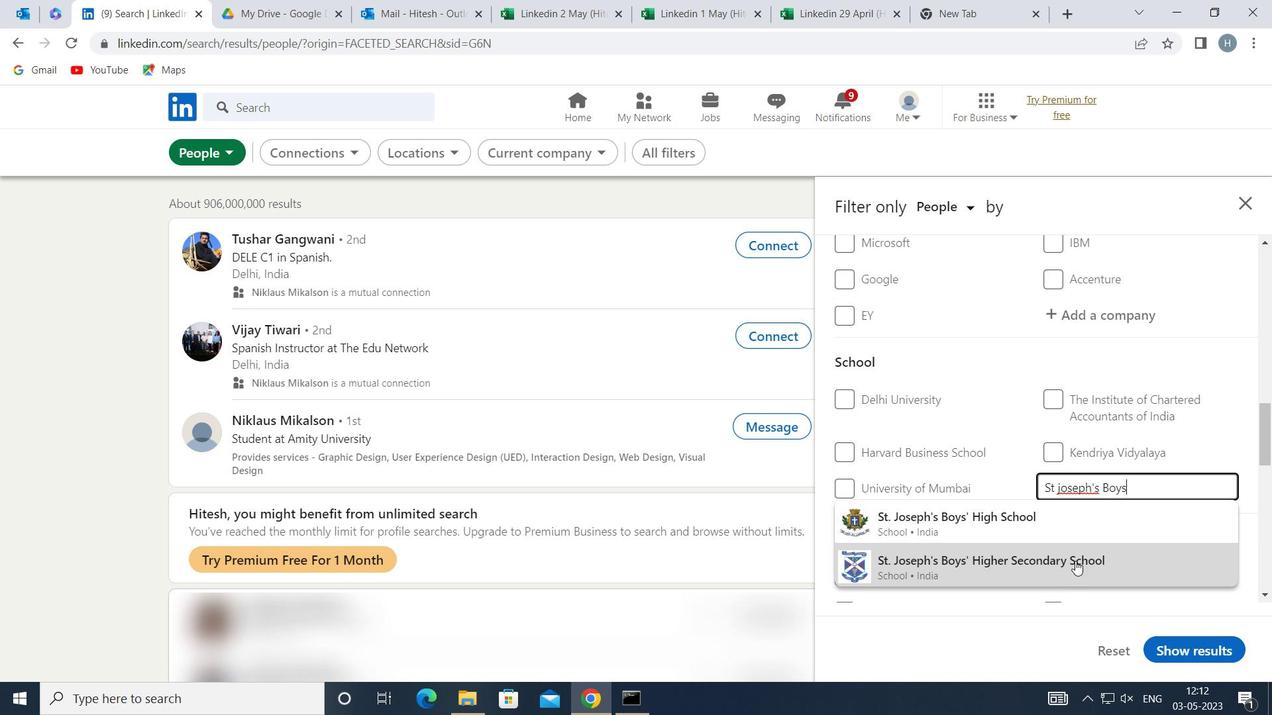 
Action: Mouse moved to (1027, 517)
Screenshot: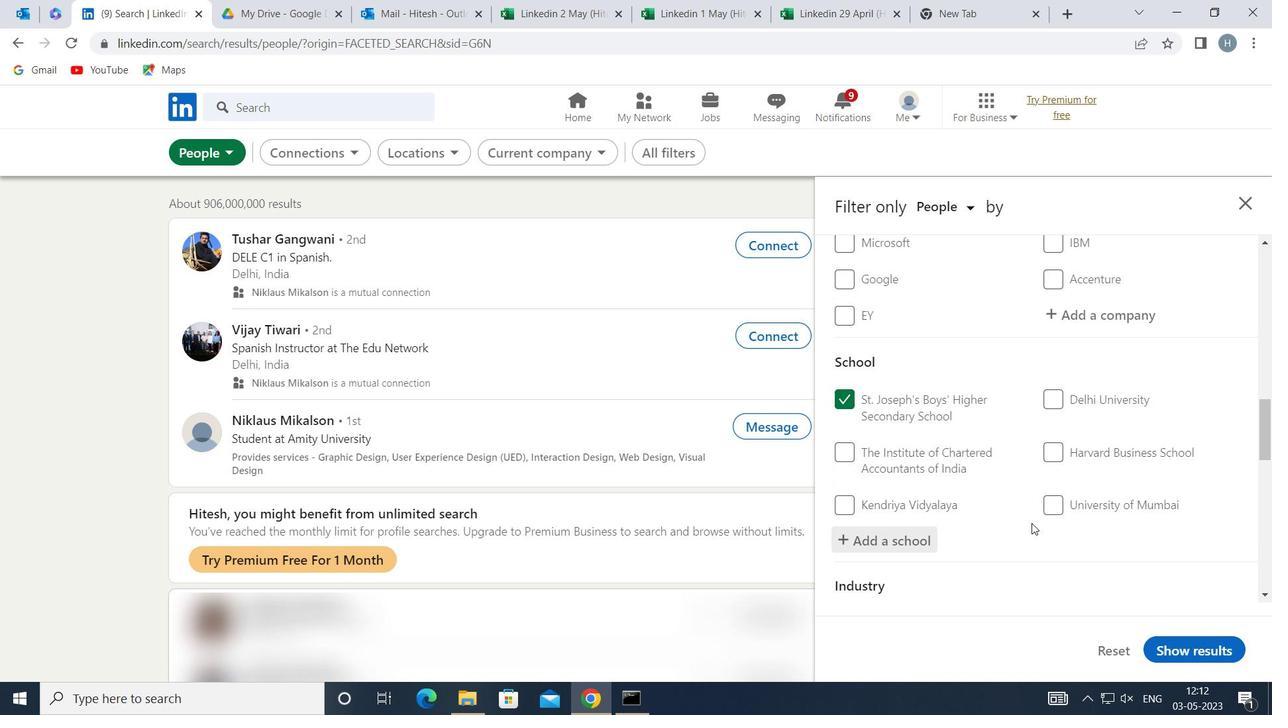 
Action: Mouse scrolled (1027, 516) with delta (0, 0)
Screenshot: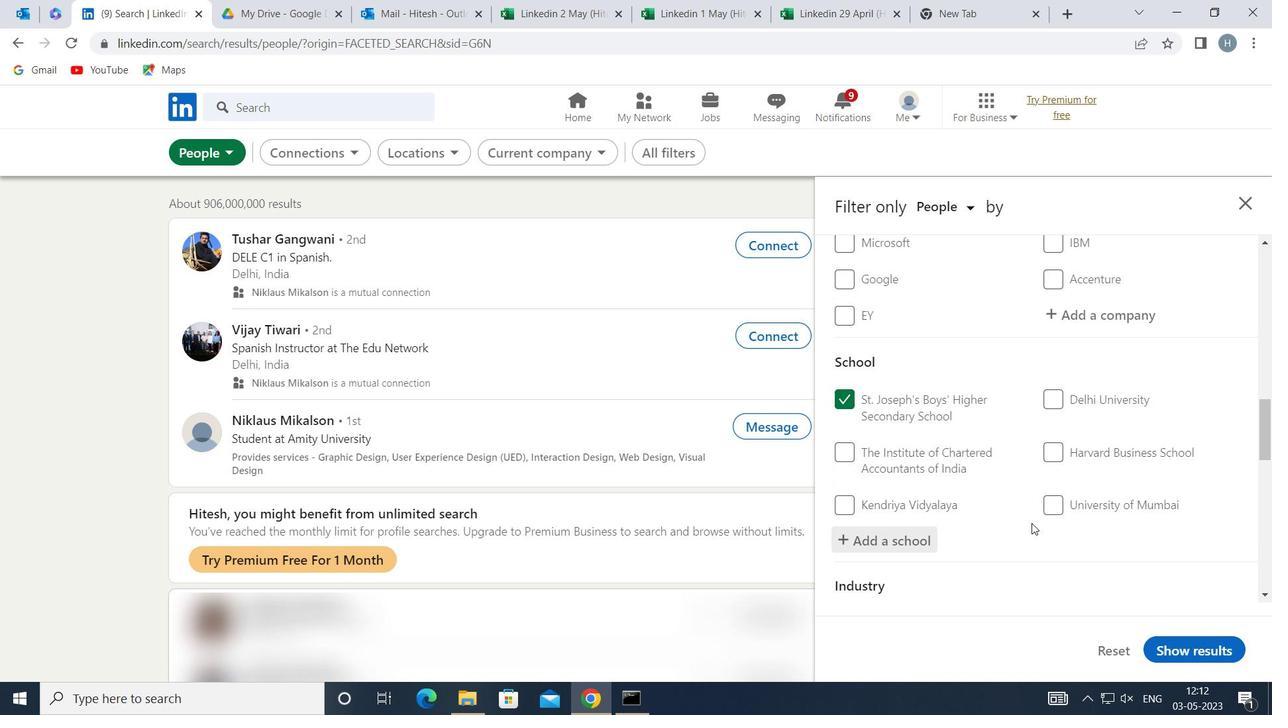 
Action: Mouse moved to (1023, 514)
Screenshot: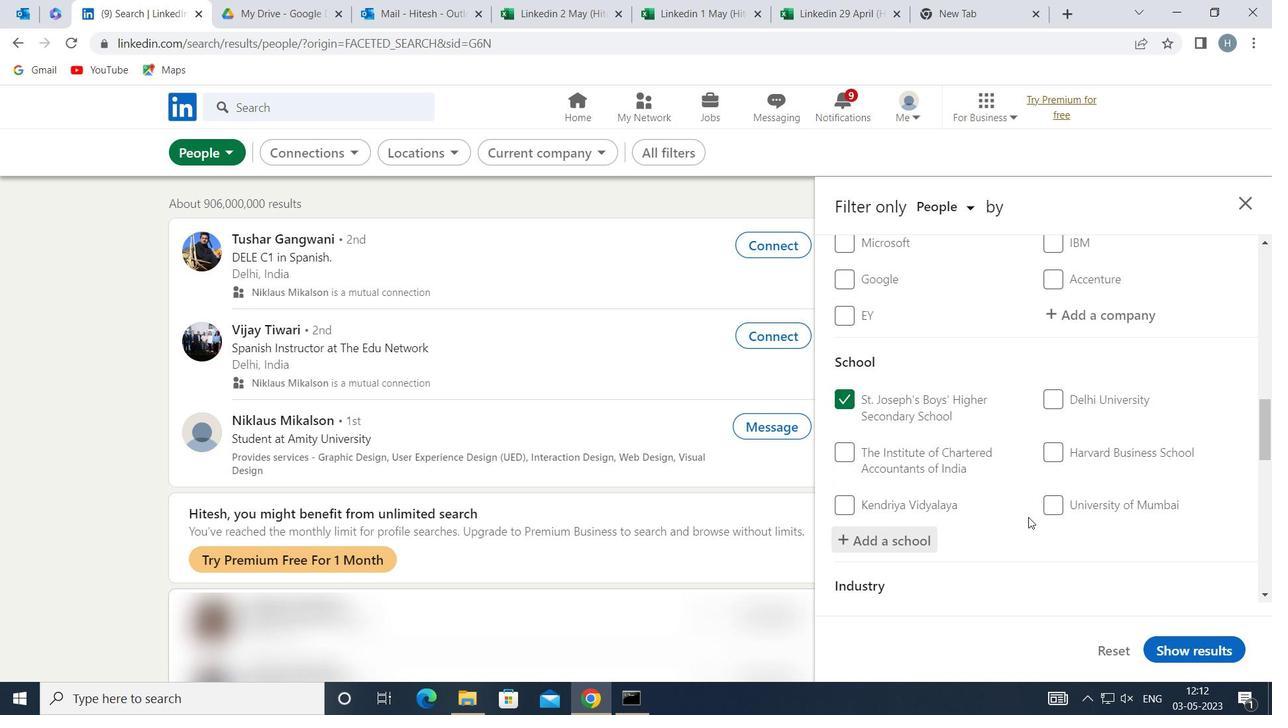 
Action: Mouse scrolled (1023, 514) with delta (0, 0)
Screenshot: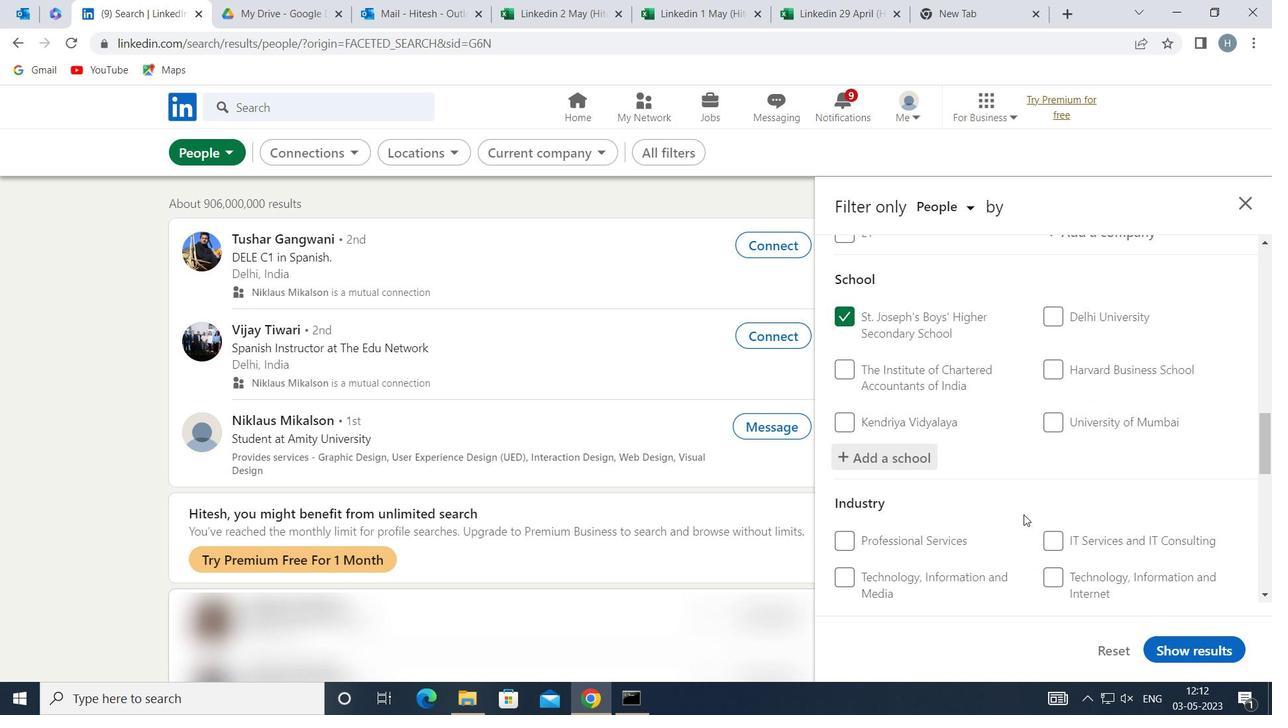 
Action: Mouse moved to (1092, 544)
Screenshot: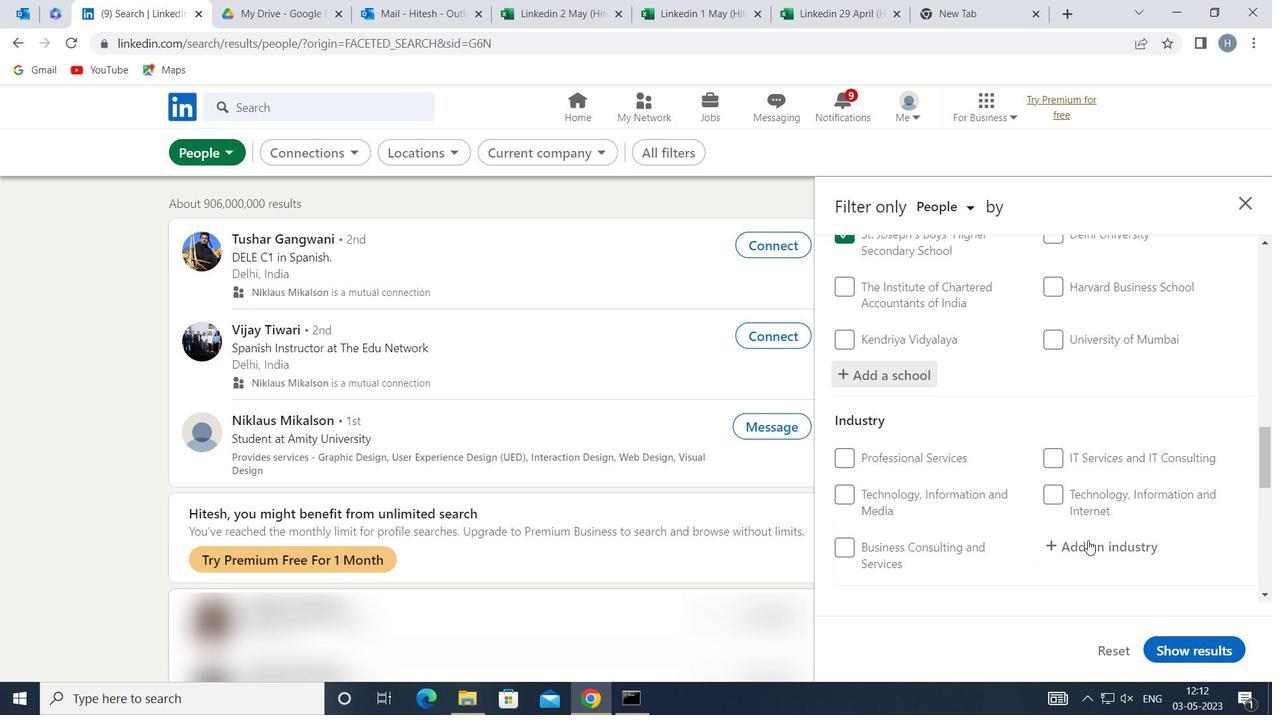 
Action: Mouse pressed left at (1092, 544)
Screenshot: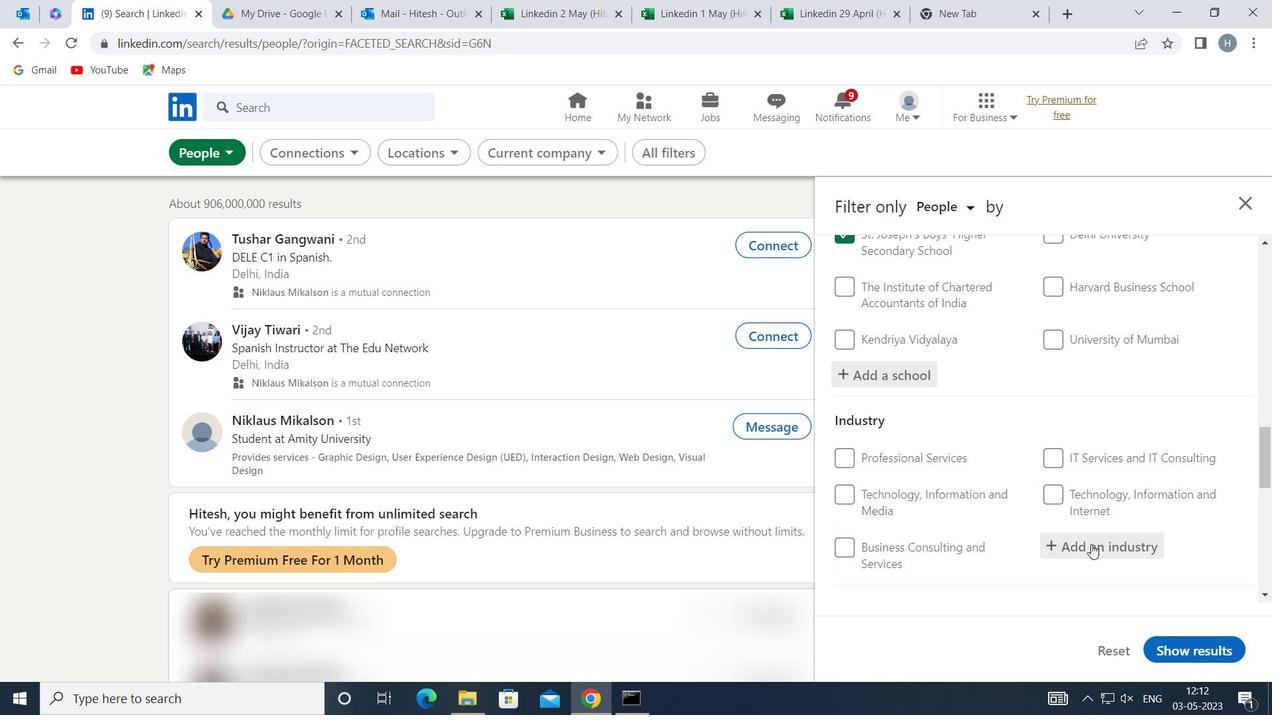 
Action: Key pressed <Key.shift>GEOTHERMAL<Key.space>
Screenshot: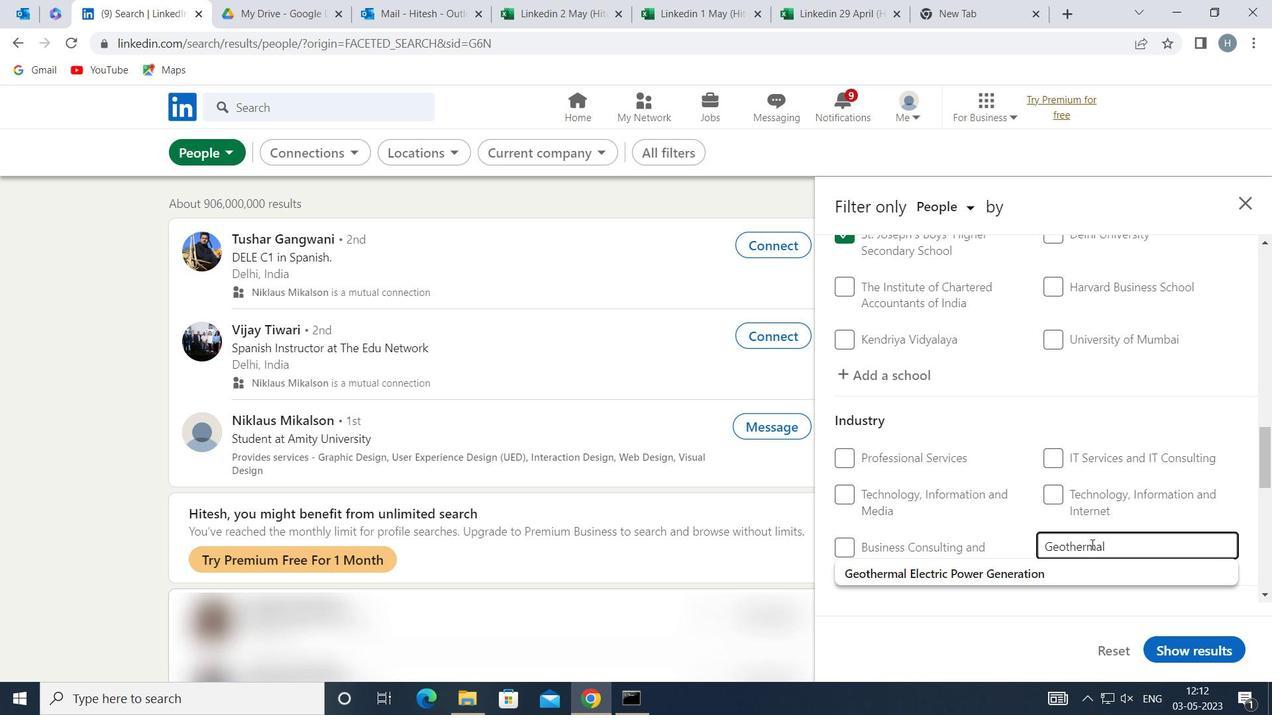 
Action: Mouse moved to (1088, 573)
Screenshot: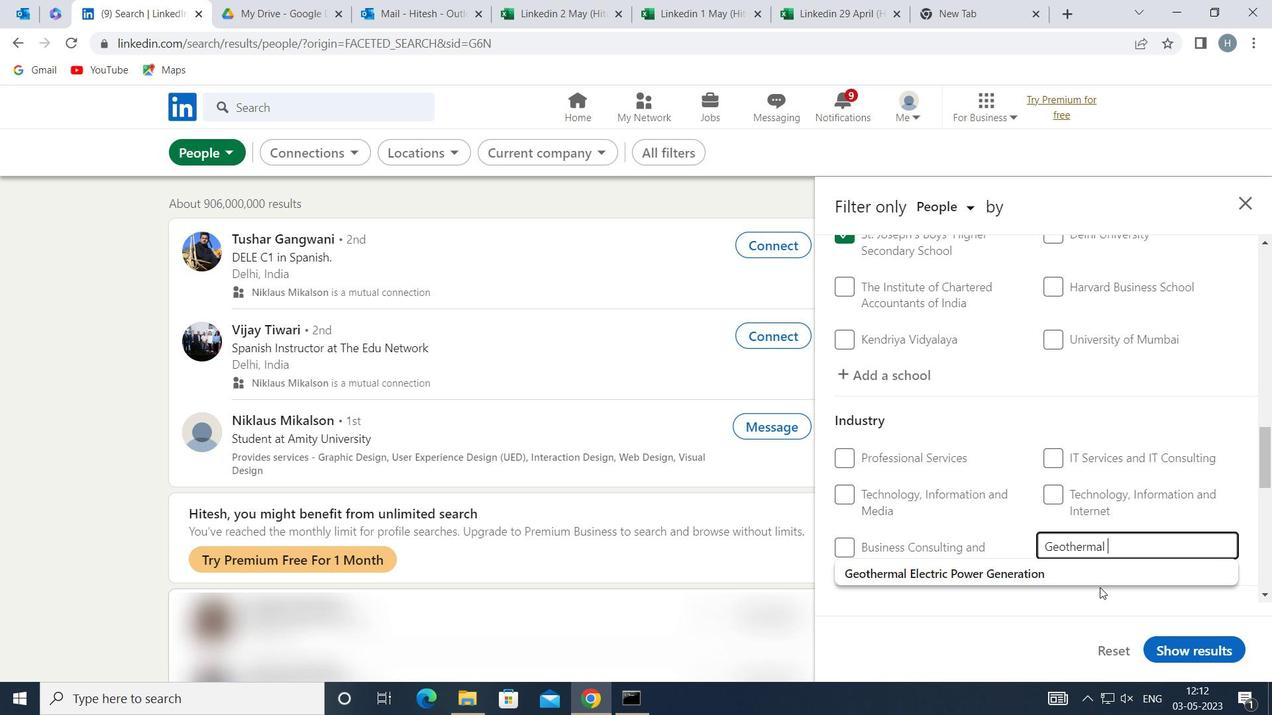 
Action: Mouse pressed left at (1088, 573)
Screenshot: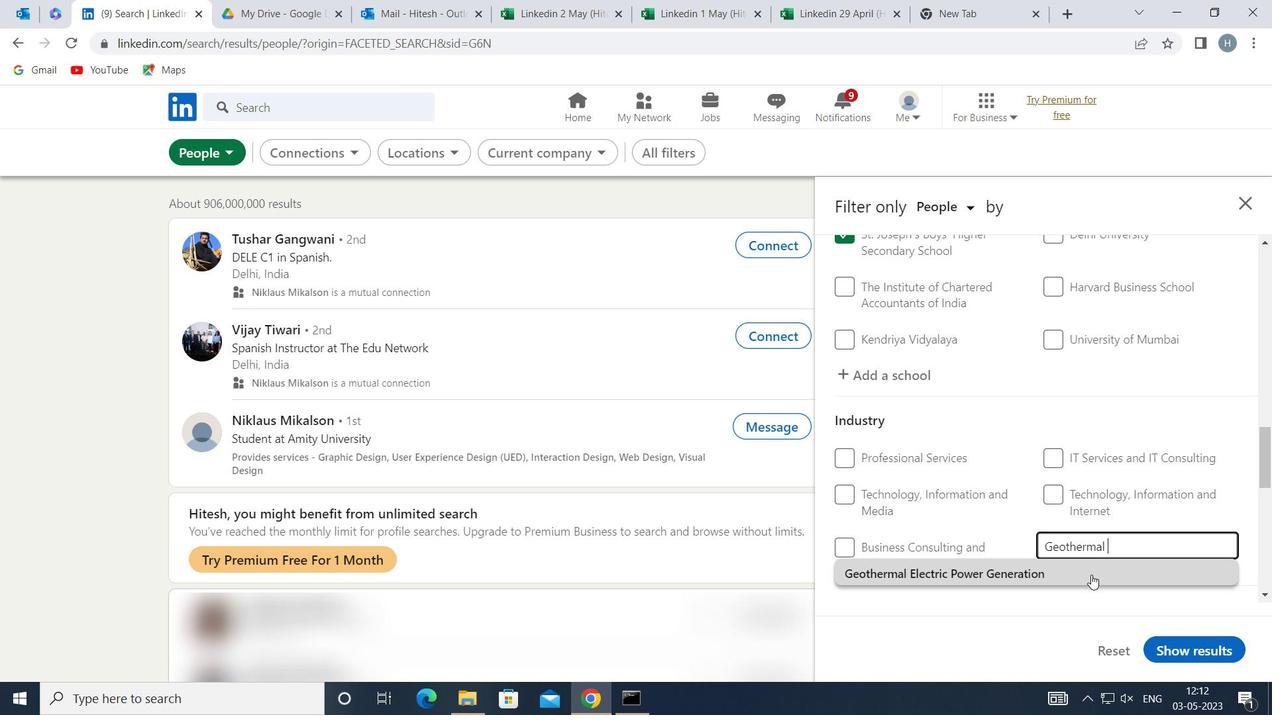 
Action: Mouse moved to (1055, 554)
Screenshot: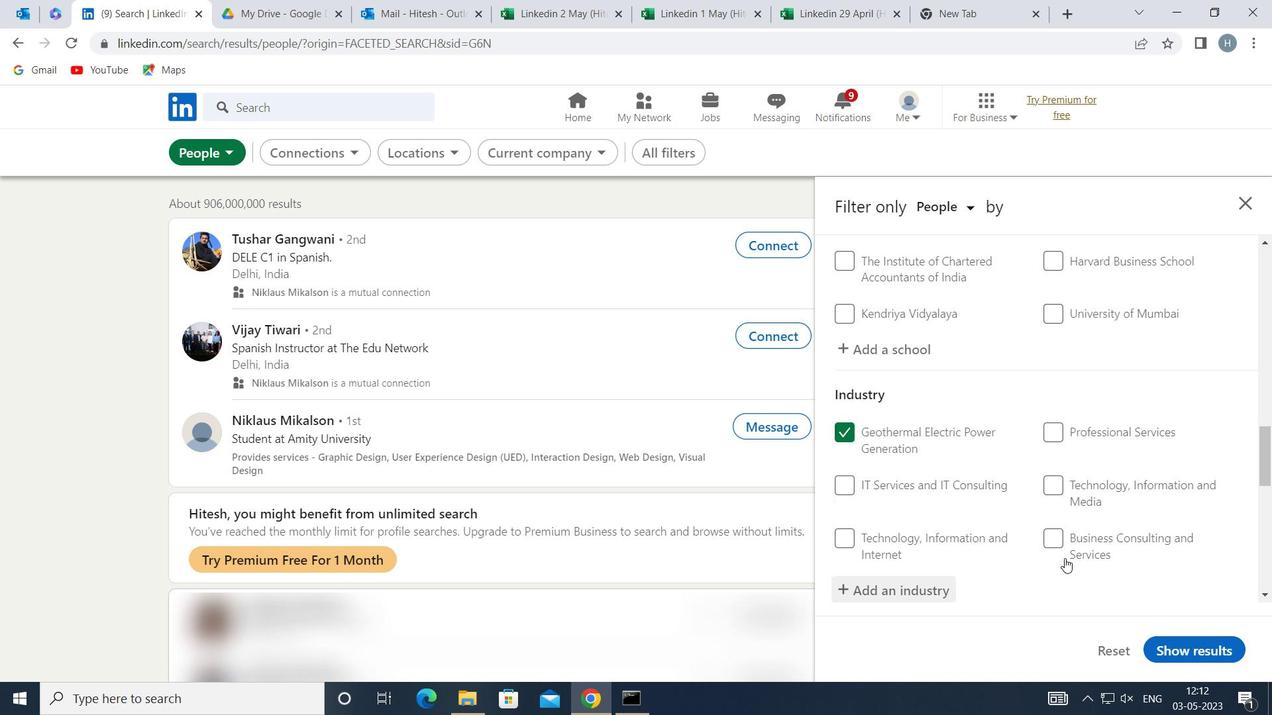 
Action: Mouse scrolled (1055, 553) with delta (0, 0)
Screenshot: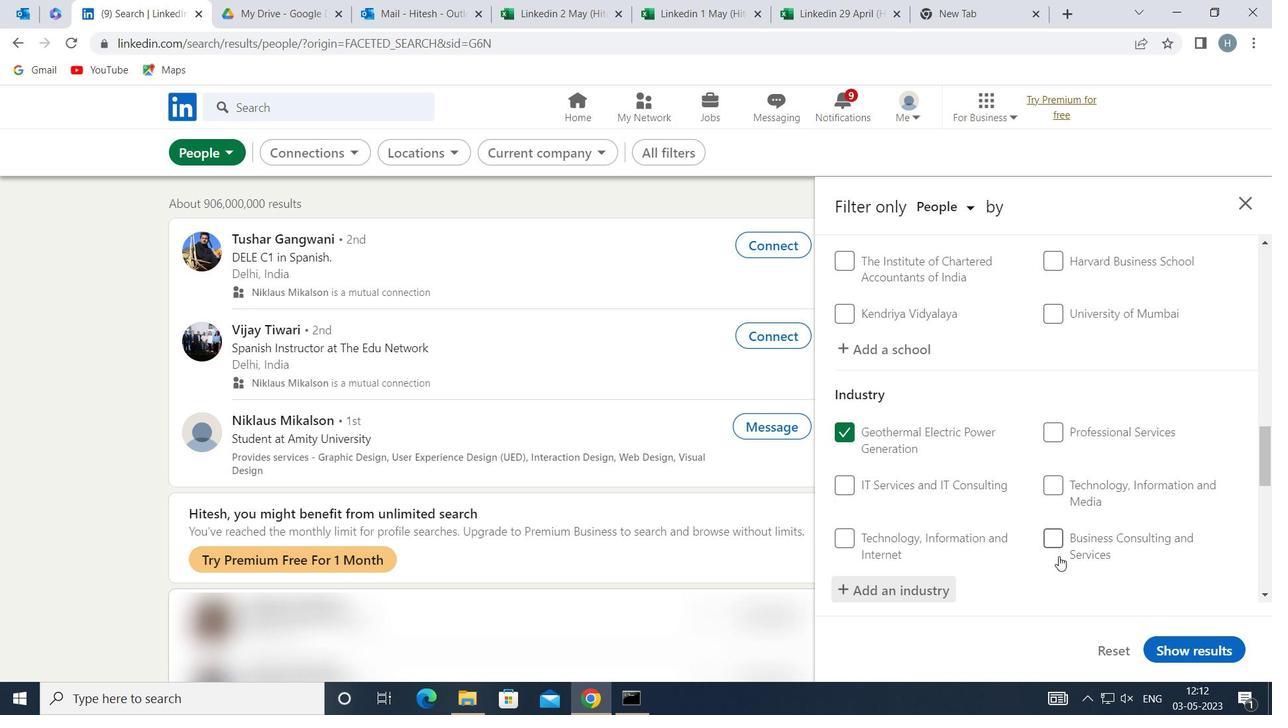 
Action: Mouse moved to (1054, 553)
Screenshot: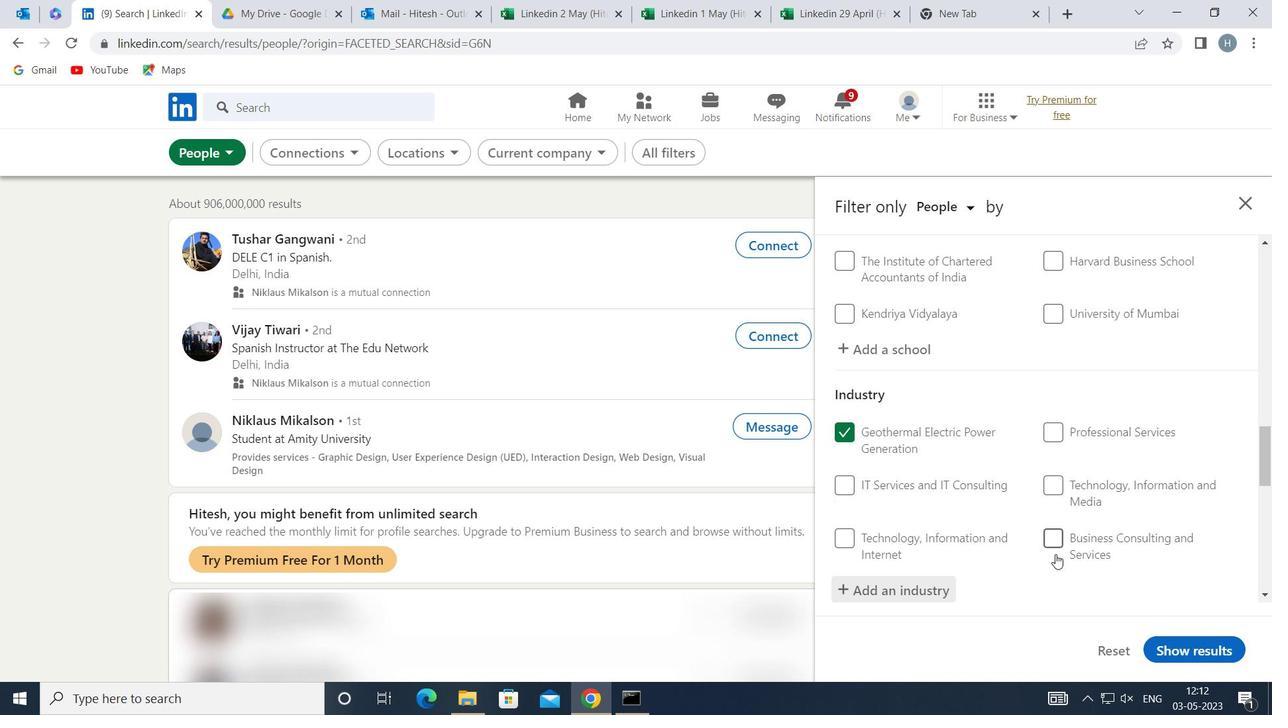 
Action: Mouse scrolled (1054, 552) with delta (0, 0)
Screenshot: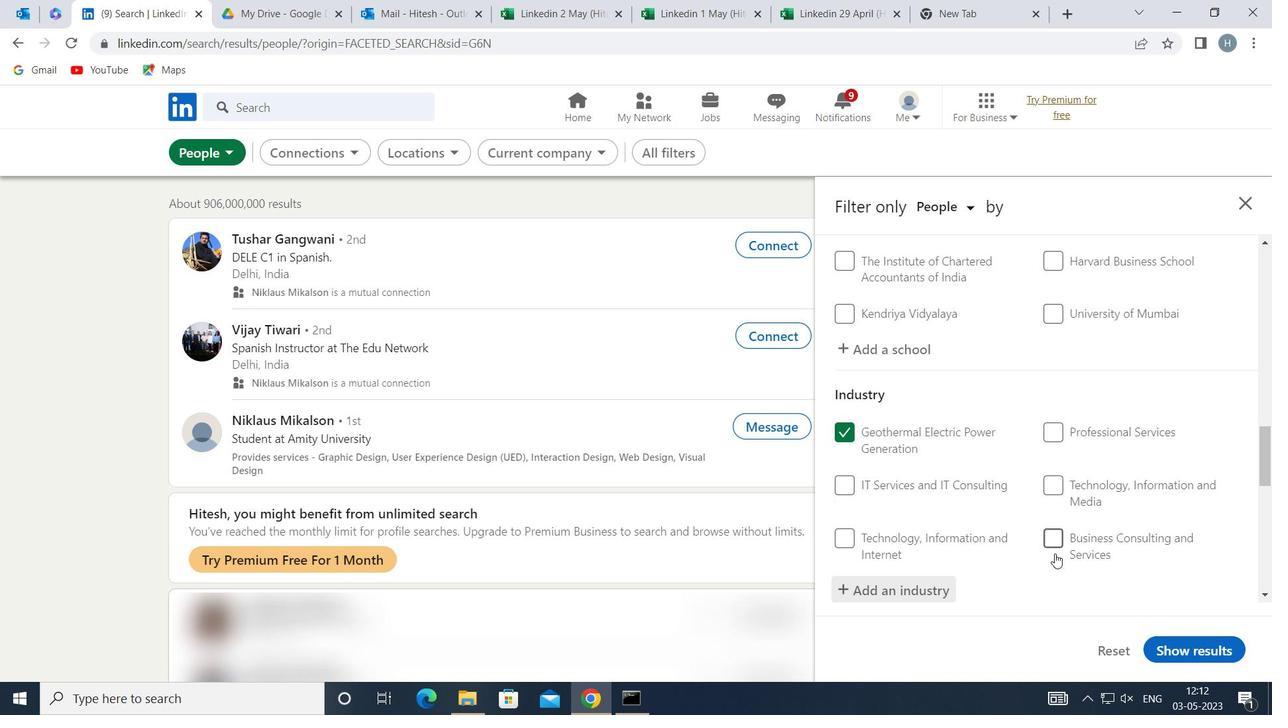 
Action: Mouse moved to (1050, 550)
Screenshot: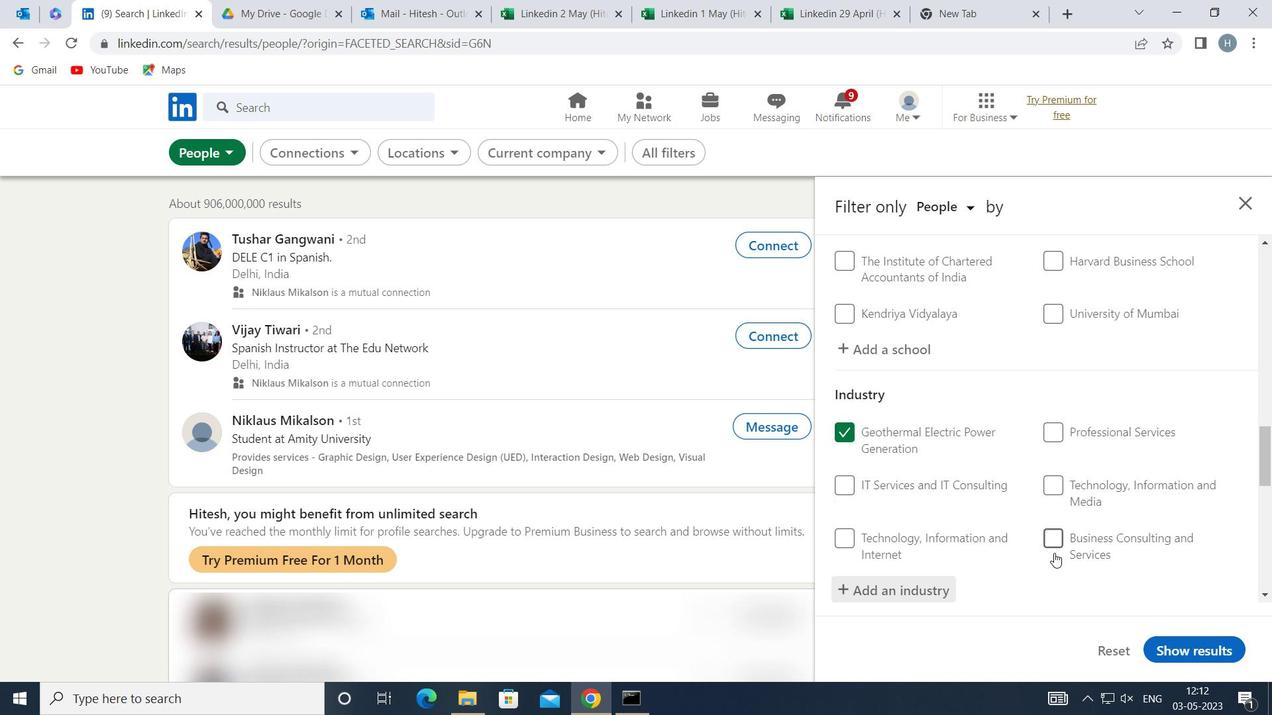 
Action: Mouse scrolled (1050, 549) with delta (0, 0)
Screenshot: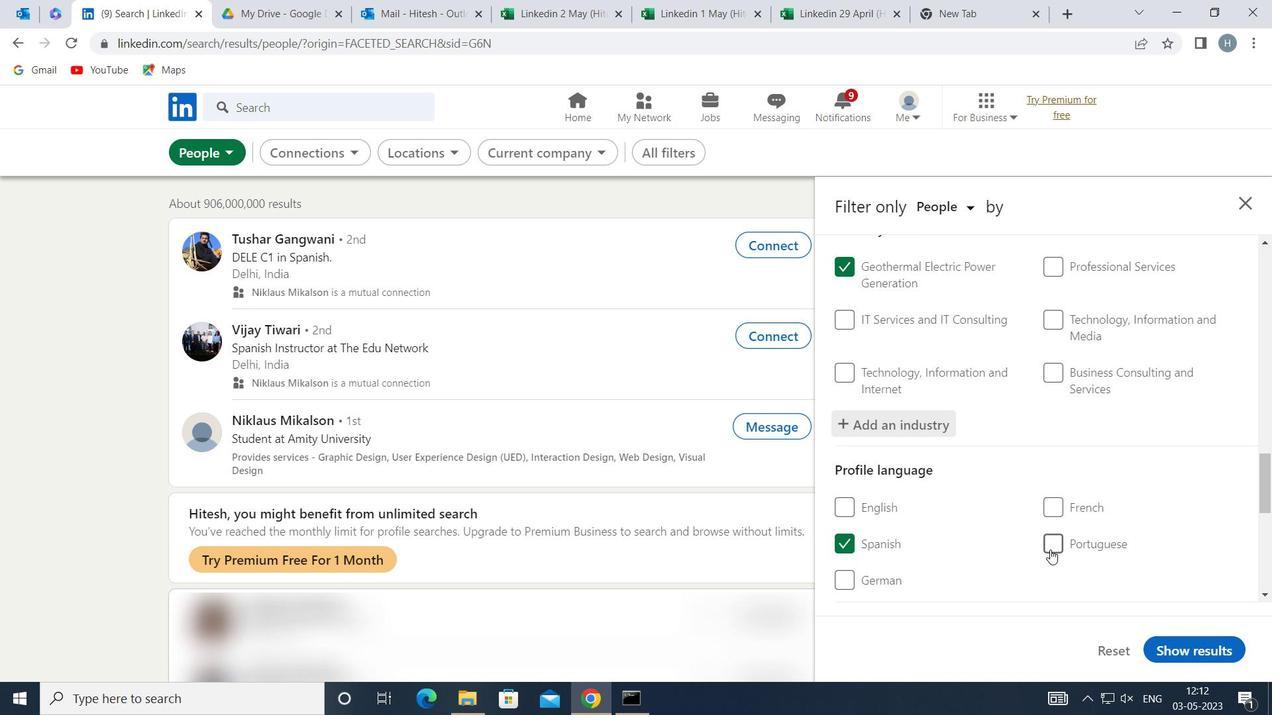 
Action: Mouse moved to (1050, 549)
Screenshot: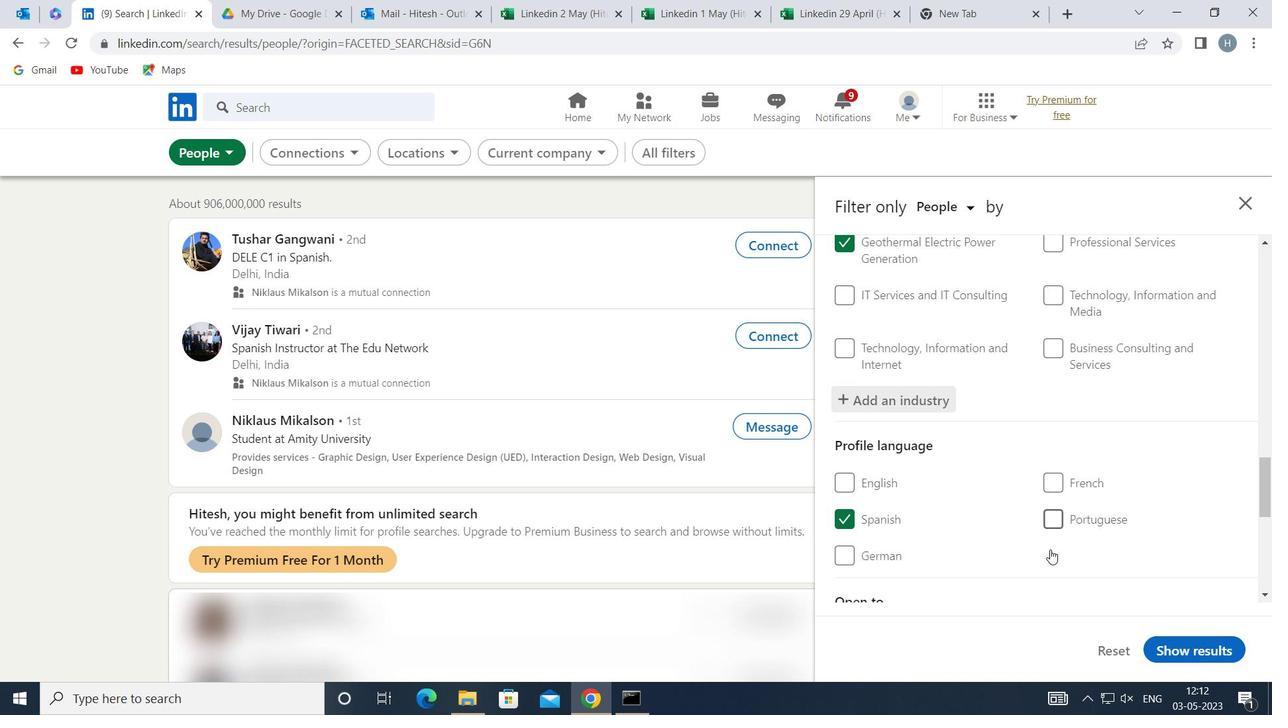 
Action: Mouse scrolled (1050, 548) with delta (0, 0)
Screenshot: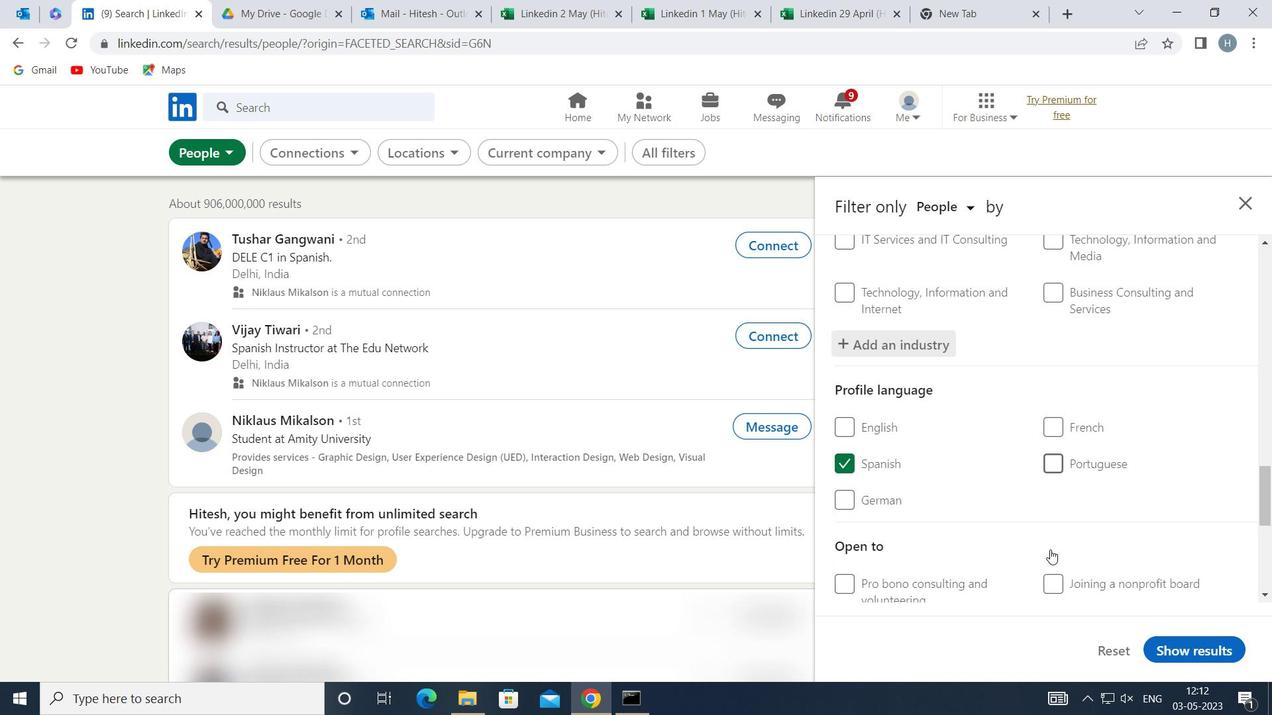 
Action: Mouse moved to (1050, 548)
Screenshot: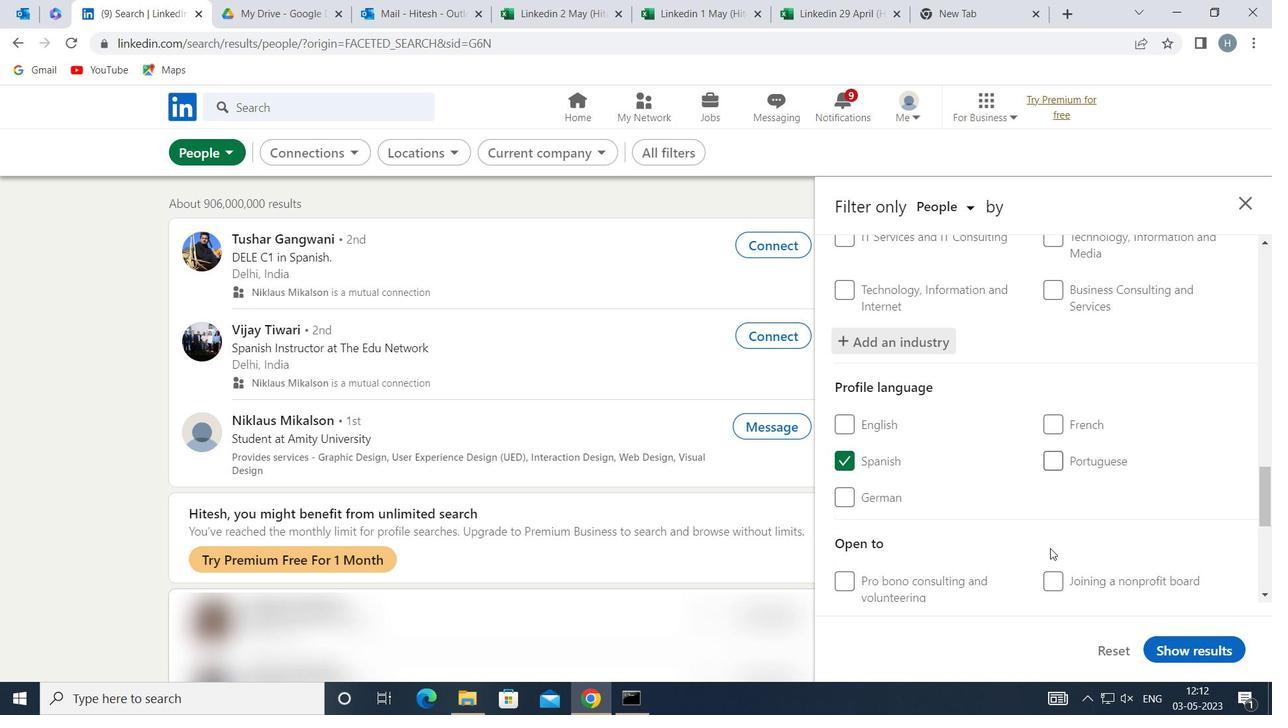 
Action: Mouse scrolled (1050, 548) with delta (0, 0)
Screenshot: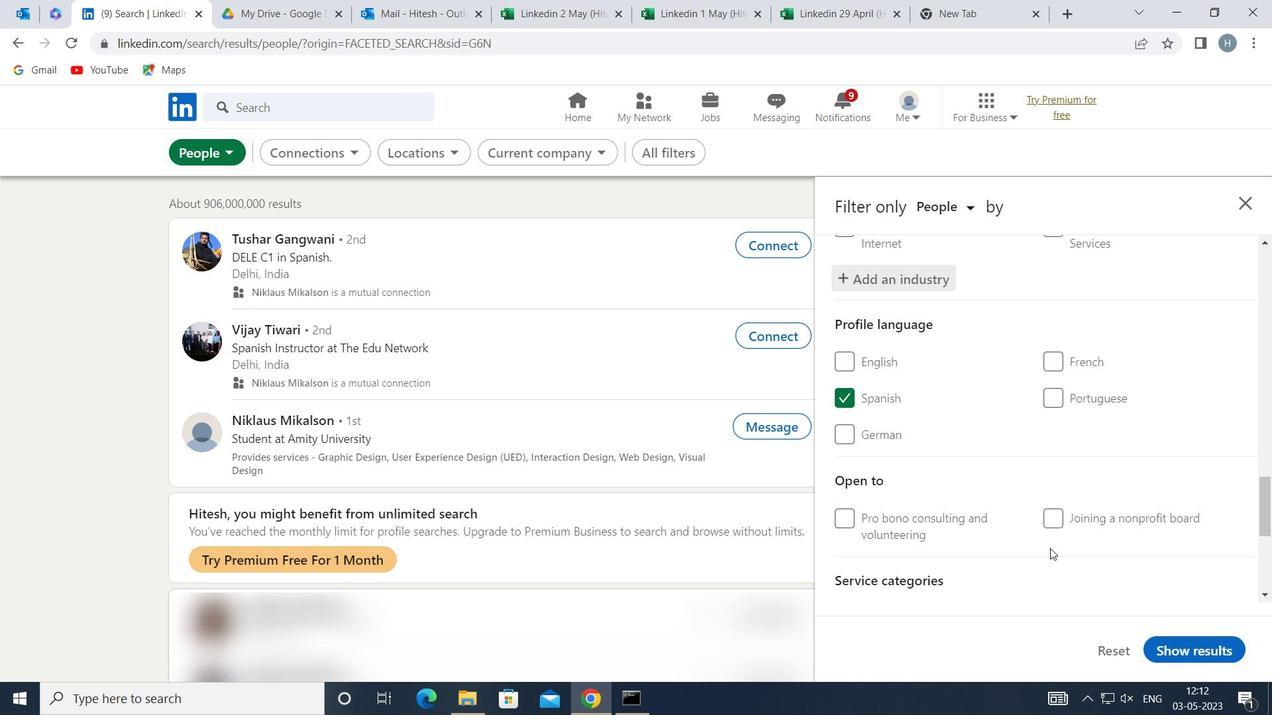 
Action: Mouse scrolled (1050, 548) with delta (0, 0)
Screenshot: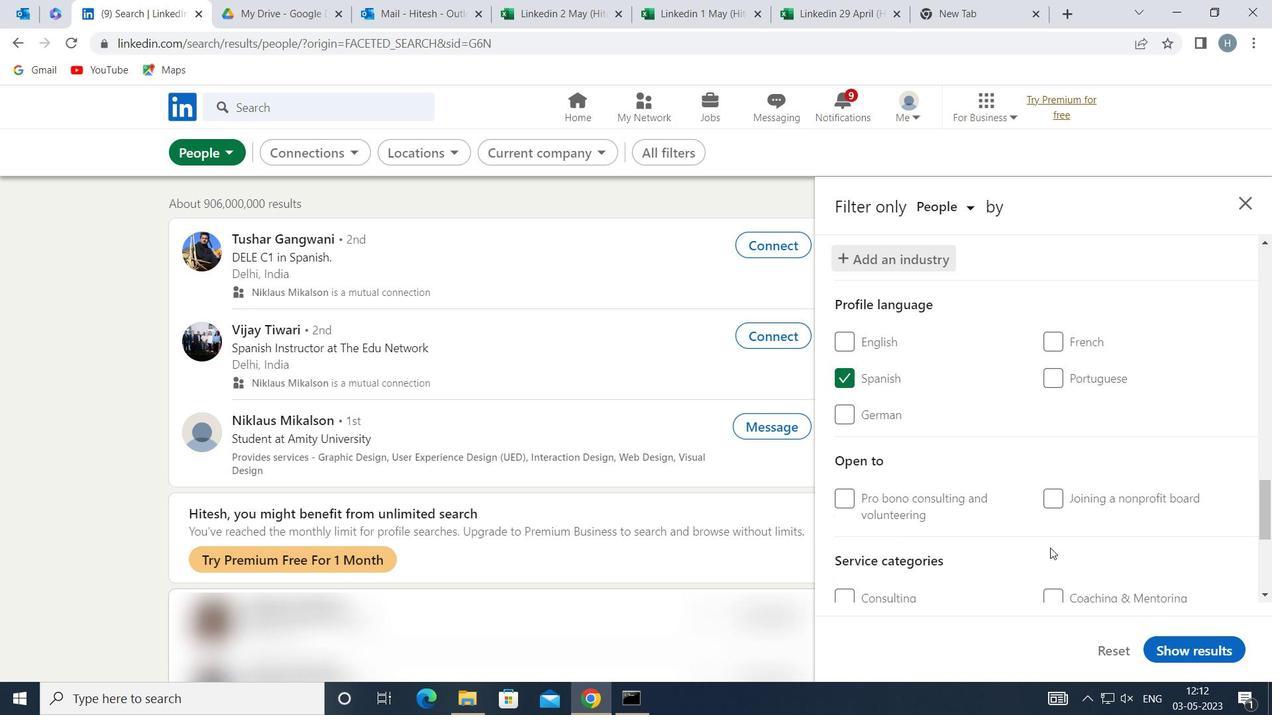 
Action: Mouse moved to (1117, 506)
Screenshot: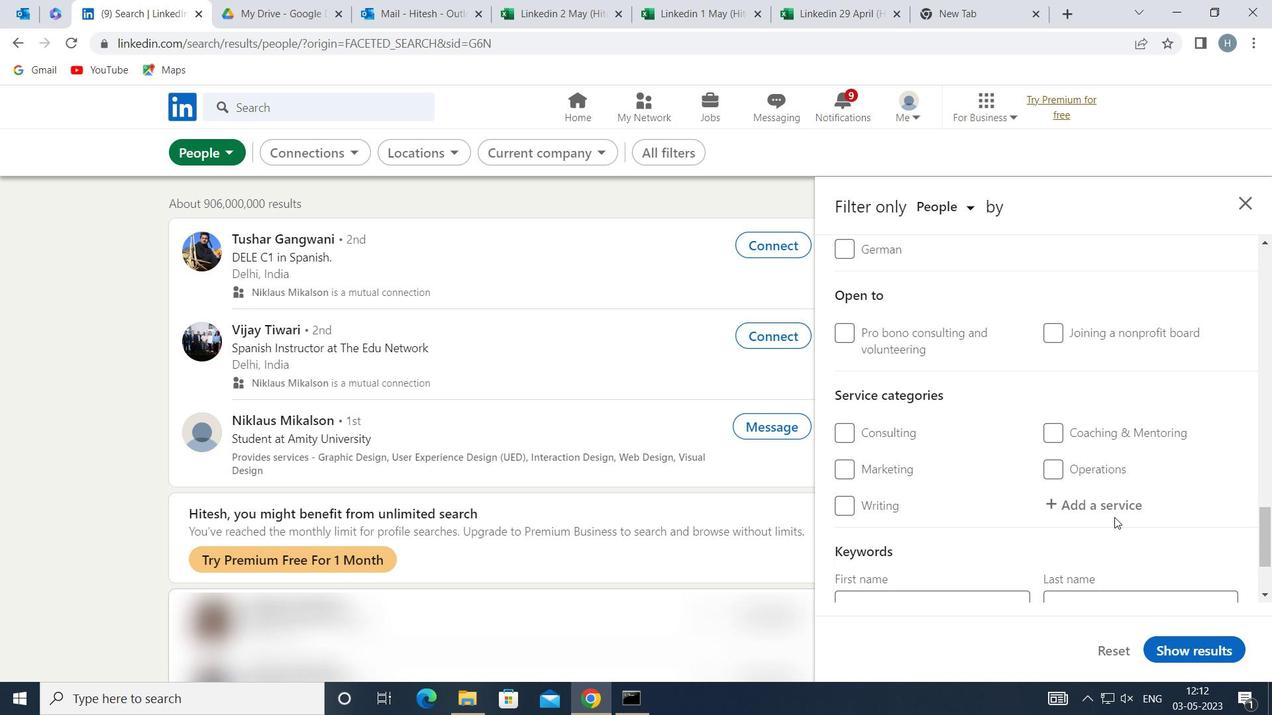 
Action: Mouse pressed left at (1117, 506)
Screenshot: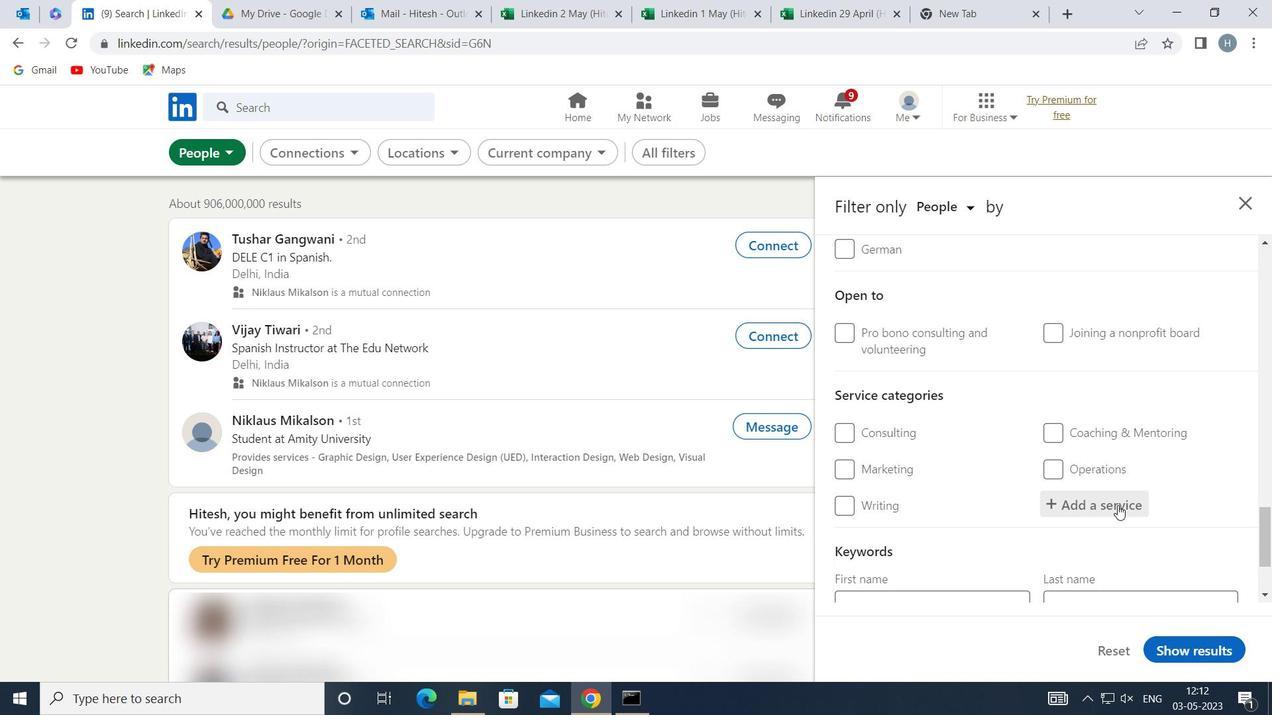 
Action: Key pressed <Key.shift>INTERIOR<Key.space><Key.shift>DE
Screenshot: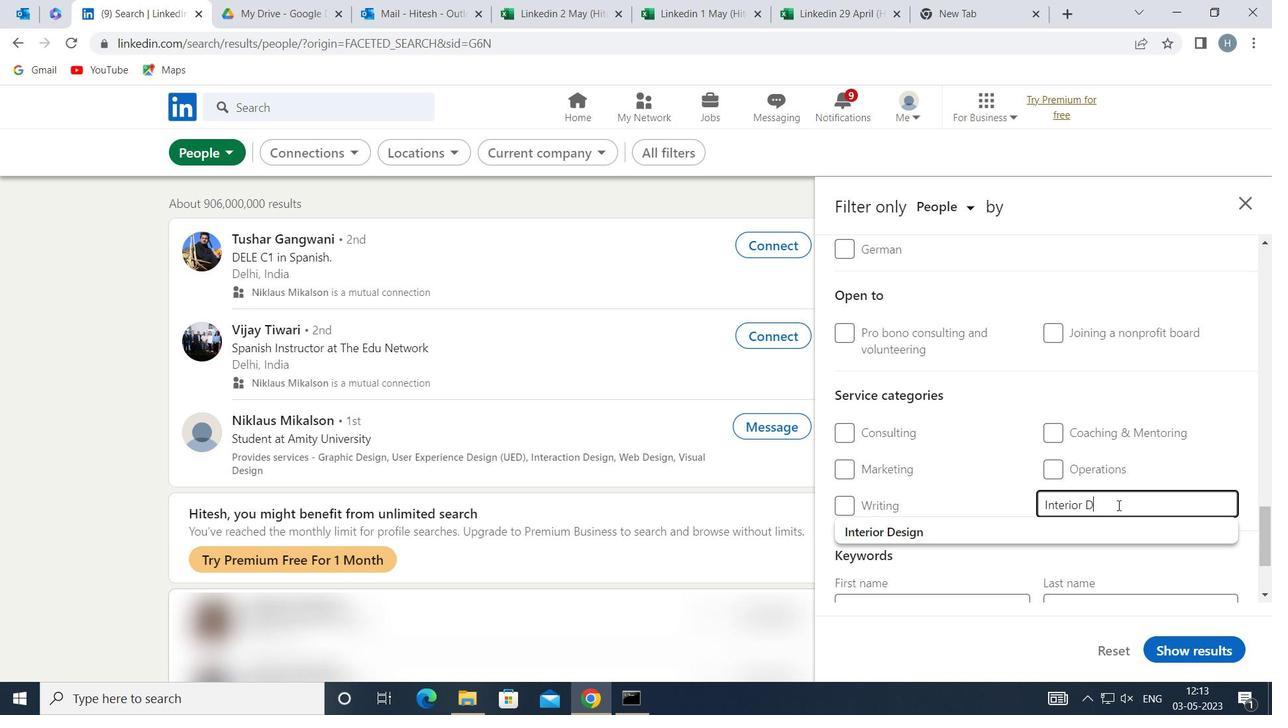 
Action: Mouse moved to (1078, 527)
Screenshot: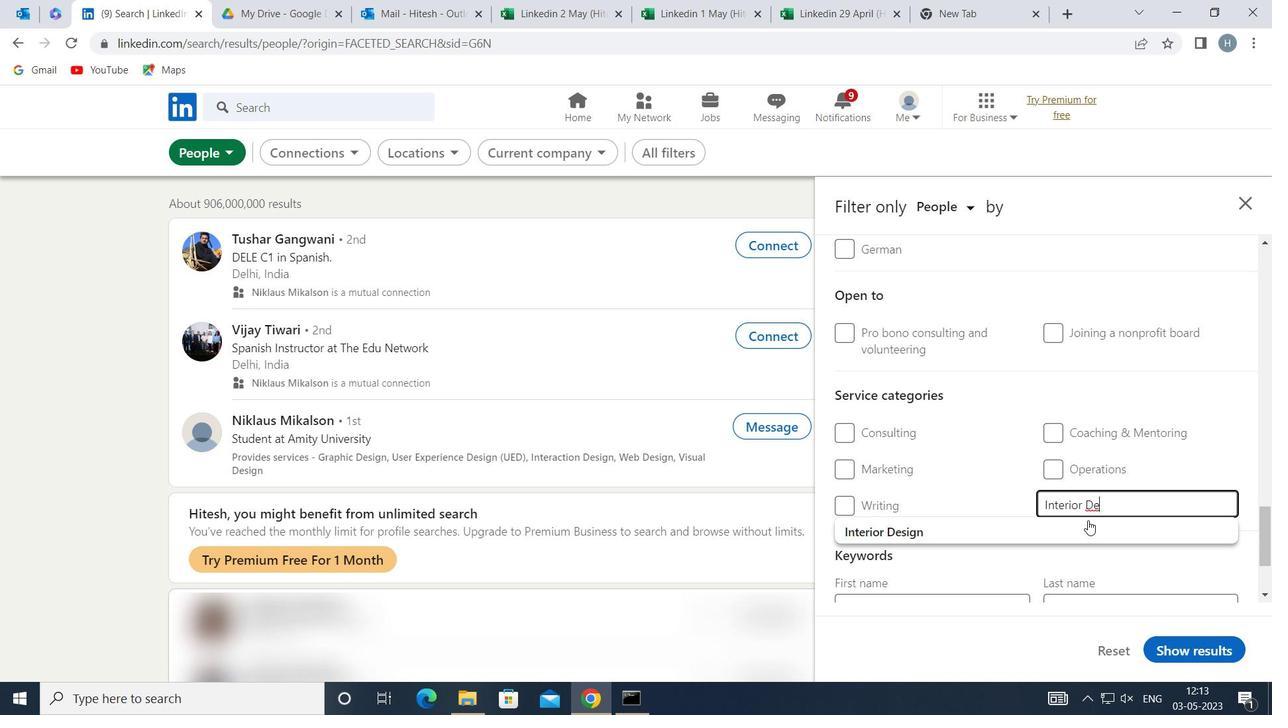 
Action: Mouse pressed left at (1078, 527)
Screenshot: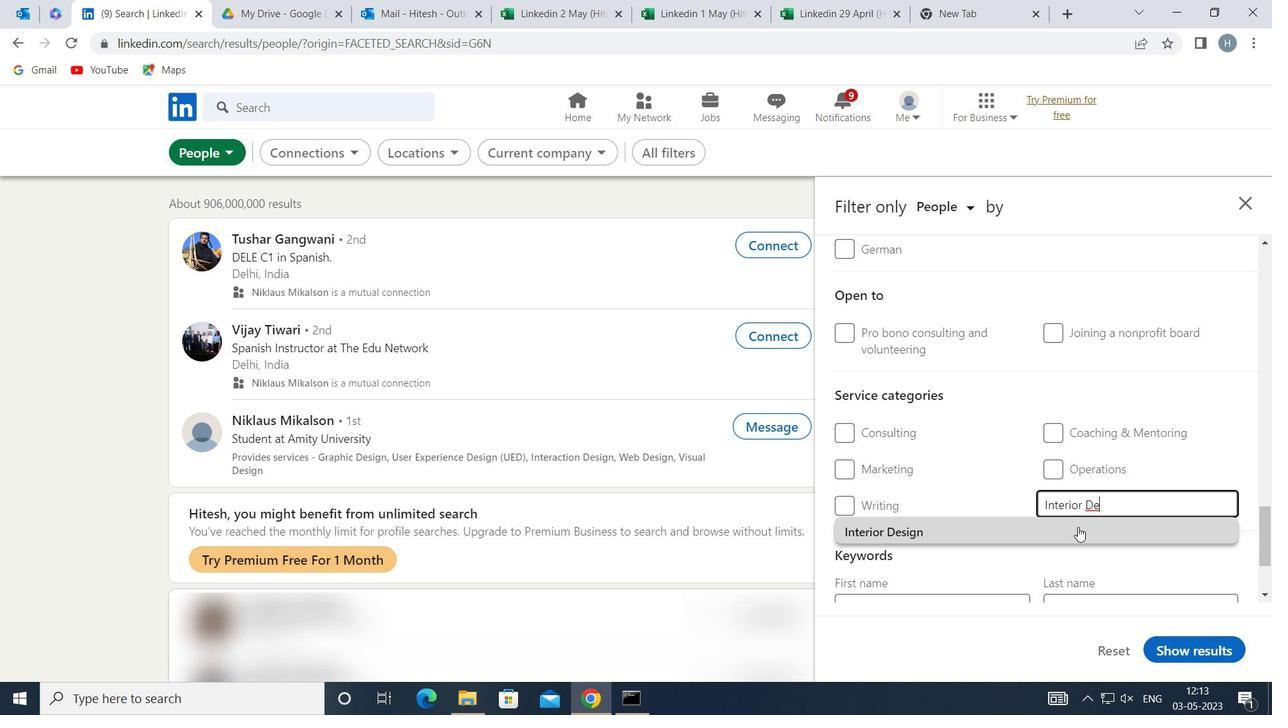 
Action: Mouse moved to (1046, 525)
Screenshot: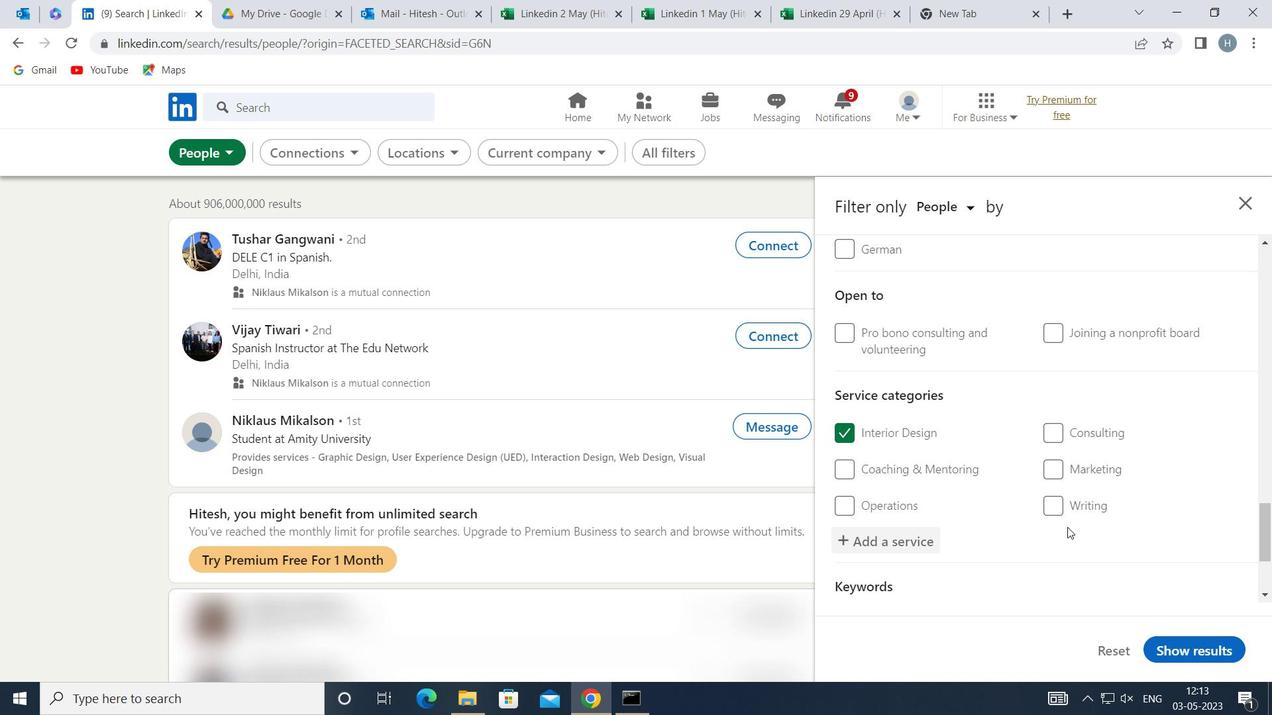 
Action: Mouse scrolled (1046, 524) with delta (0, 0)
Screenshot: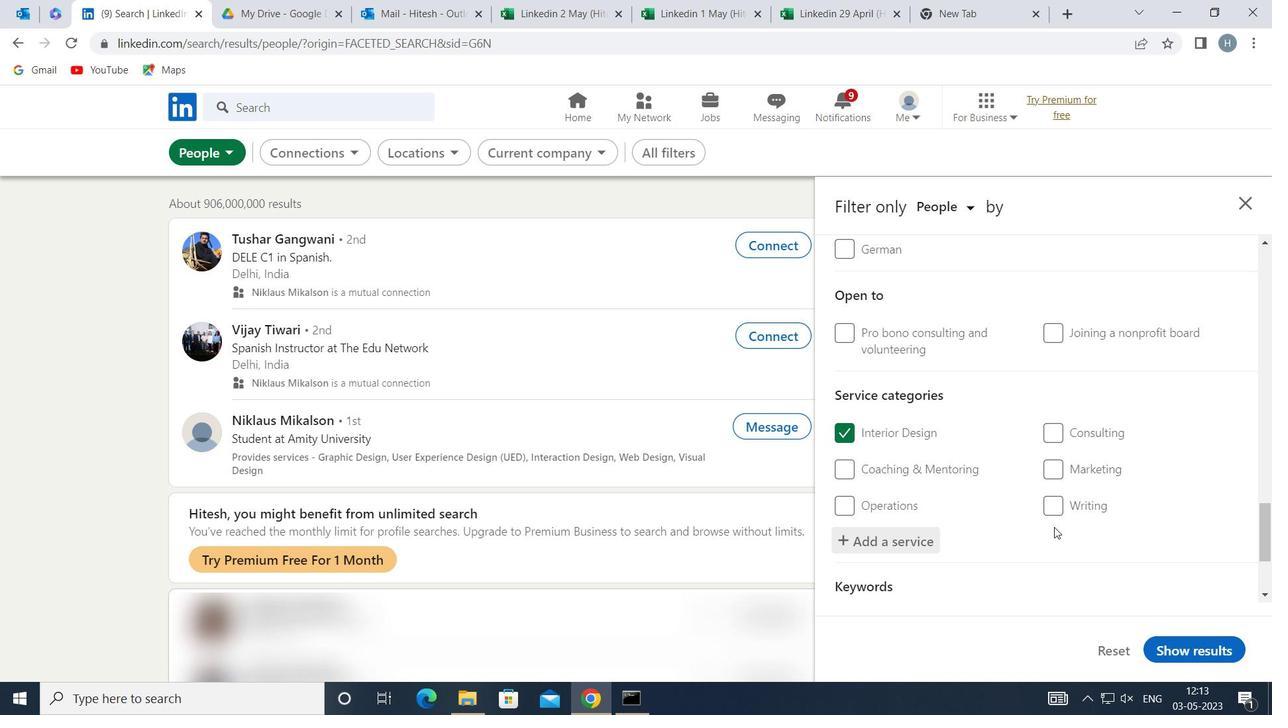 
Action: Mouse scrolled (1046, 524) with delta (0, 0)
Screenshot: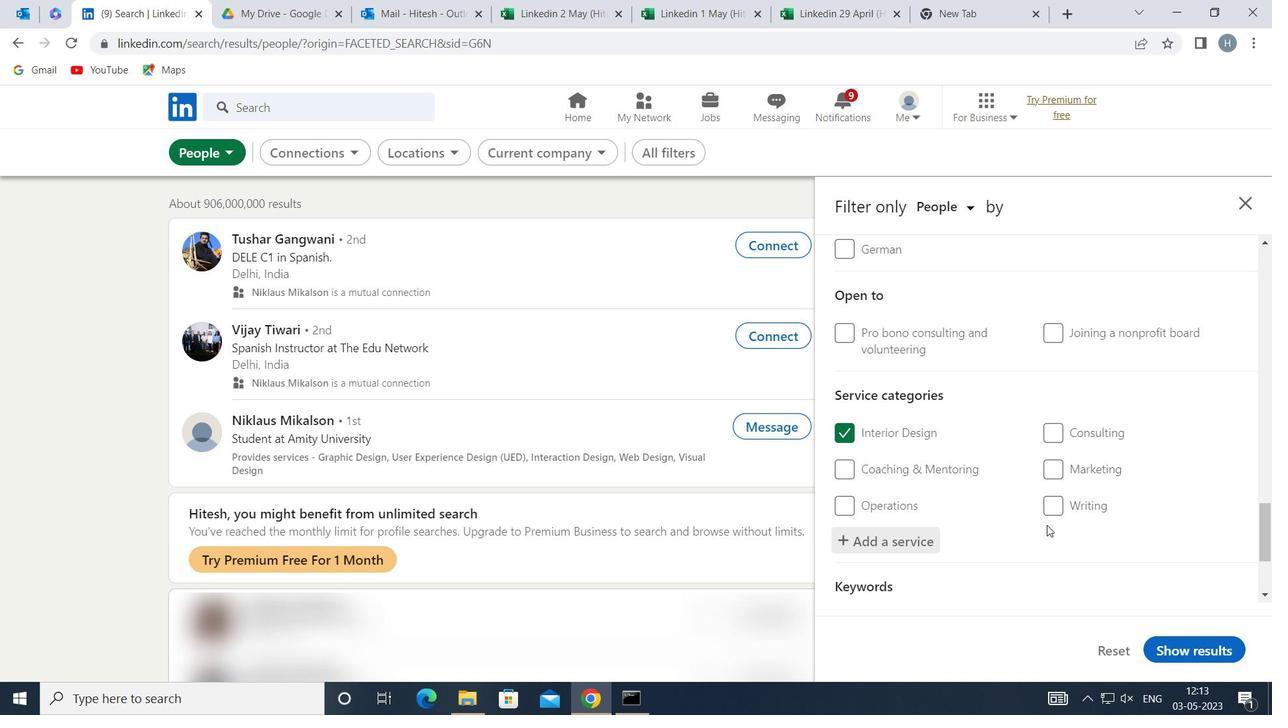 
Action: Mouse scrolled (1046, 524) with delta (0, 0)
Screenshot: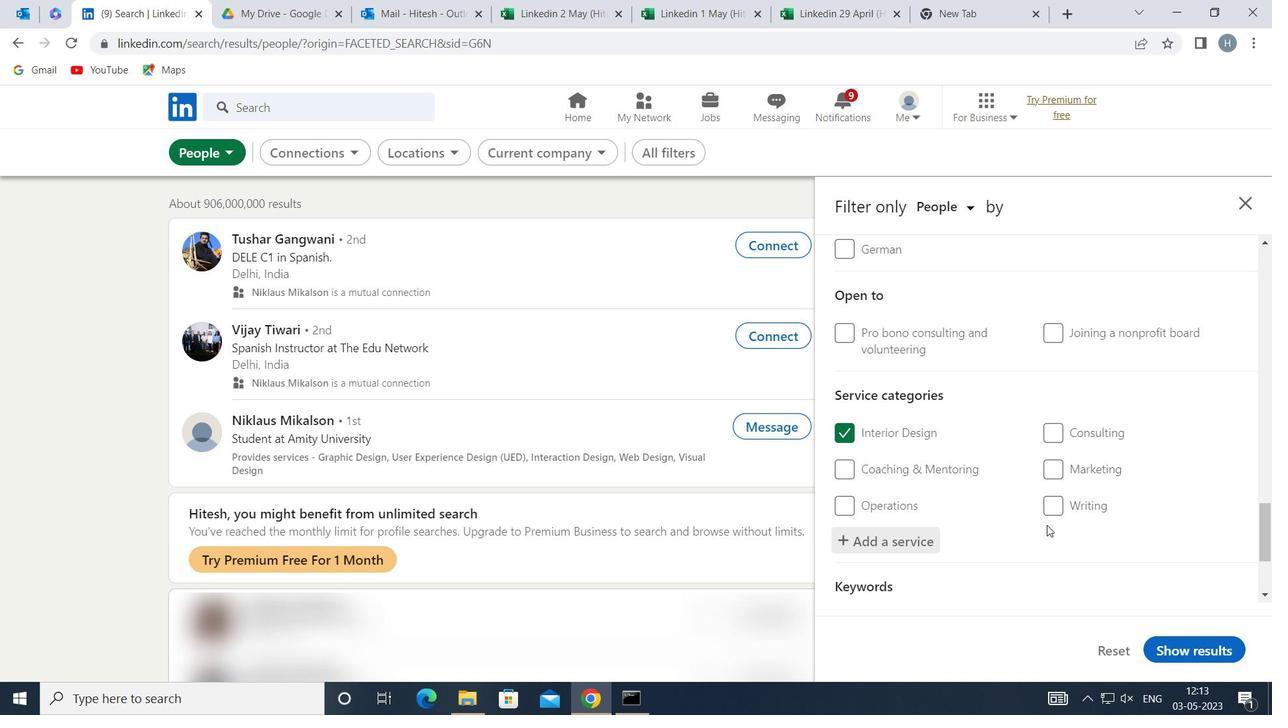 
Action: Mouse moved to (1046, 520)
Screenshot: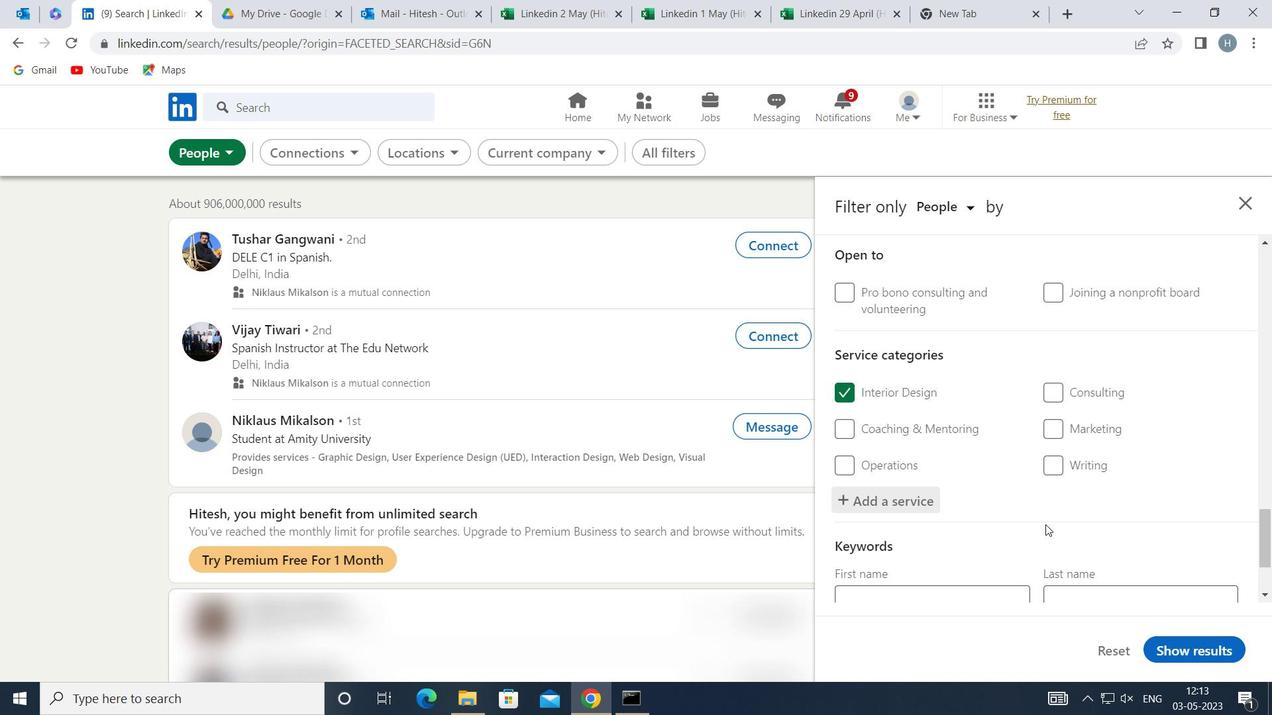 
Action: Mouse scrolled (1046, 520) with delta (0, 0)
Screenshot: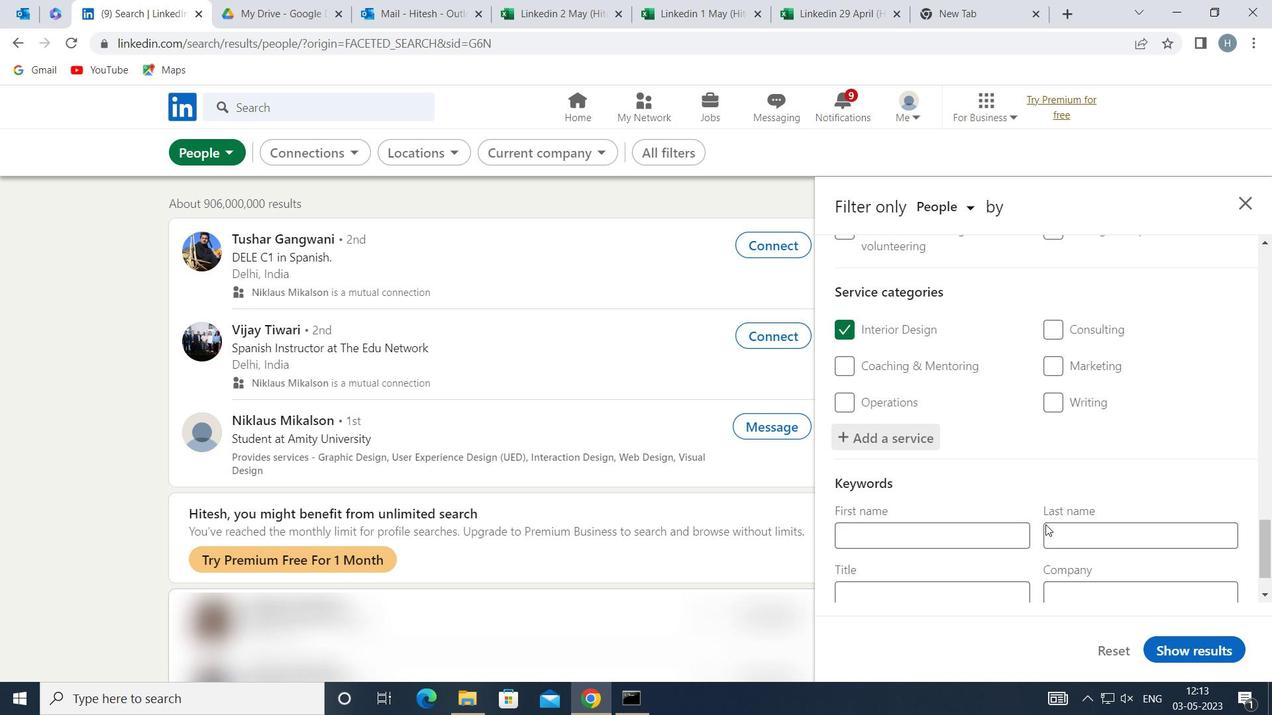 
Action: Mouse scrolled (1046, 520) with delta (0, 0)
Screenshot: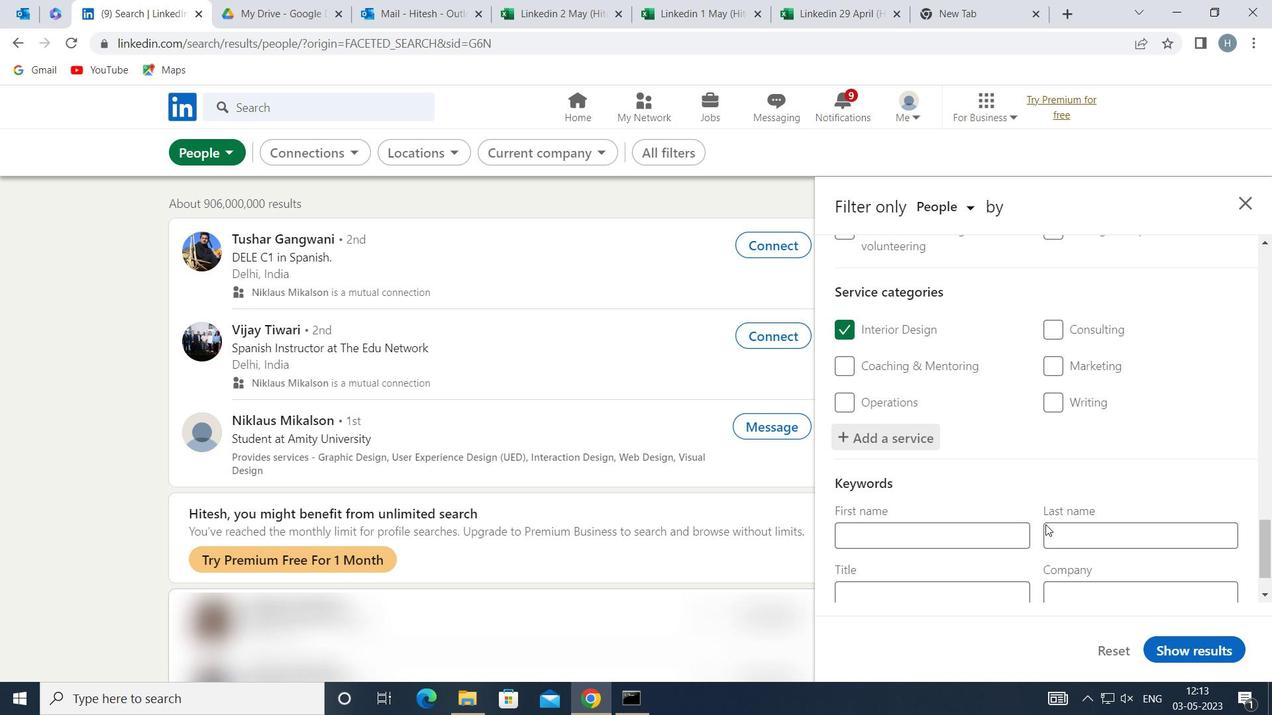 
Action: Mouse moved to (992, 530)
Screenshot: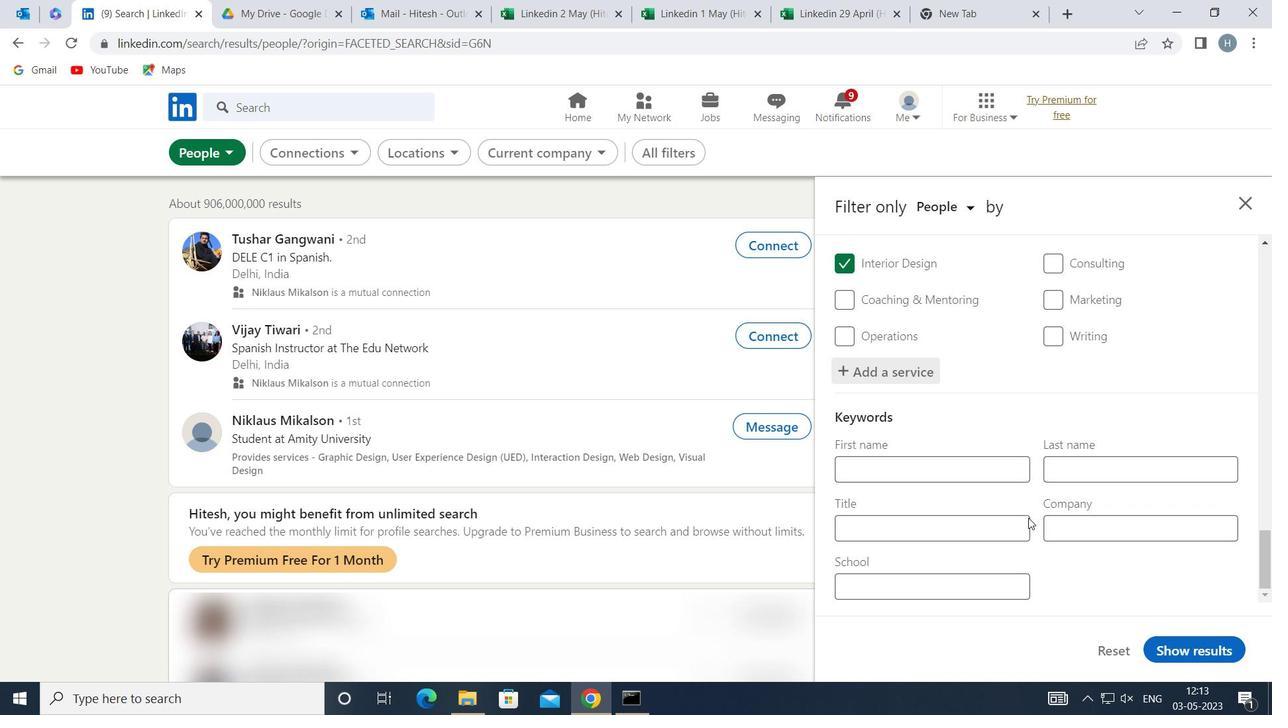 
Action: Mouse pressed left at (992, 530)
Screenshot: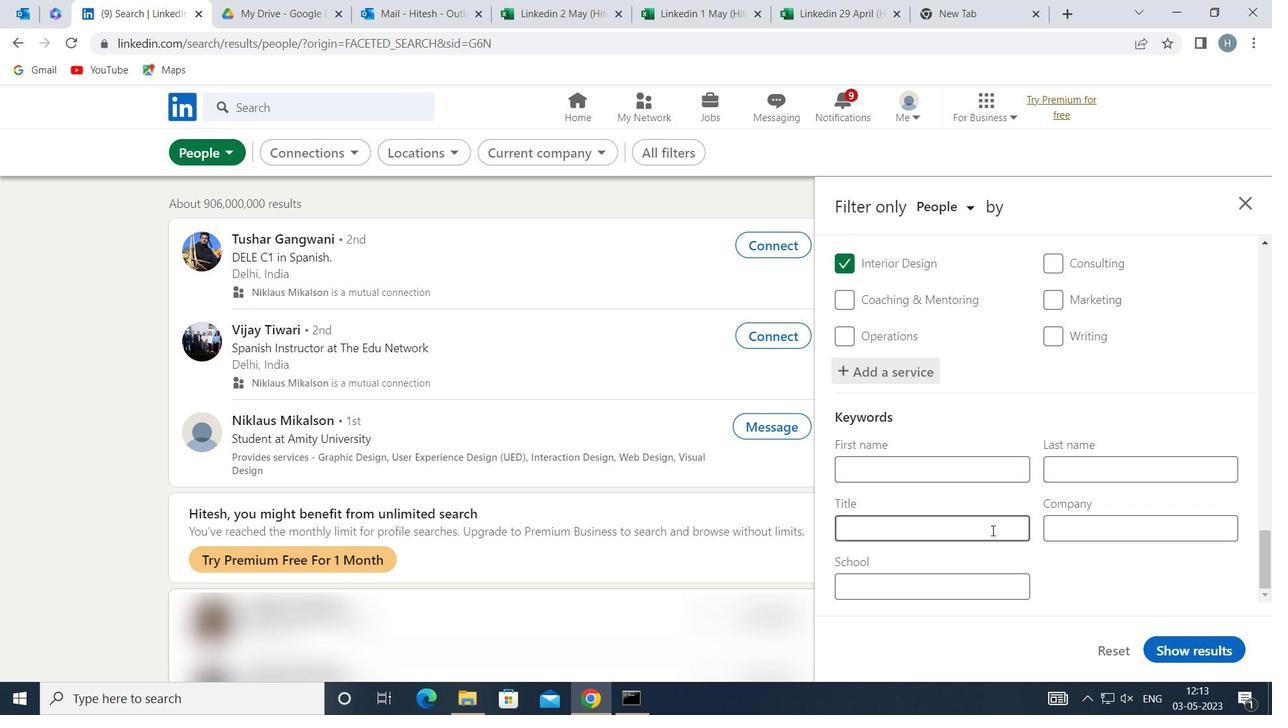 
Action: Mouse moved to (995, 530)
Screenshot: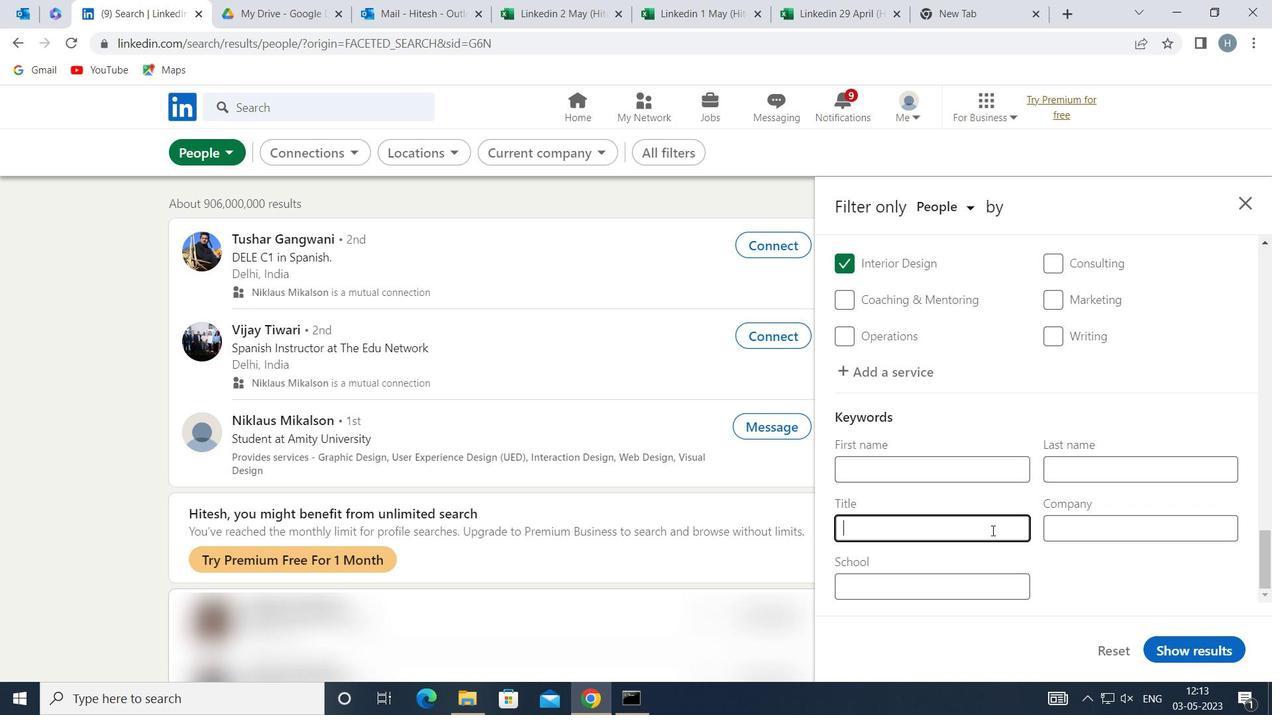 
Action: Key pressed <Key.shift>APPLICATION<Key.space><Key.shift>DE
Screenshot: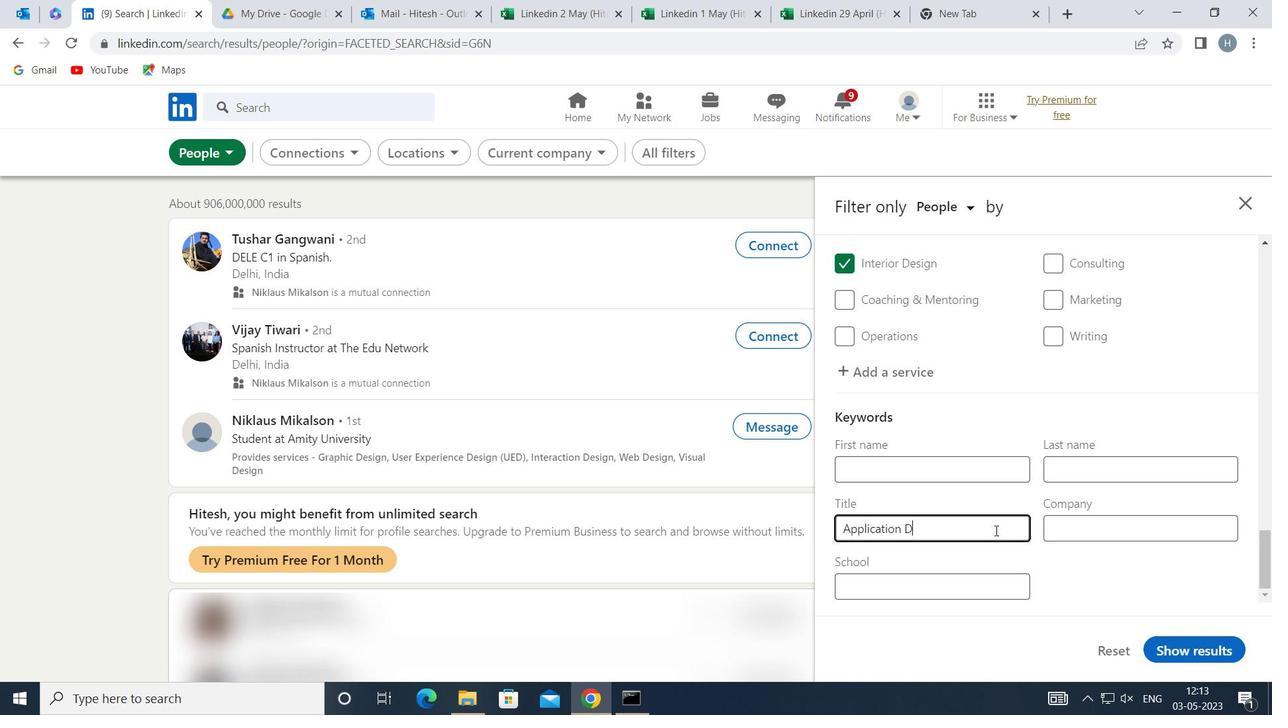 
Action: Mouse moved to (1105, 512)
Screenshot: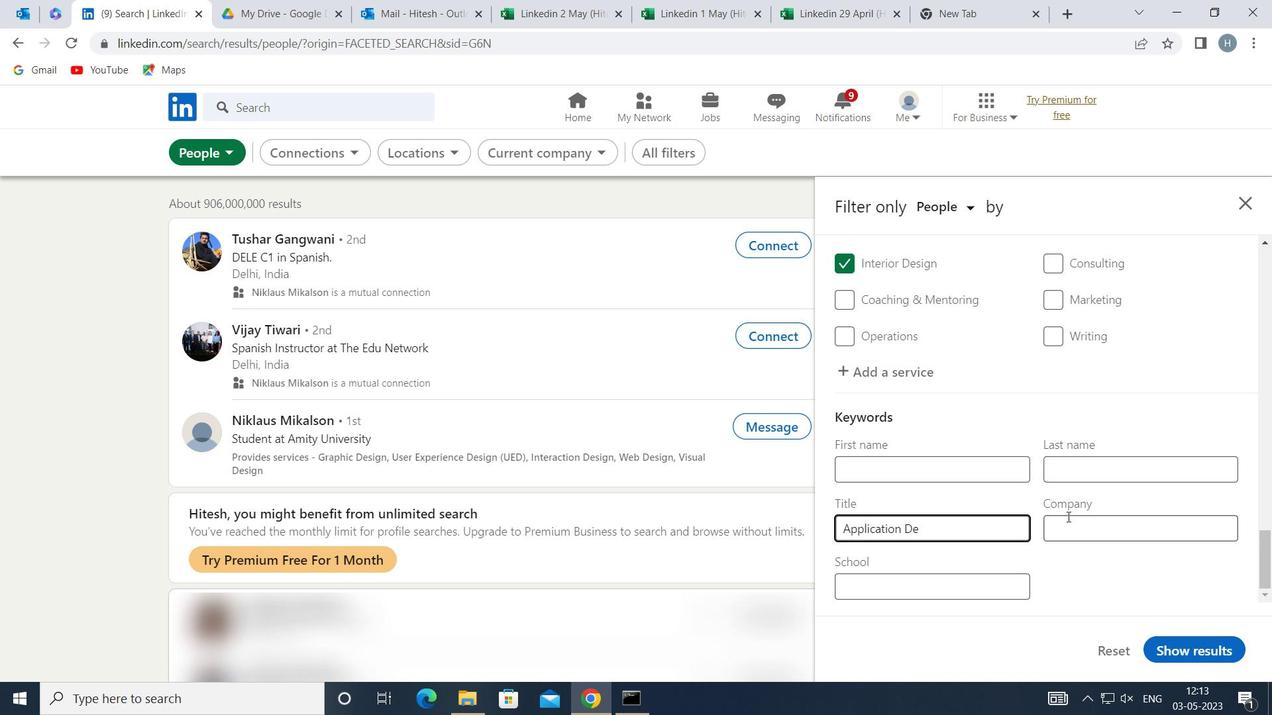 
Action: Key pressed VELOPE
Screenshot: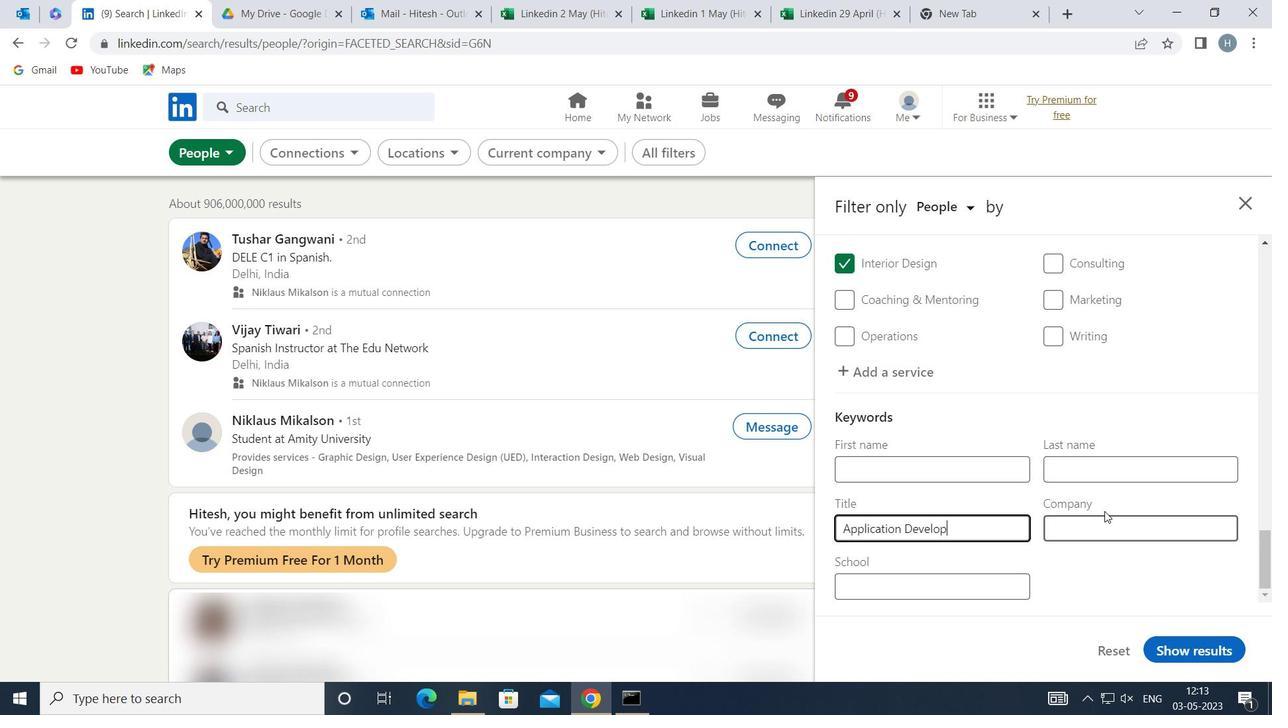 
Action: Mouse moved to (1145, 507)
Screenshot: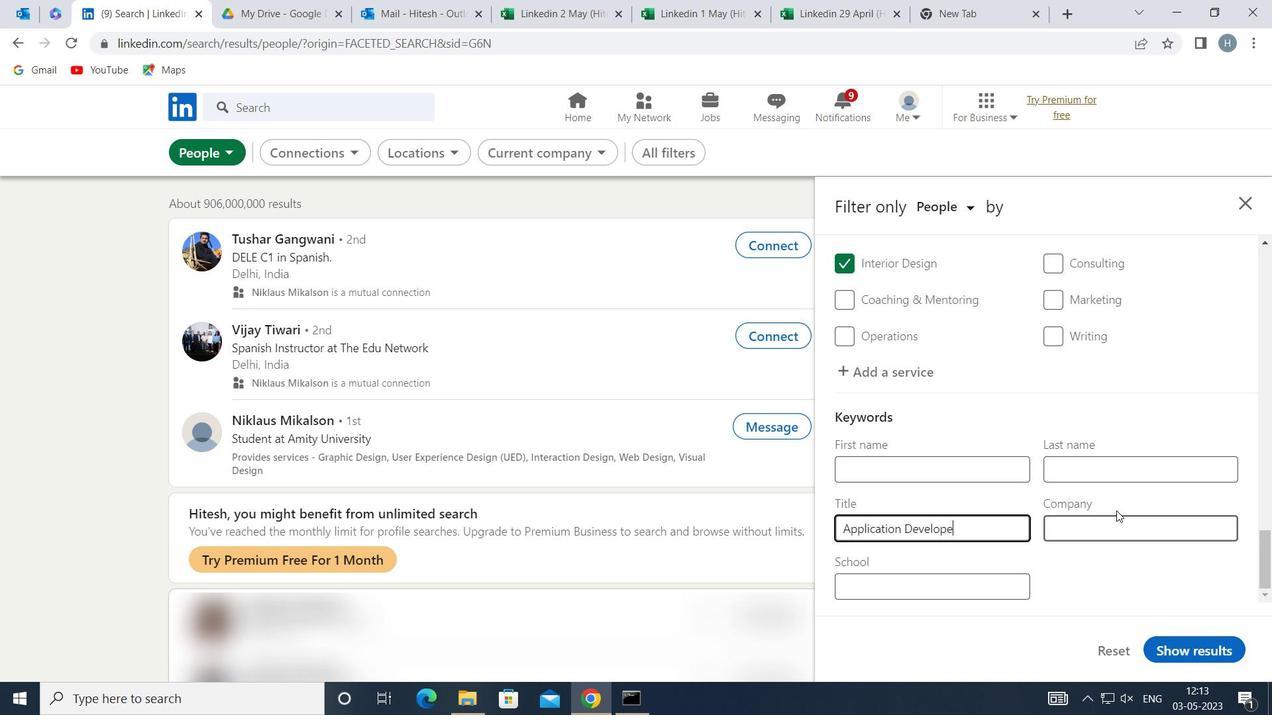 
Action: Key pressed R
Screenshot: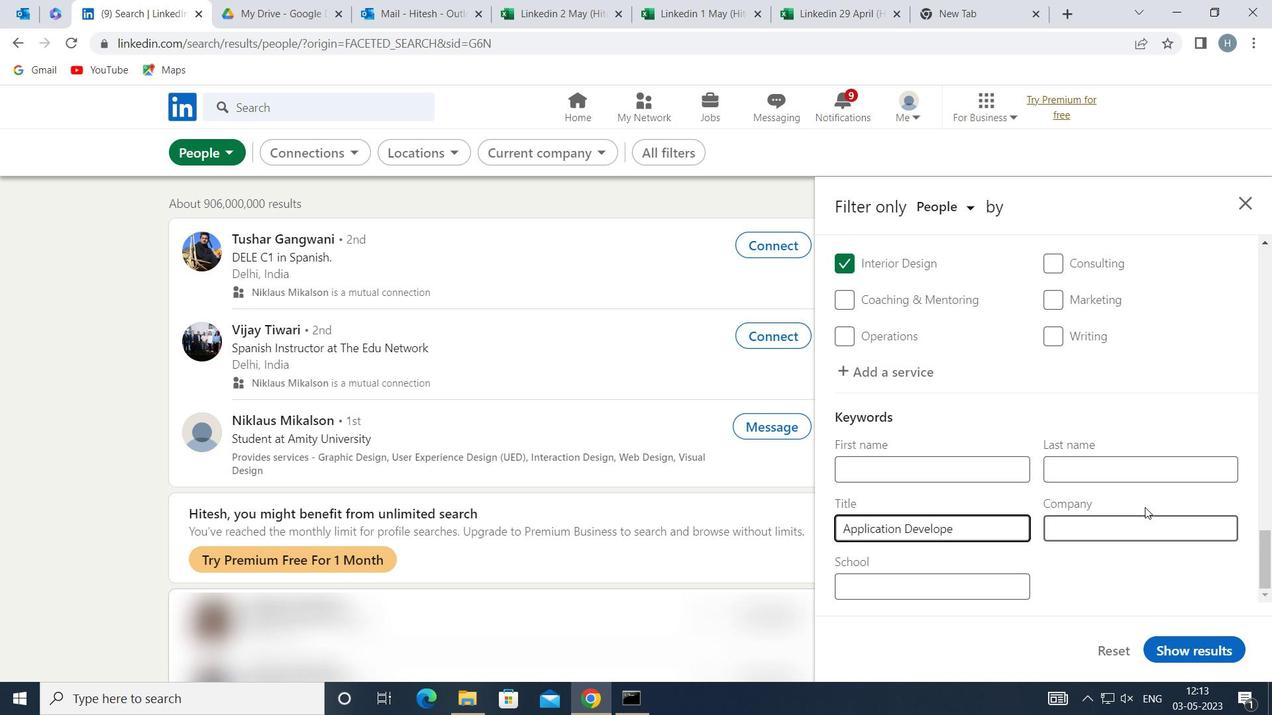 
Action: Mouse moved to (1179, 645)
Screenshot: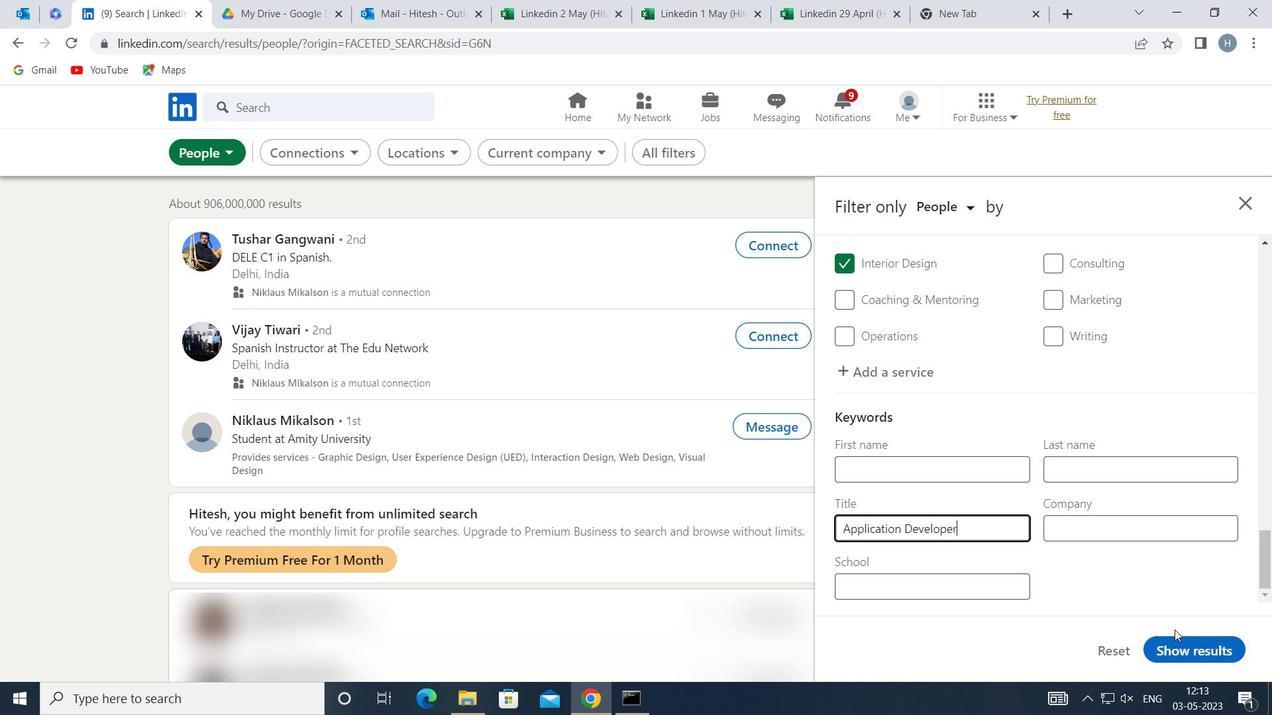 
Action: Mouse pressed left at (1179, 645)
Screenshot: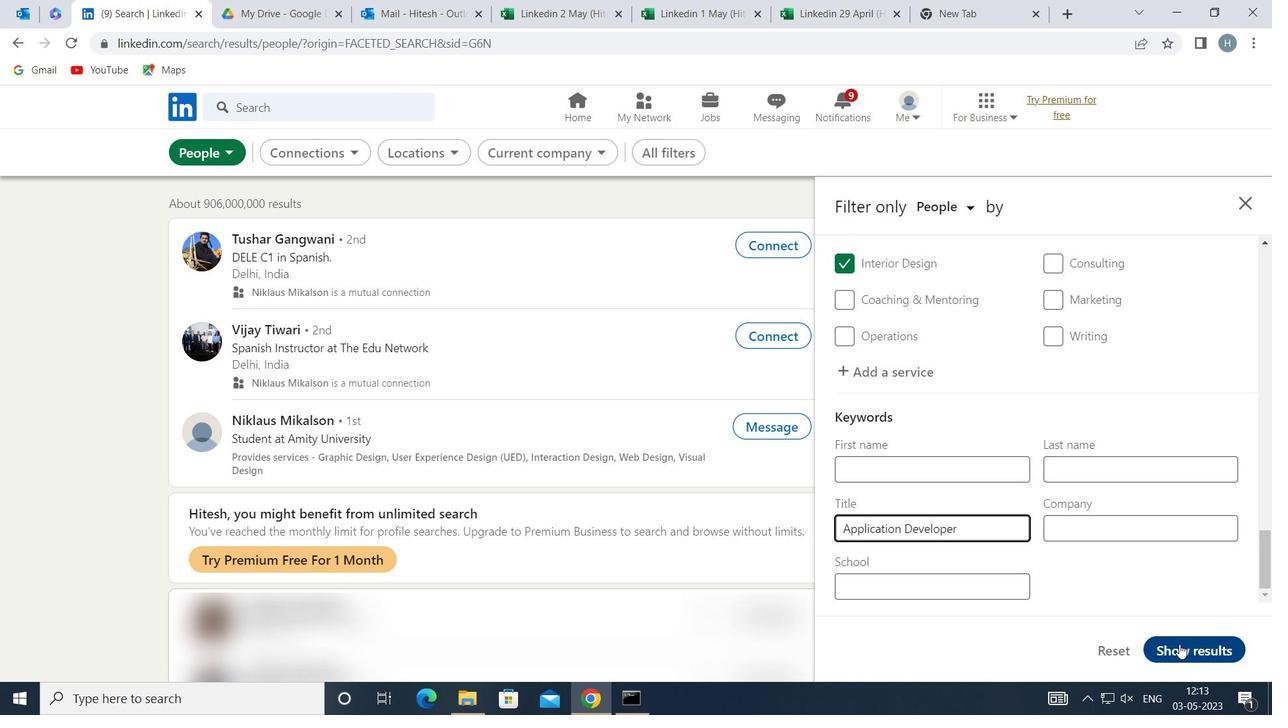 
Action: Mouse moved to (1041, 560)
Screenshot: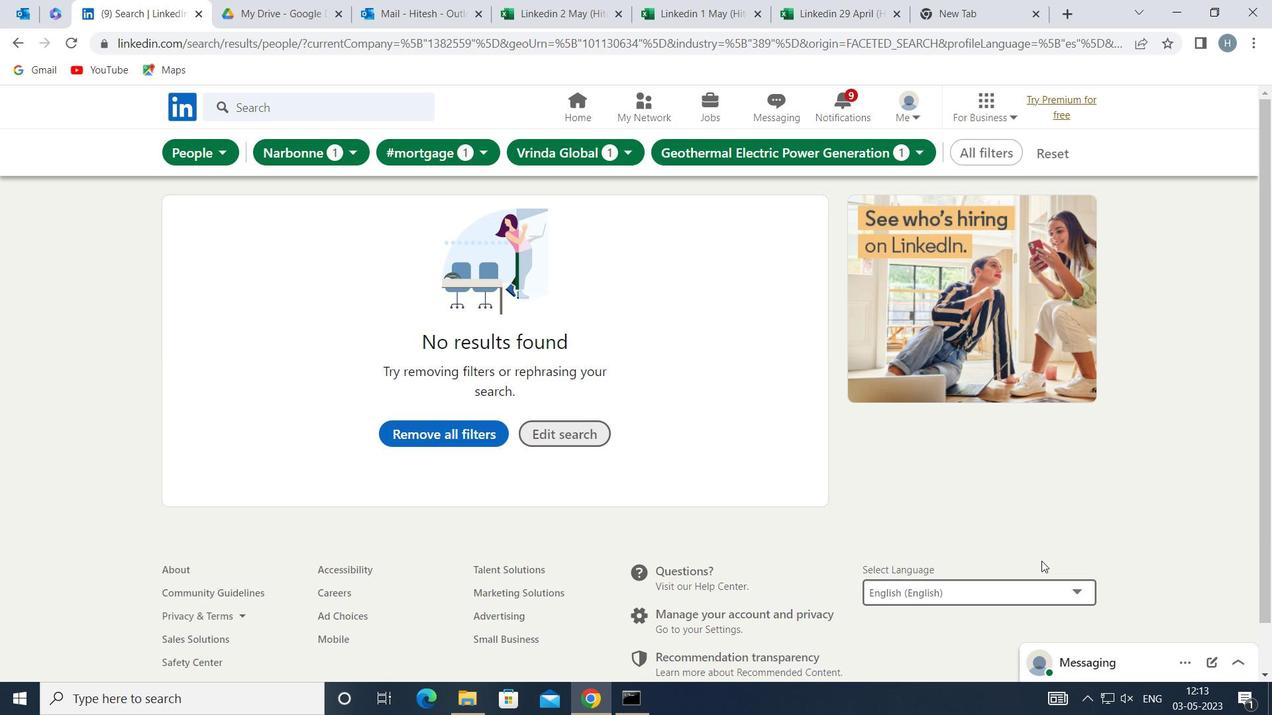 
